 Task: Find connections with filter location Castelló de la Plana with filter topic #Growthwith filter profile language English with filter current company Cipla with filter school SRM University, AP  with filter industry Wellness and Fitness Services with filter service category Visual Design with filter keywords title Musician
Action: Mouse moved to (693, 88)
Screenshot: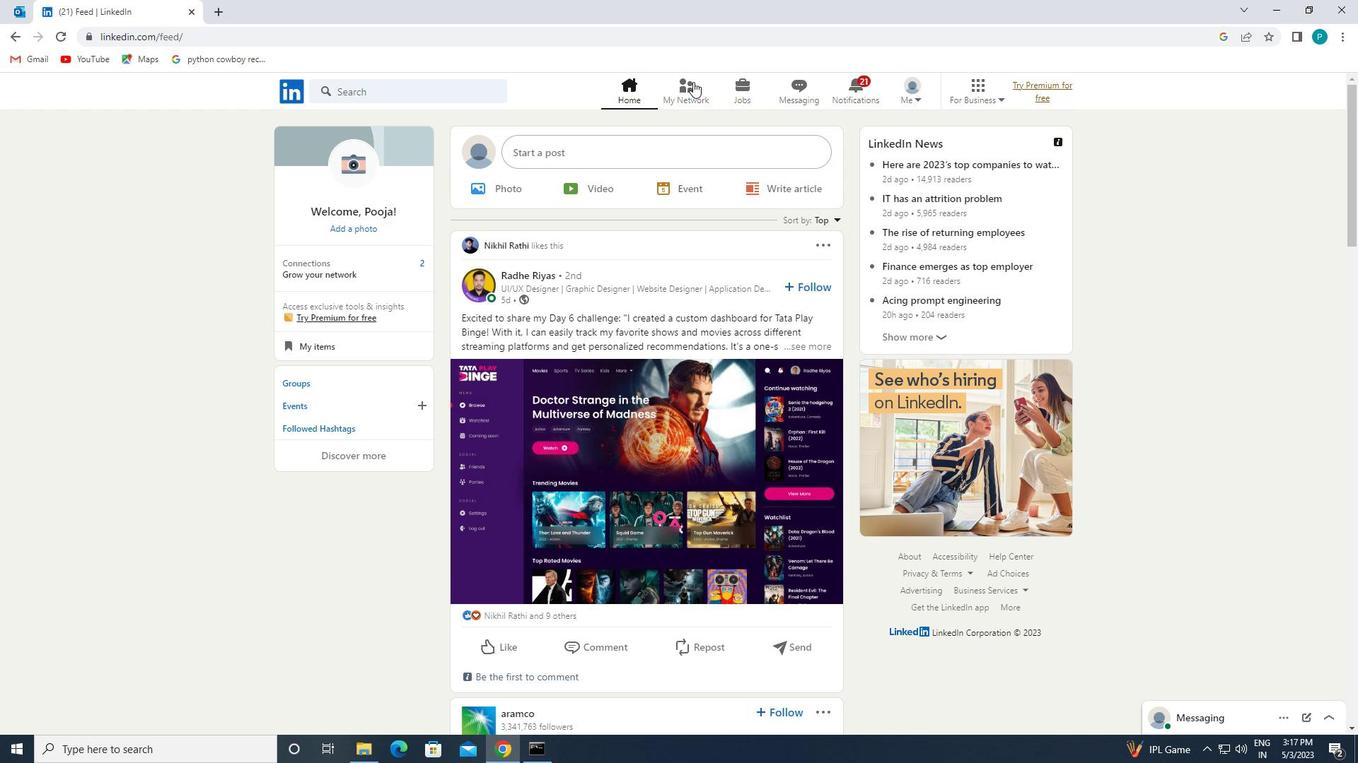 
Action: Mouse pressed left at (693, 88)
Screenshot: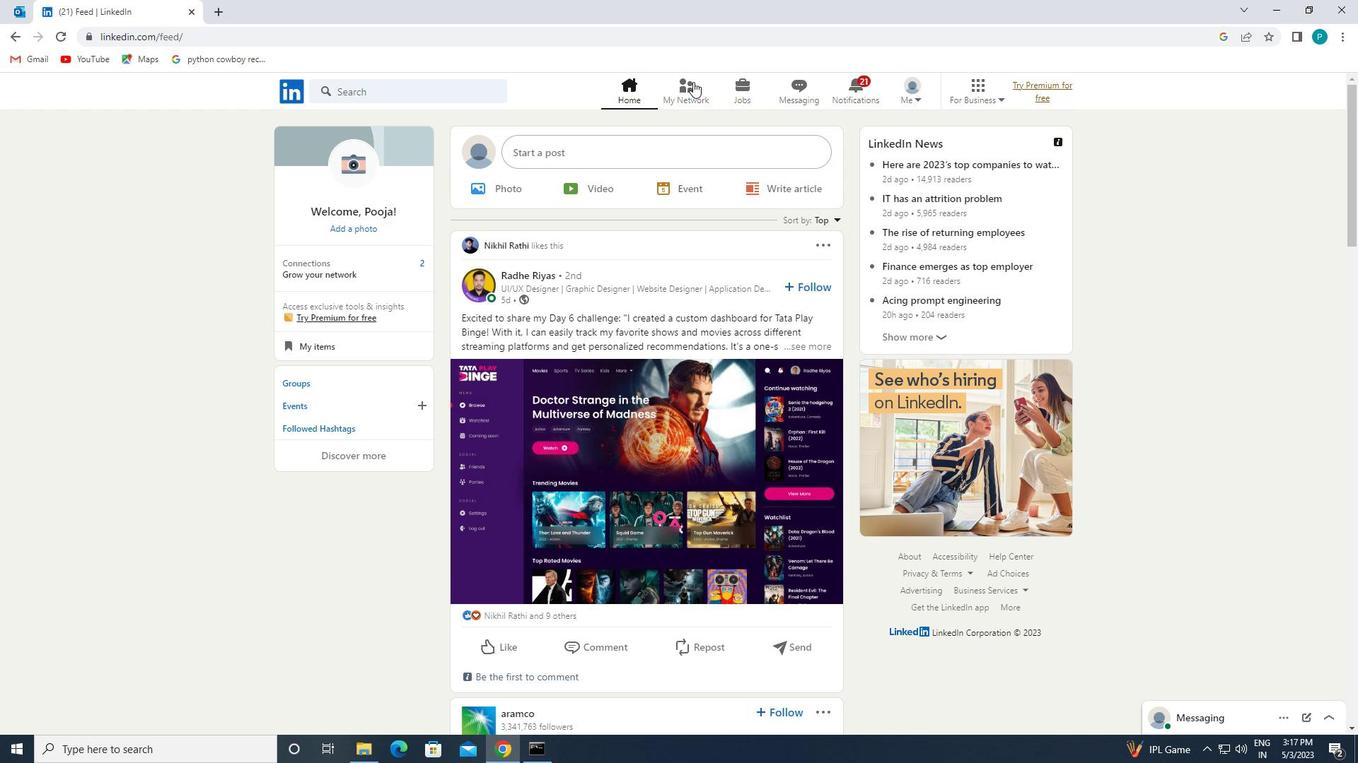 
Action: Mouse moved to (681, 91)
Screenshot: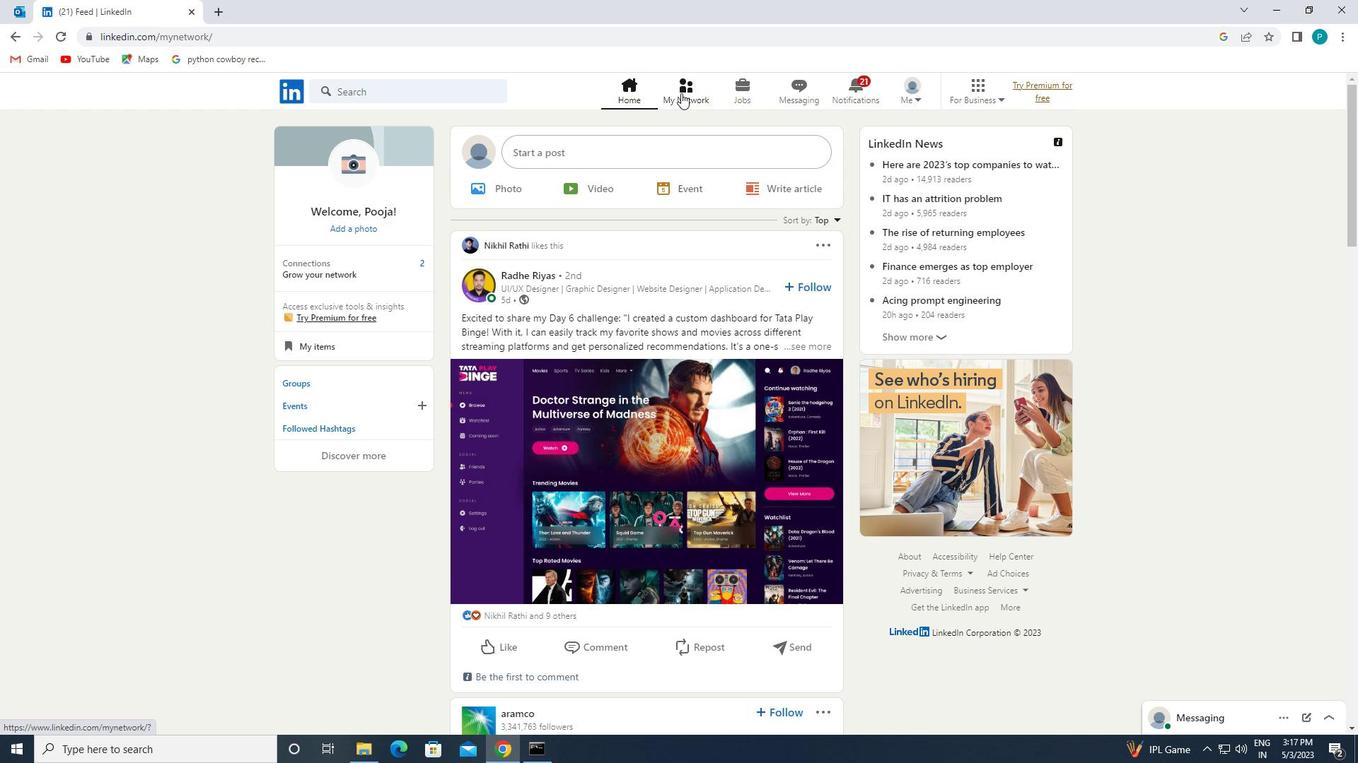 
Action: Mouse pressed left at (681, 91)
Screenshot: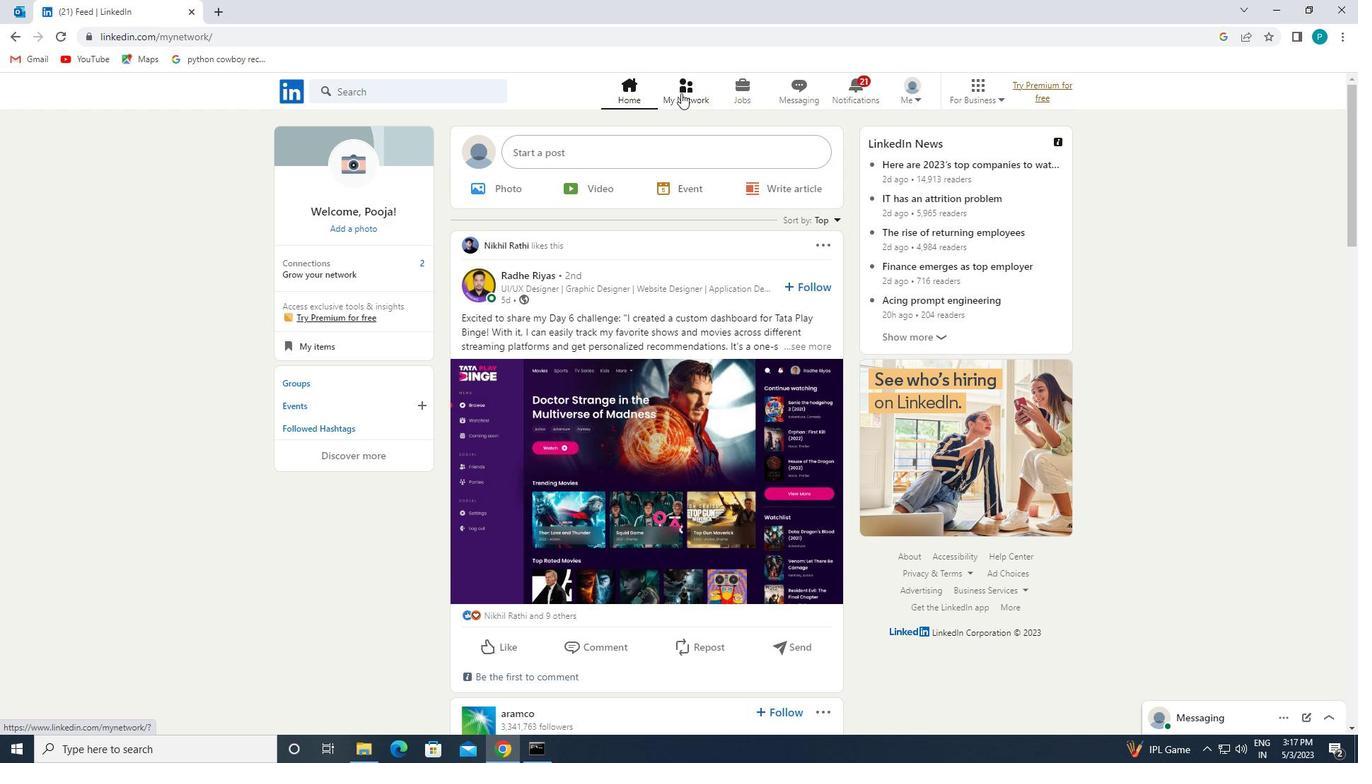 
Action: Mouse moved to (443, 164)
Screenshot: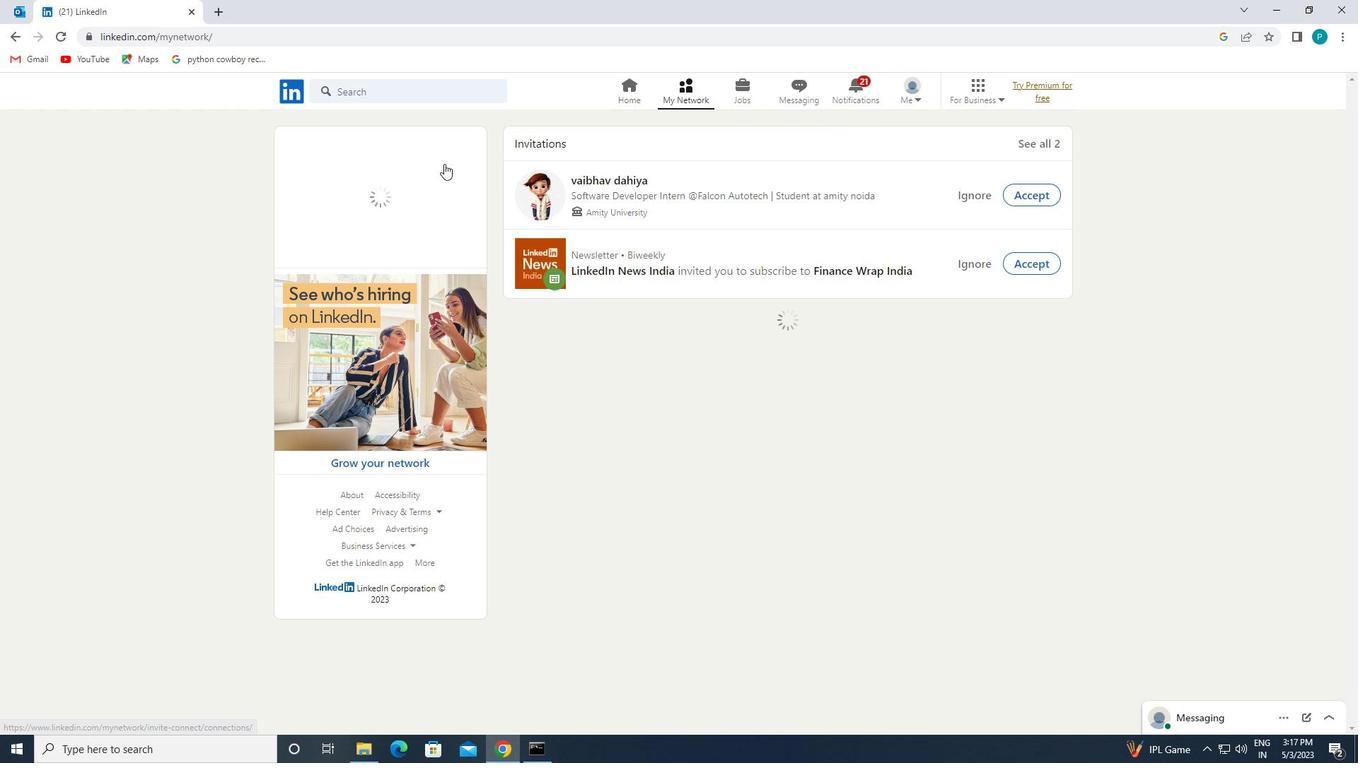 
Action: Mouse pressed left at (443, 164)
Screenshot: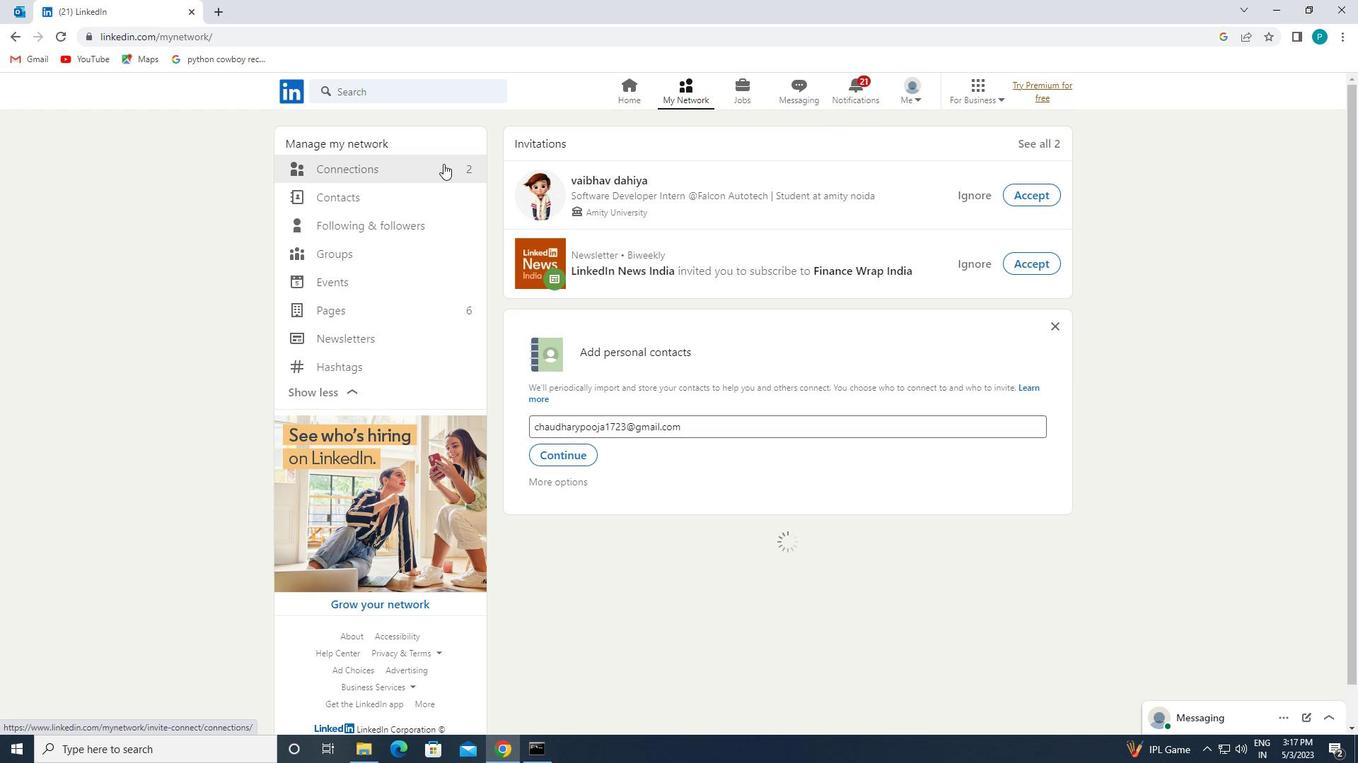 
Action: Mouse moved to (451, 164)
Screenshot: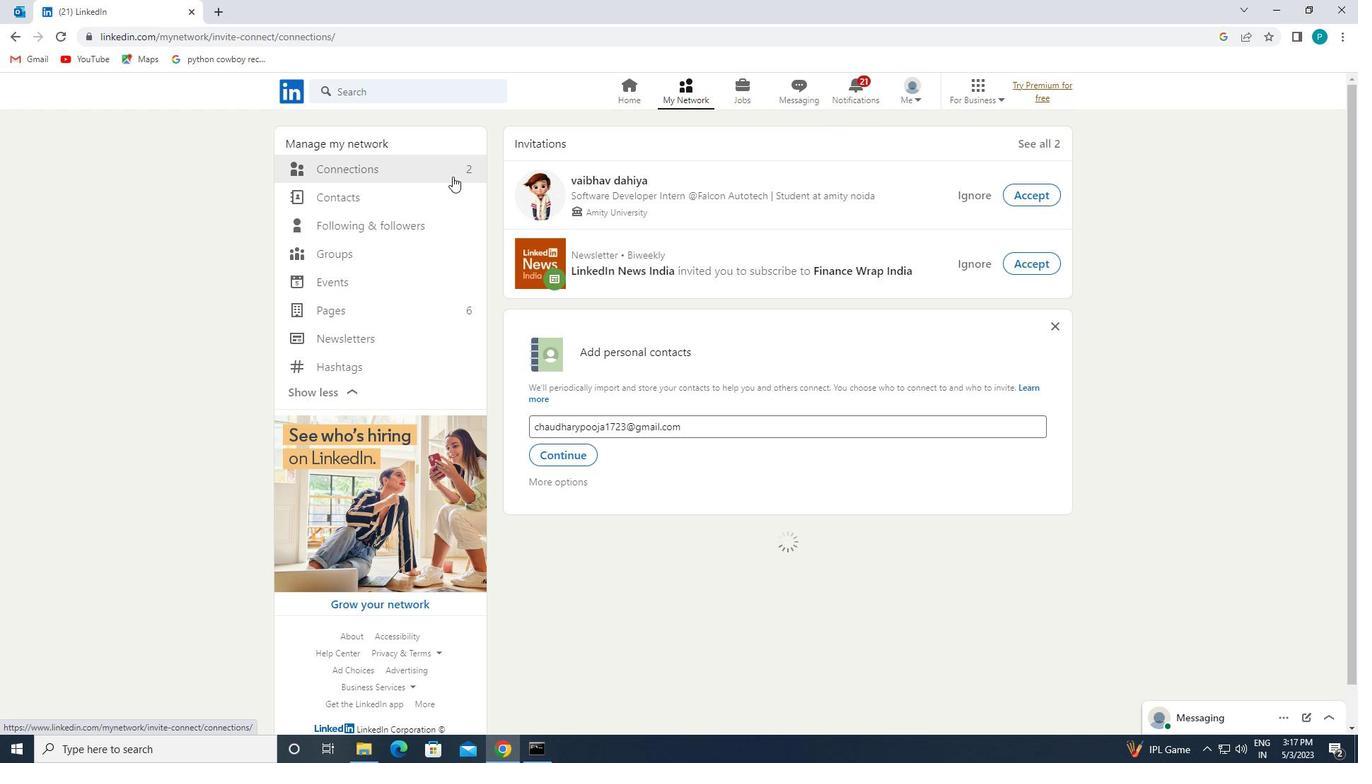 
Action: Mouse pressed left at (451, 164)
Screenshot: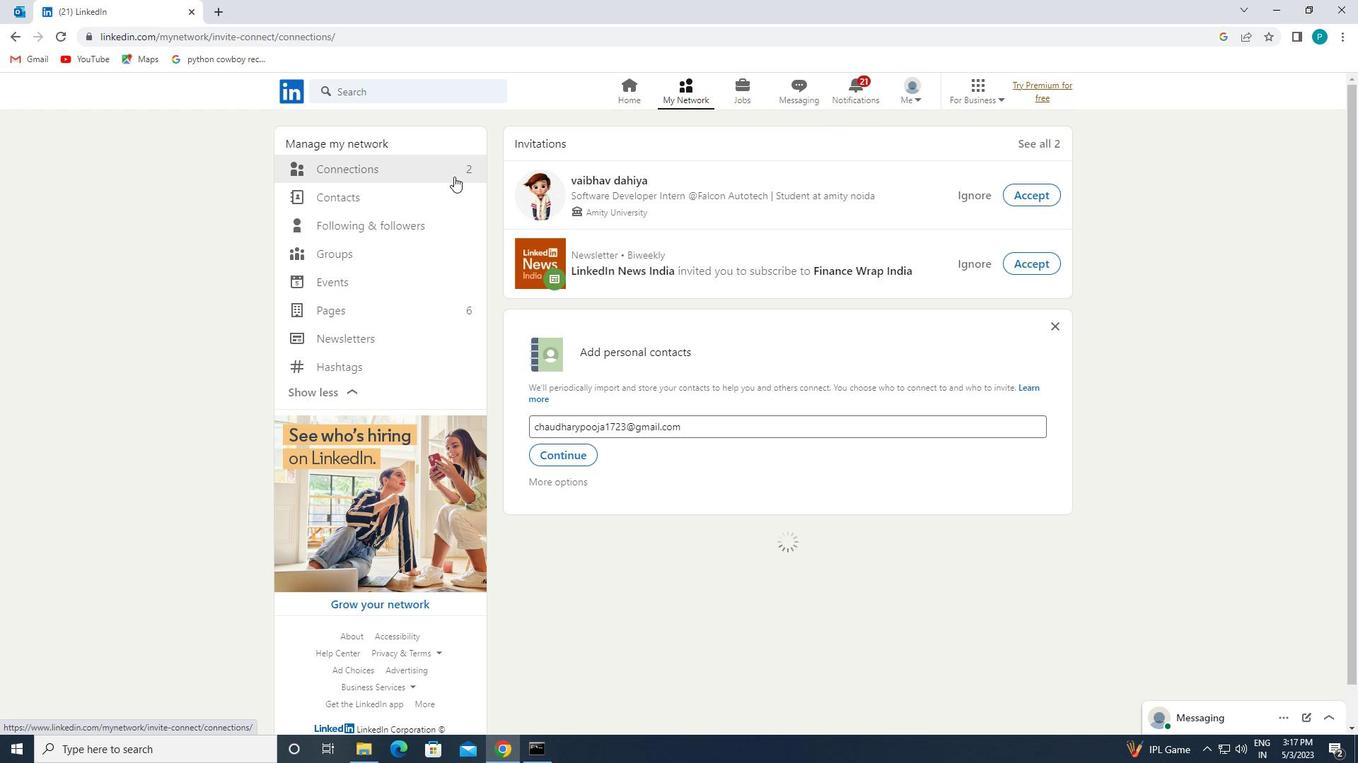 
Action: Mouse moved to (759, 173)
Screenshot: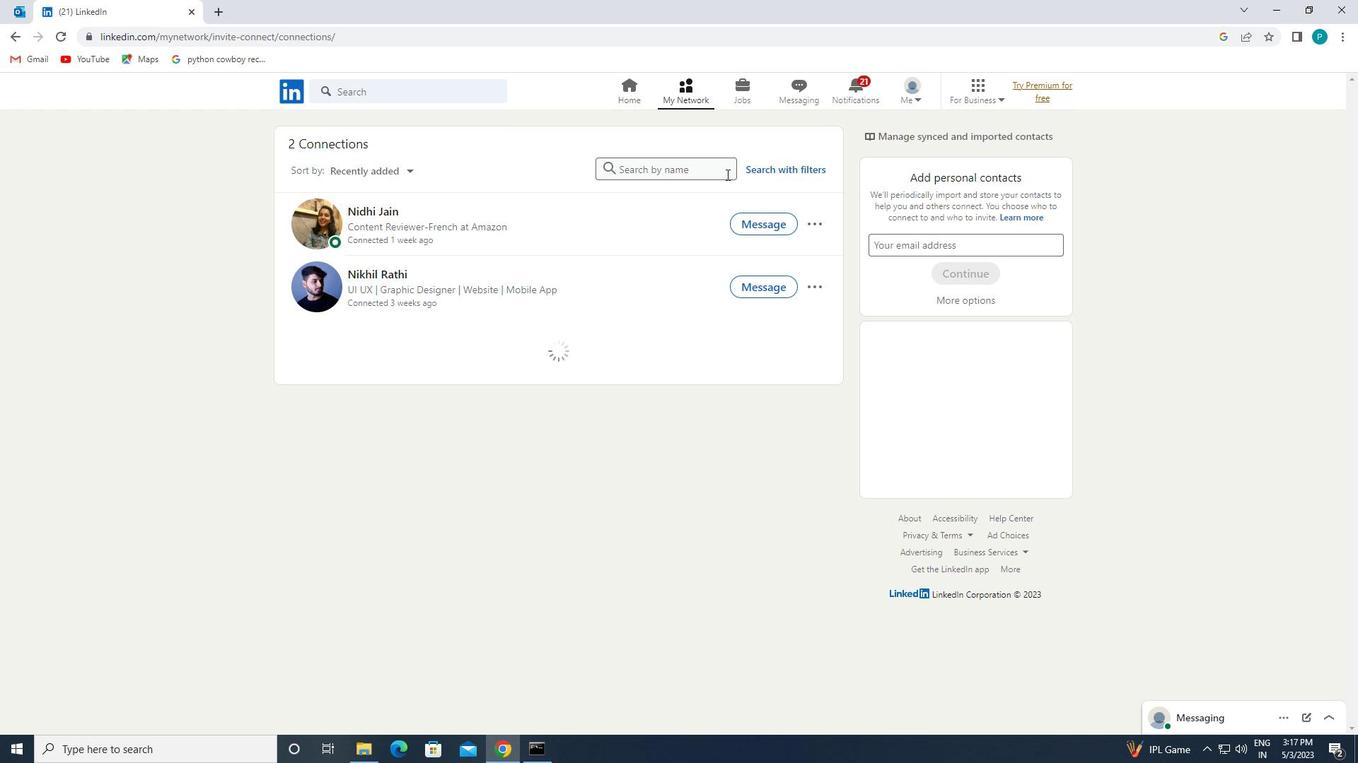 
Action: Mouse pressed left at (759, 173)
Screenshot: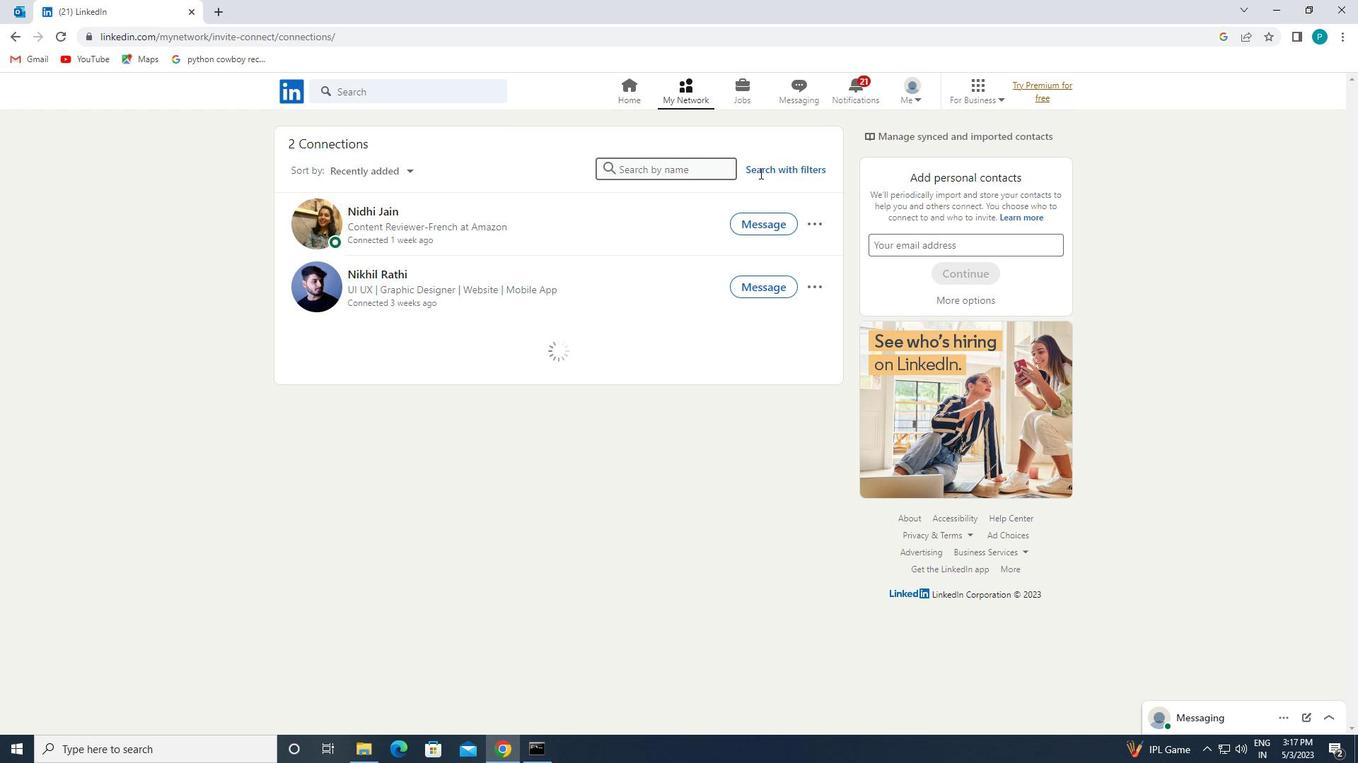 
Action: Mouse moved to (757, 167)
Screenshot: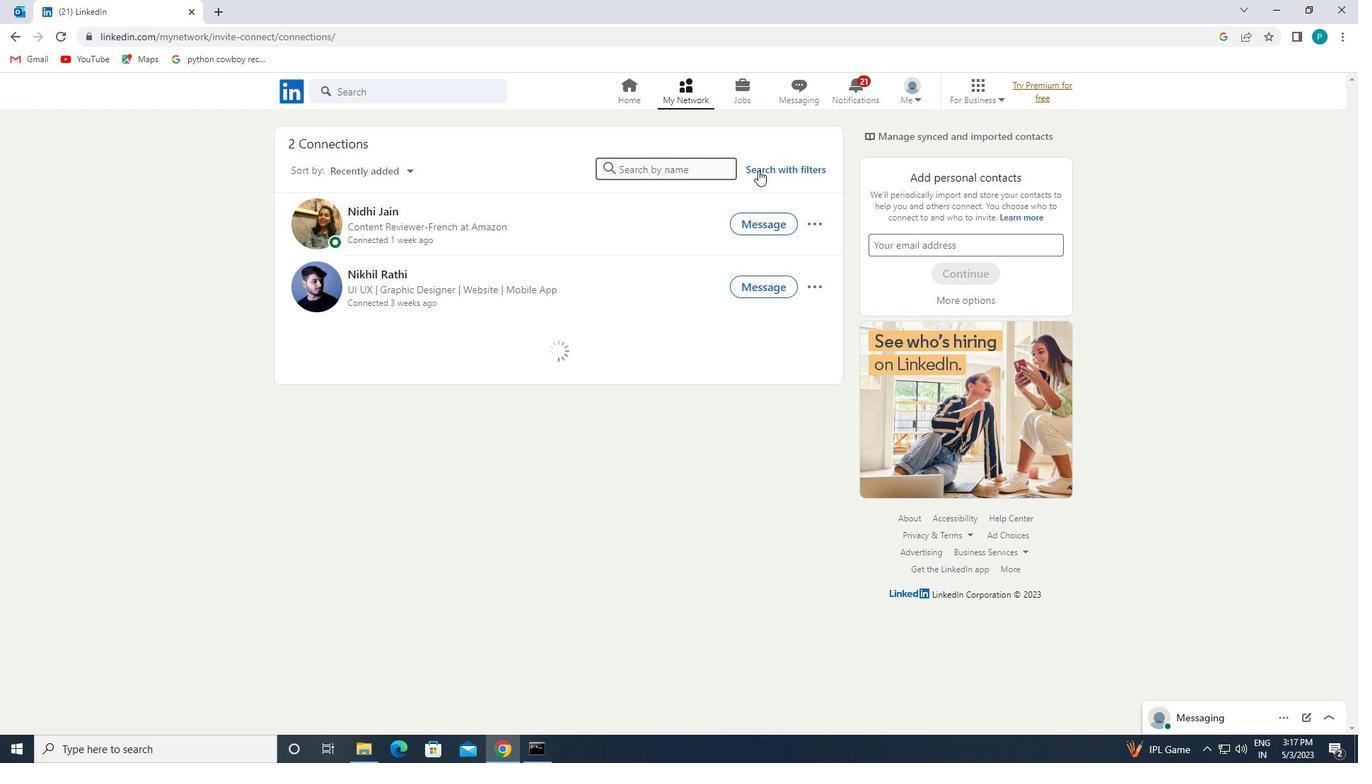 
Action: Mouse pressed left at (757, 167)
Screenshot: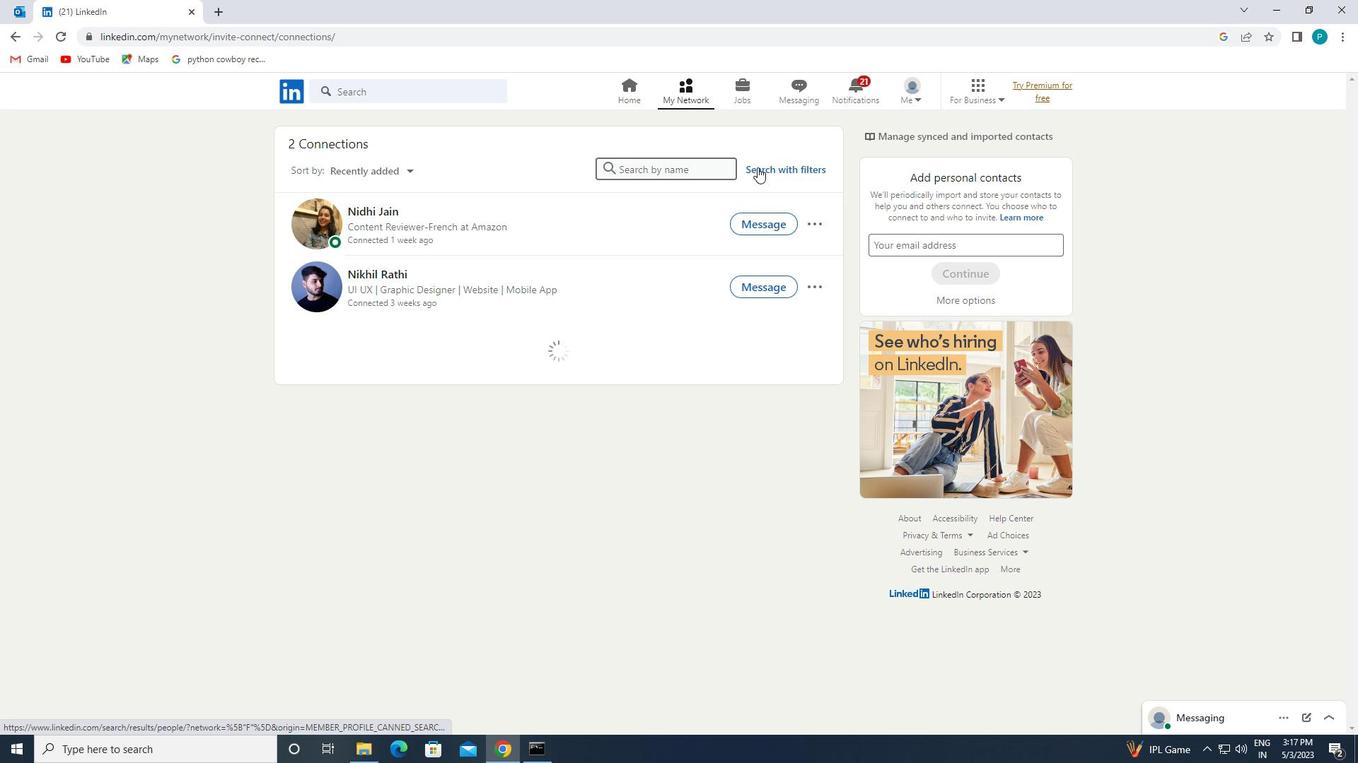 
Action: Mouse pressed left at (757, 167)
Screenshot: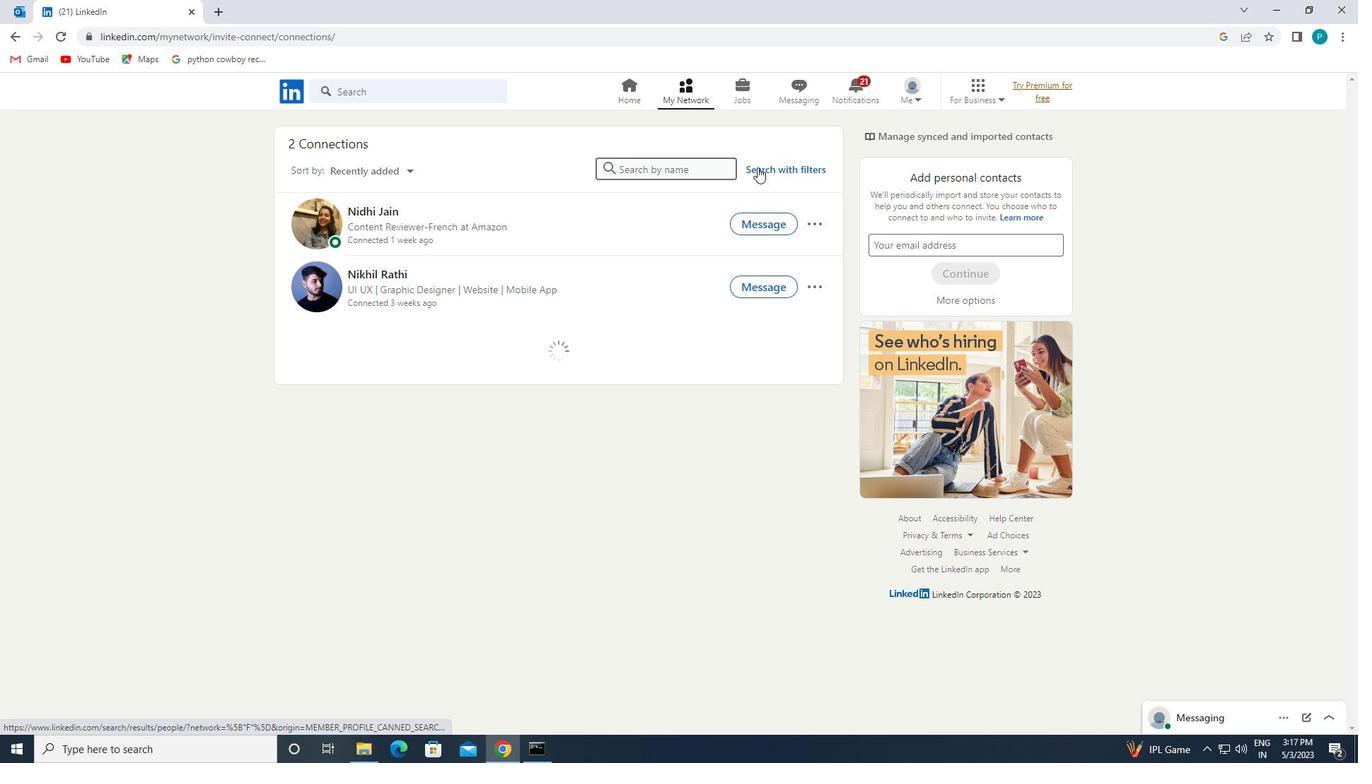 
Action: Mouse moved to (754, 165)
Screenshot: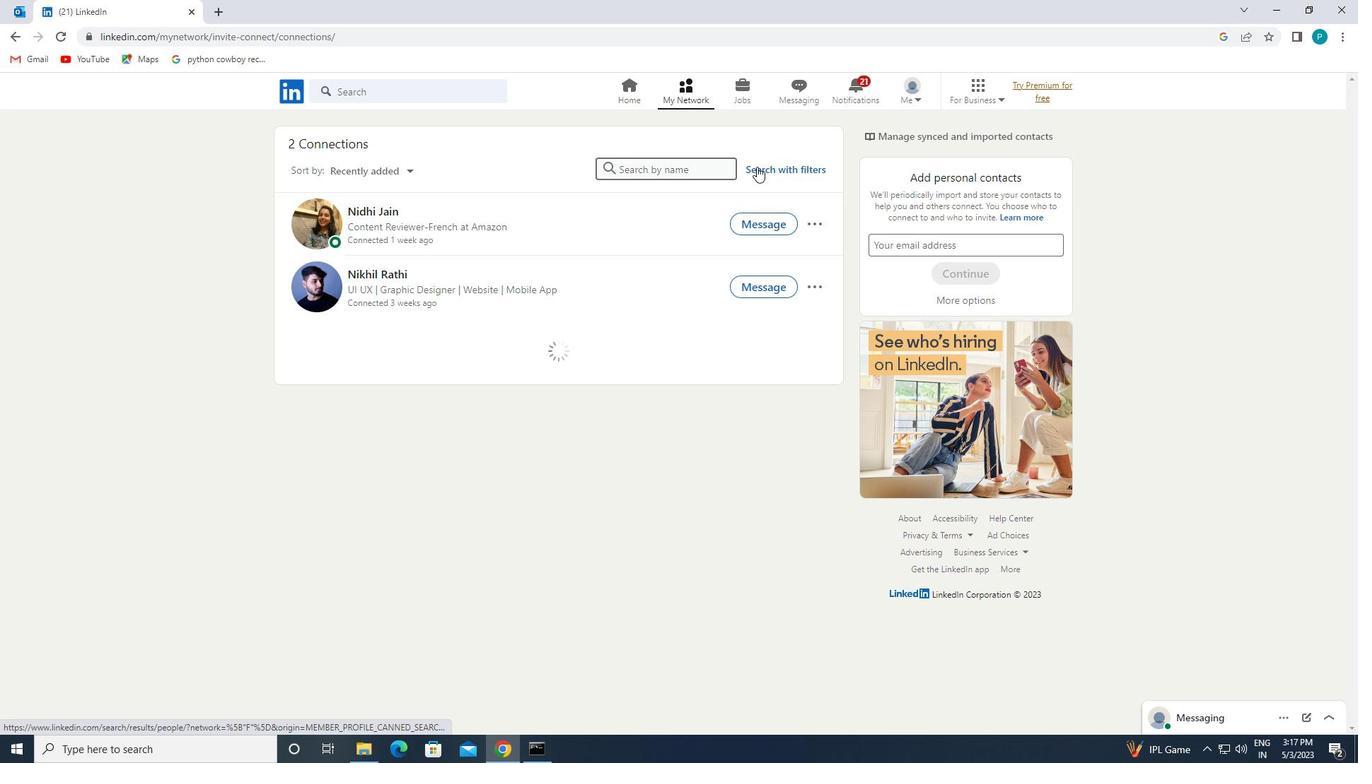 
Action: Mouse pressed left at (754, 165)
Screenshot: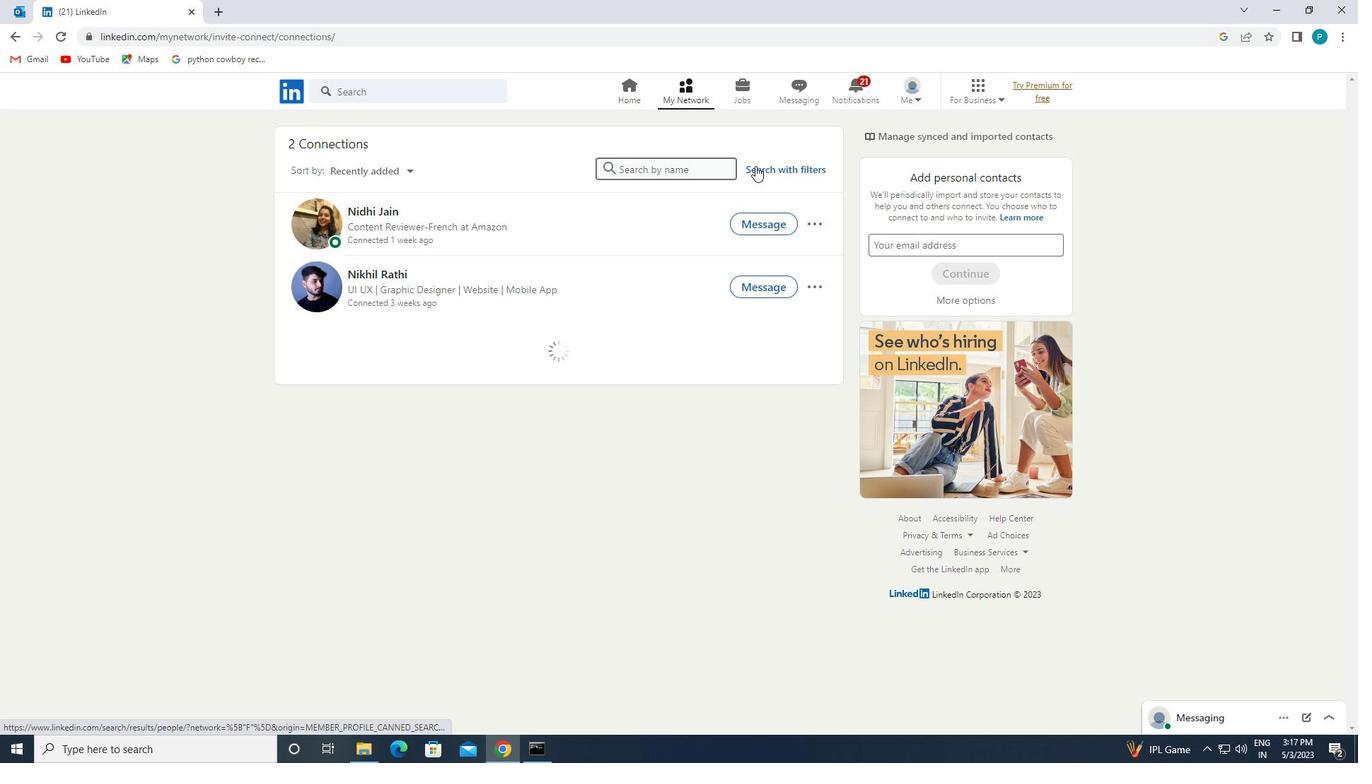 
Action: Mouse moved to (711, 131)
Screenshot: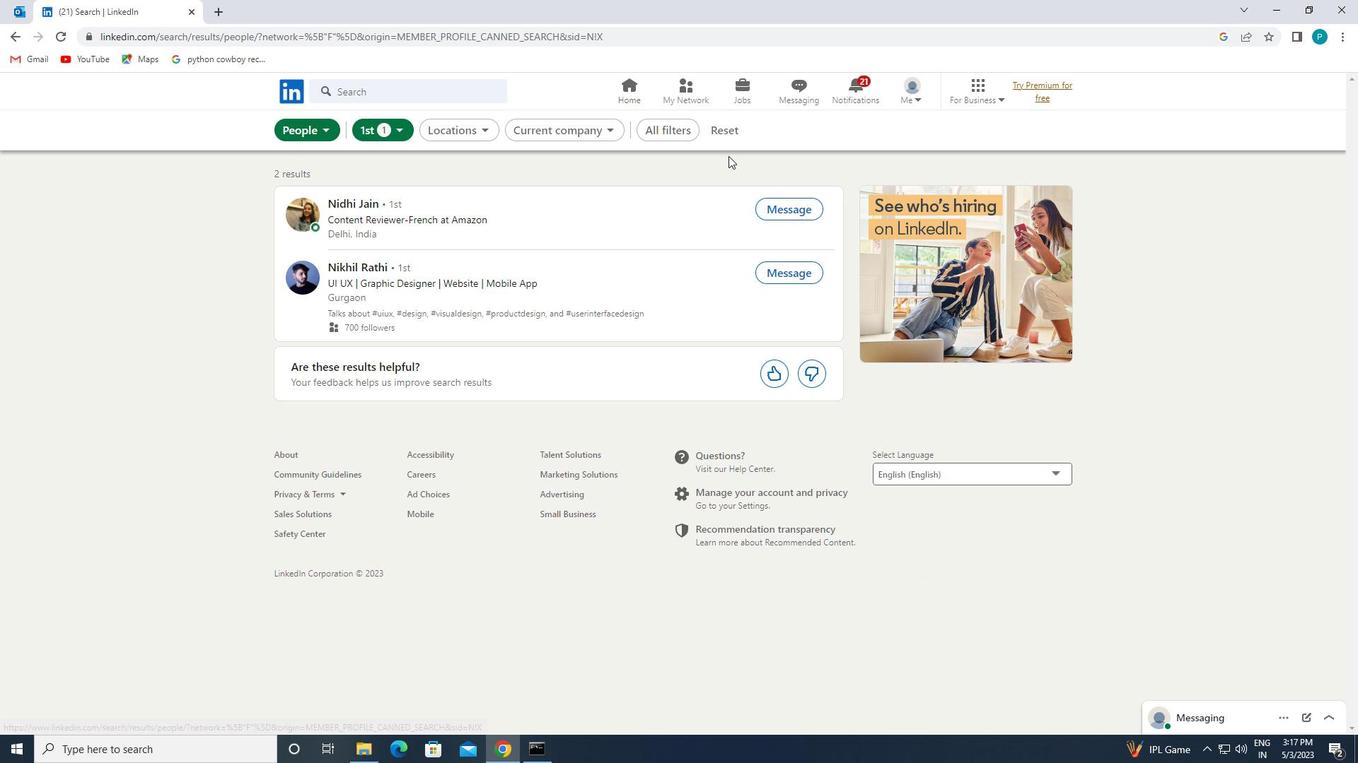 
Action: Mouse pressed left at (711, 131)
Screenshot: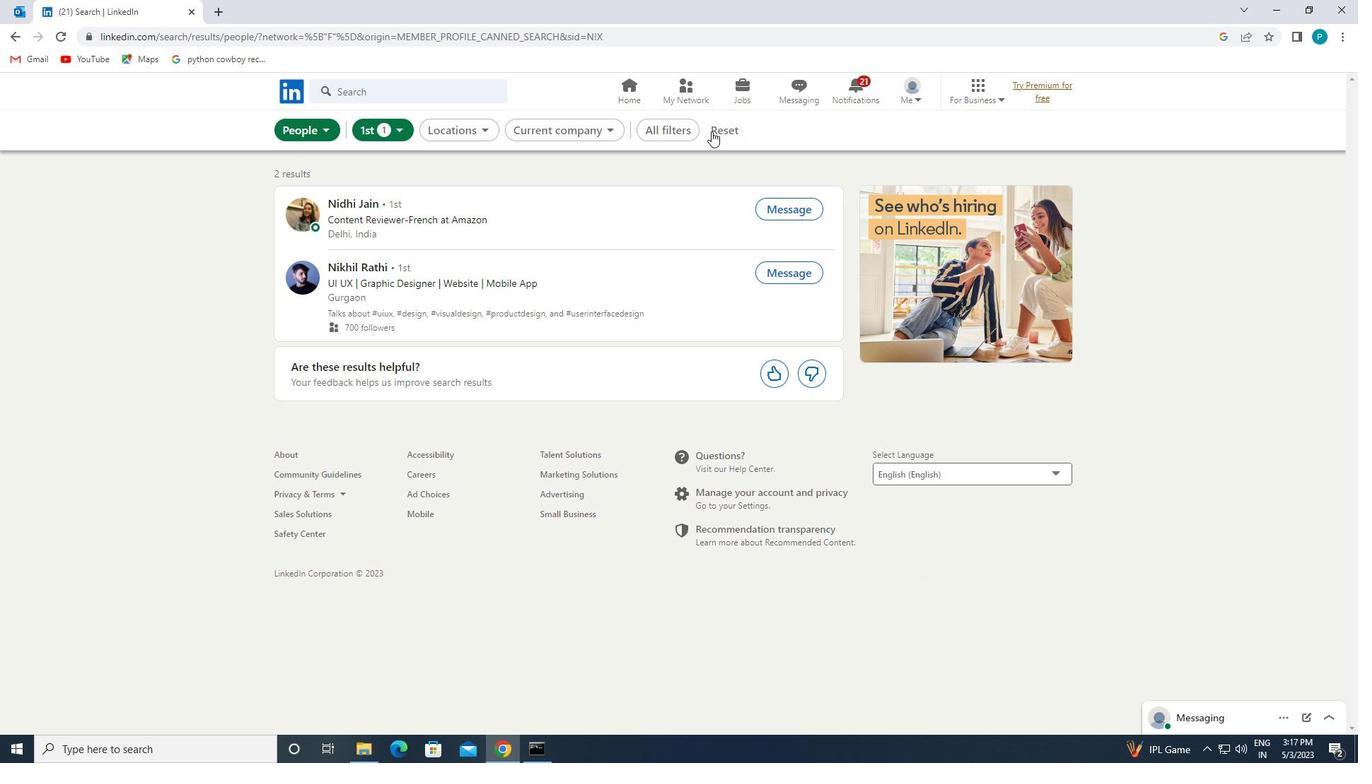 
Action: Mouse moved to (700, 136)
Screenshot: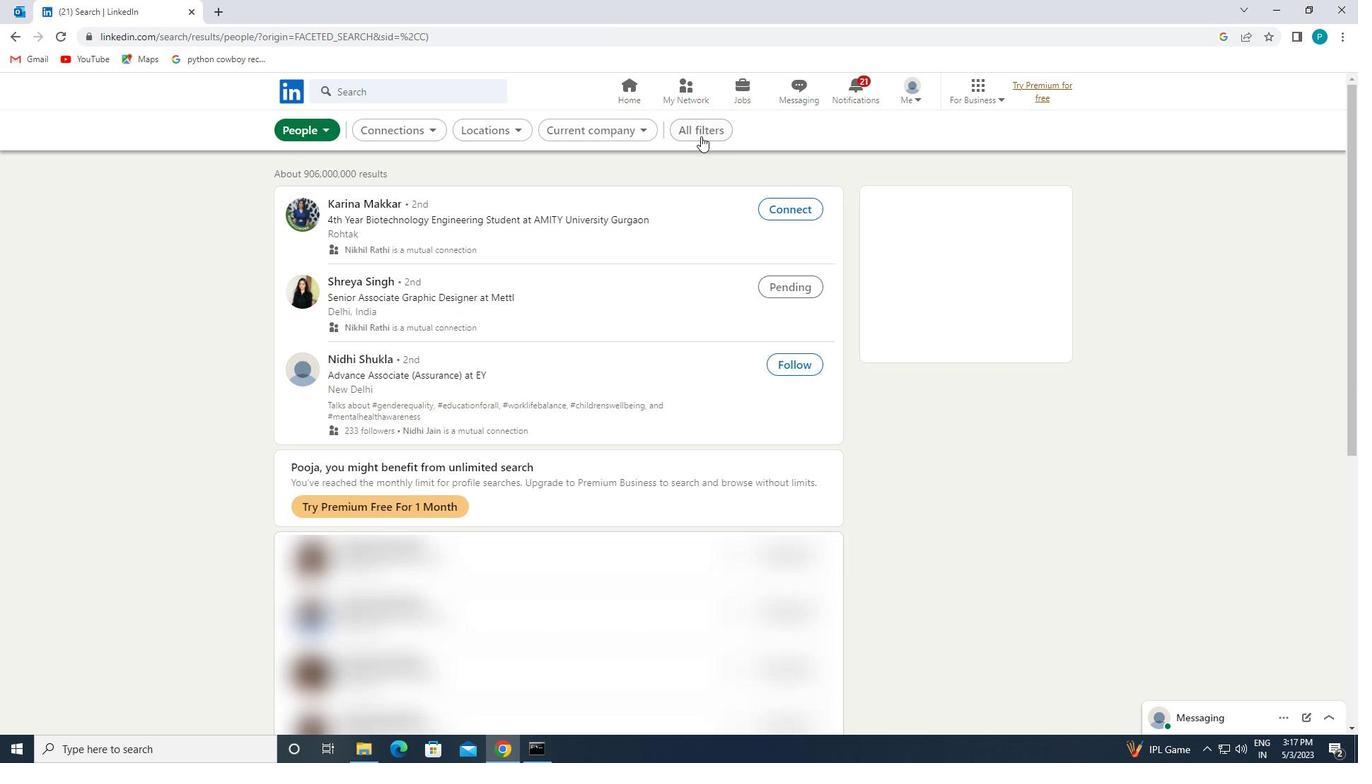 
Action: Mouse pressed left at (700, 136)
Screenshot: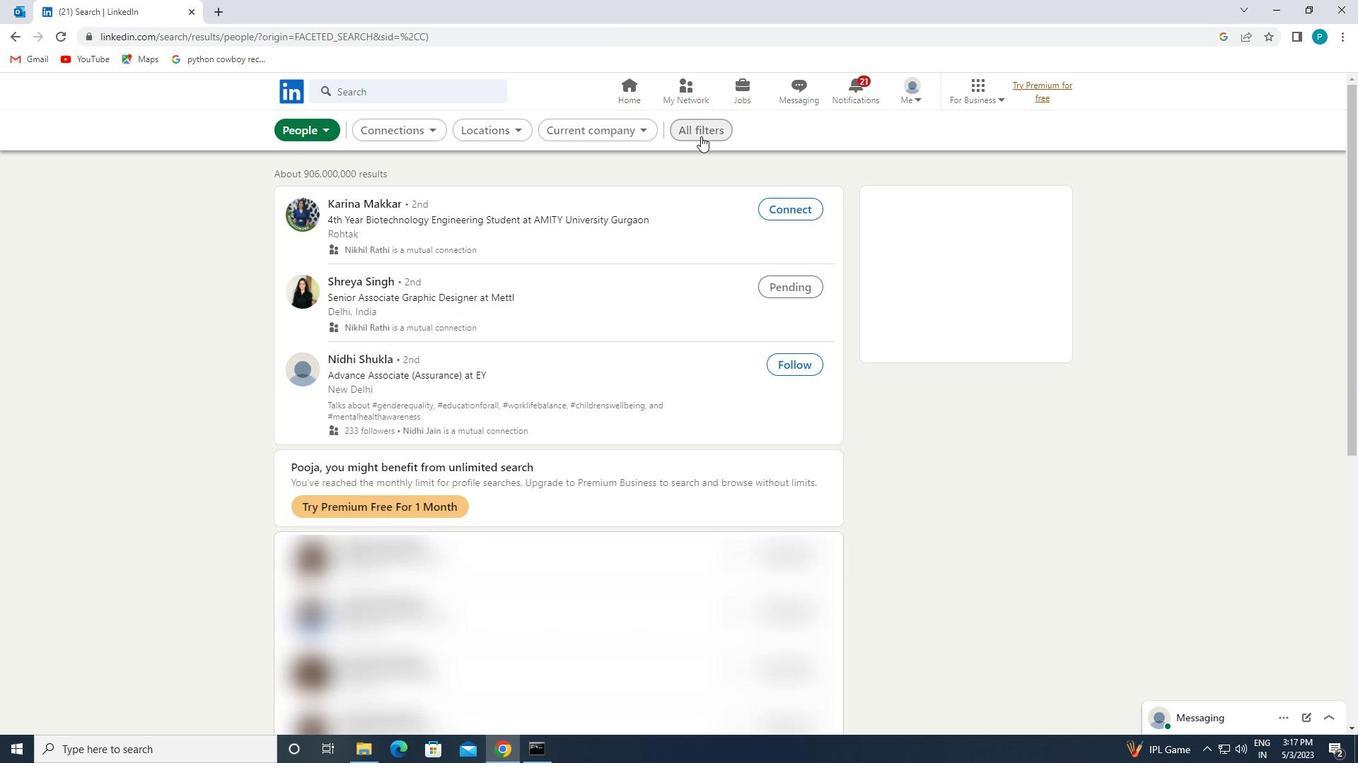 
Action: Mouse moved to (1243, 408)
Screenshot: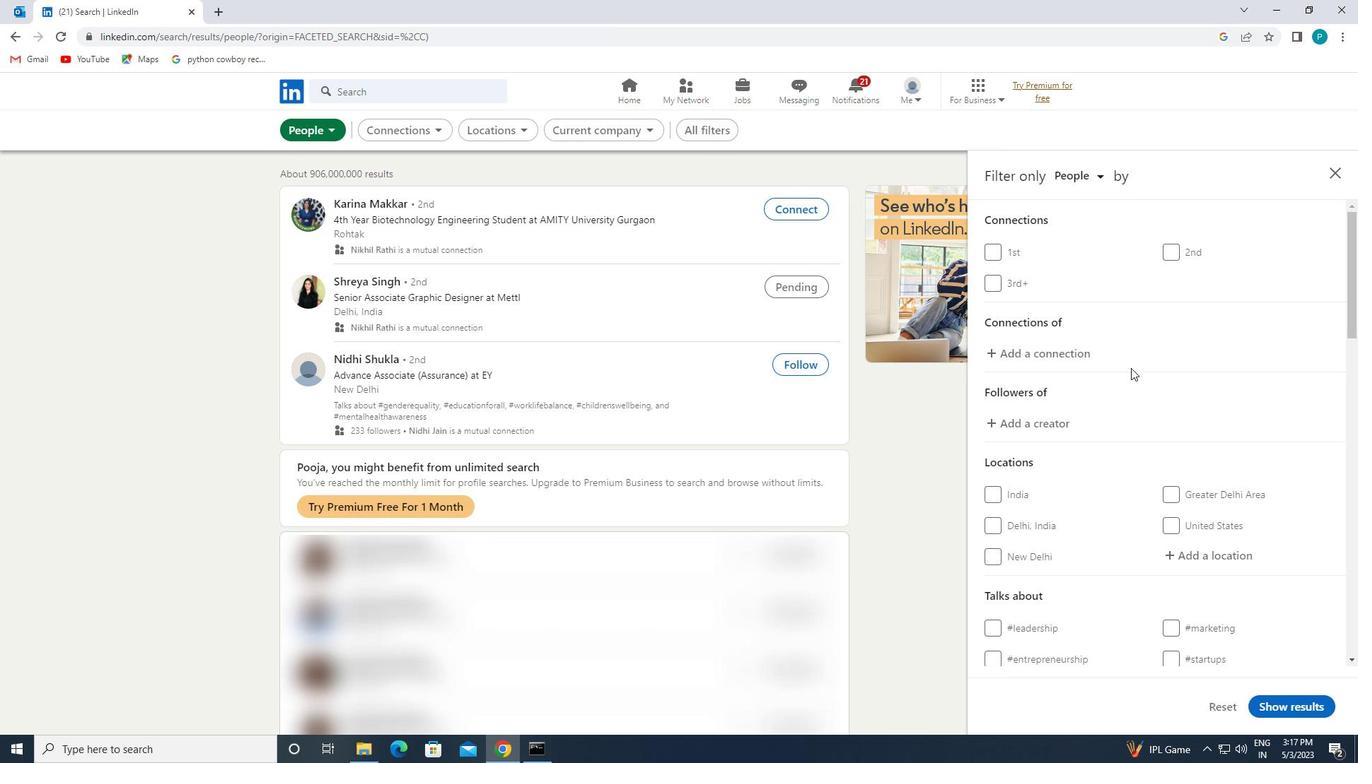 
Action: Mouse scrolled (1243, 408) with delta (0, 0)
Screenshot: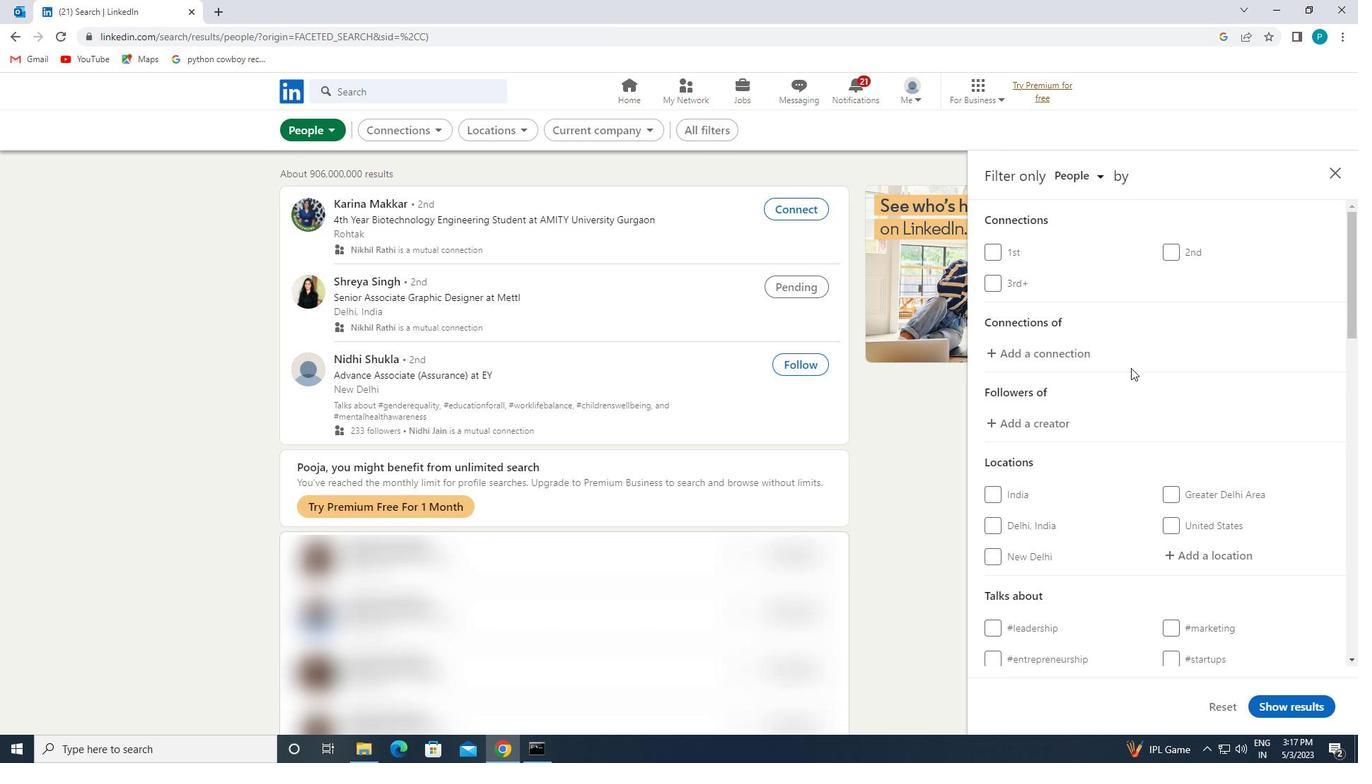 
Action: Mouse scrolled (1243, 408) with delta (0, 0)
Screenshot: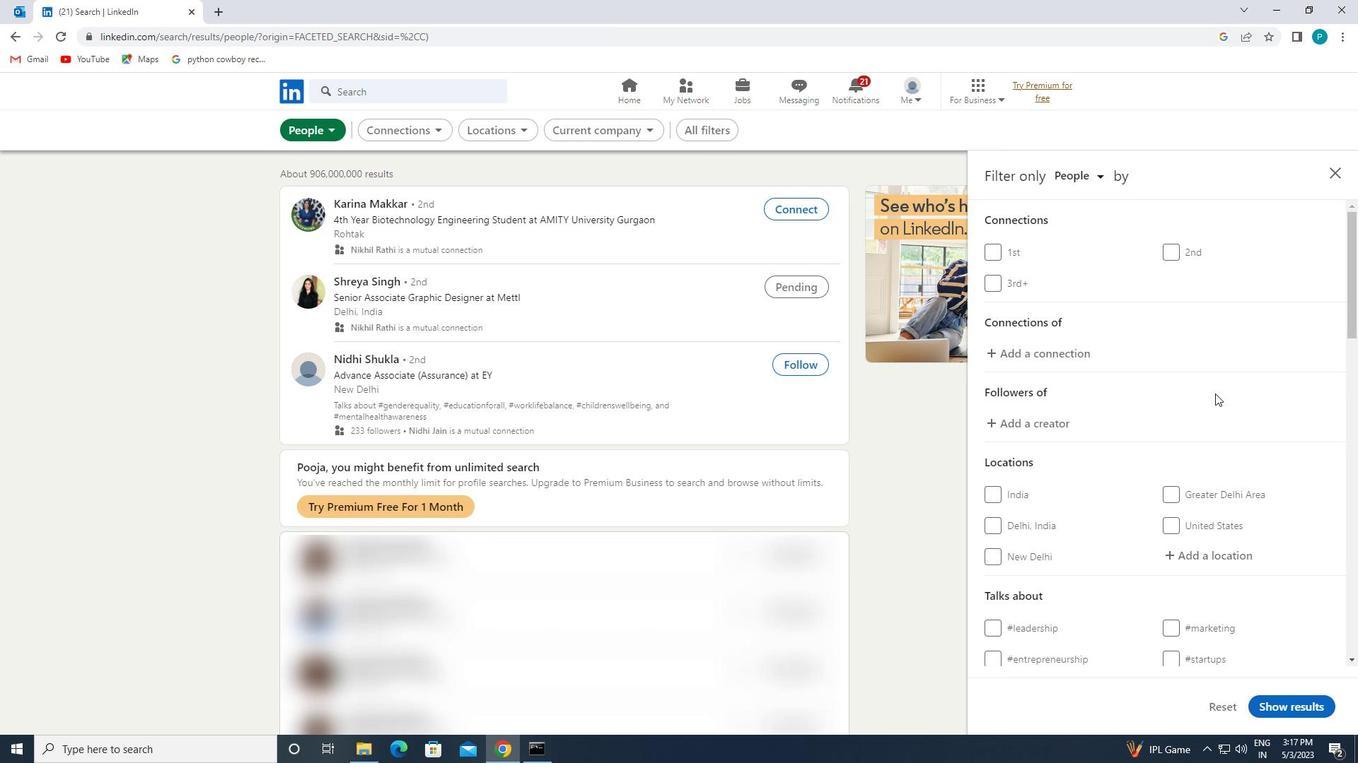 
Action: Mouse moved to (1234, 410)
Screenshot: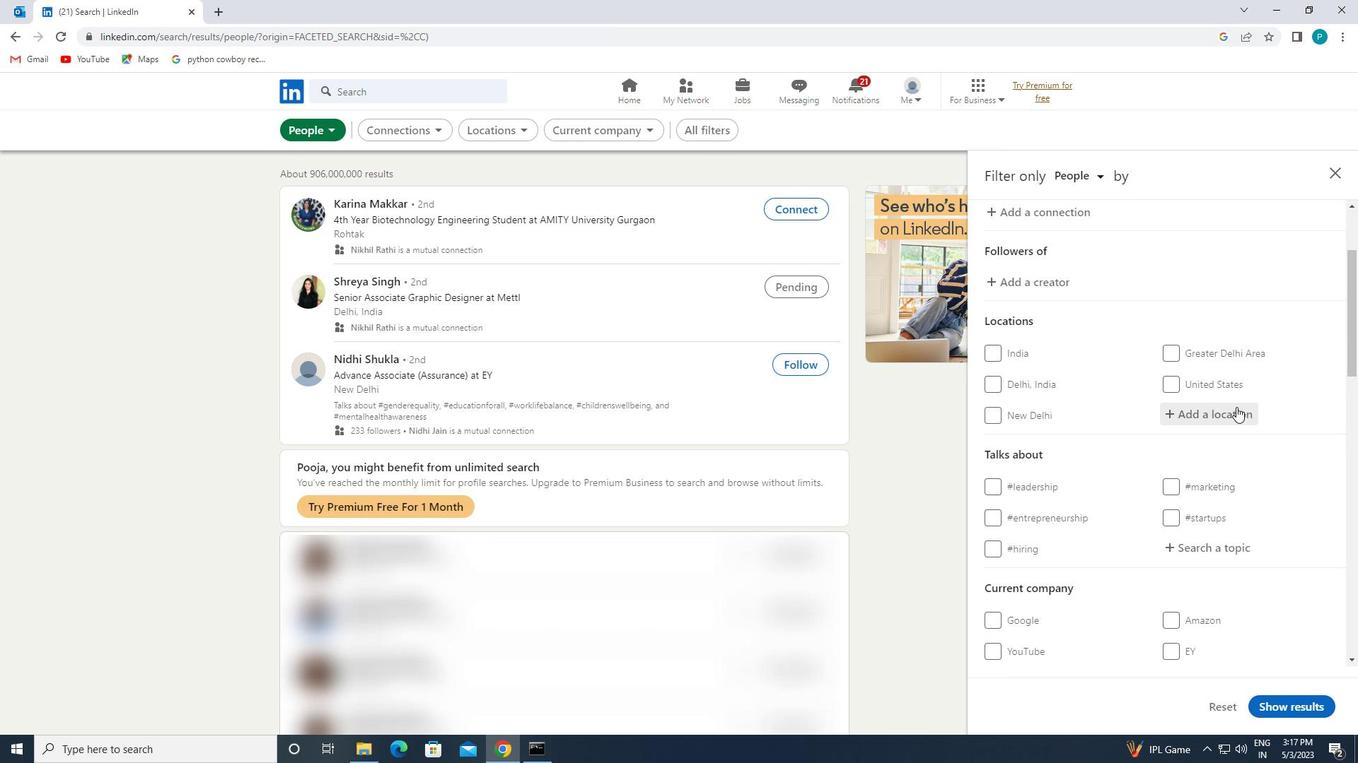 
Action: Mouse pressed left at (1234, 410)
Screenshot: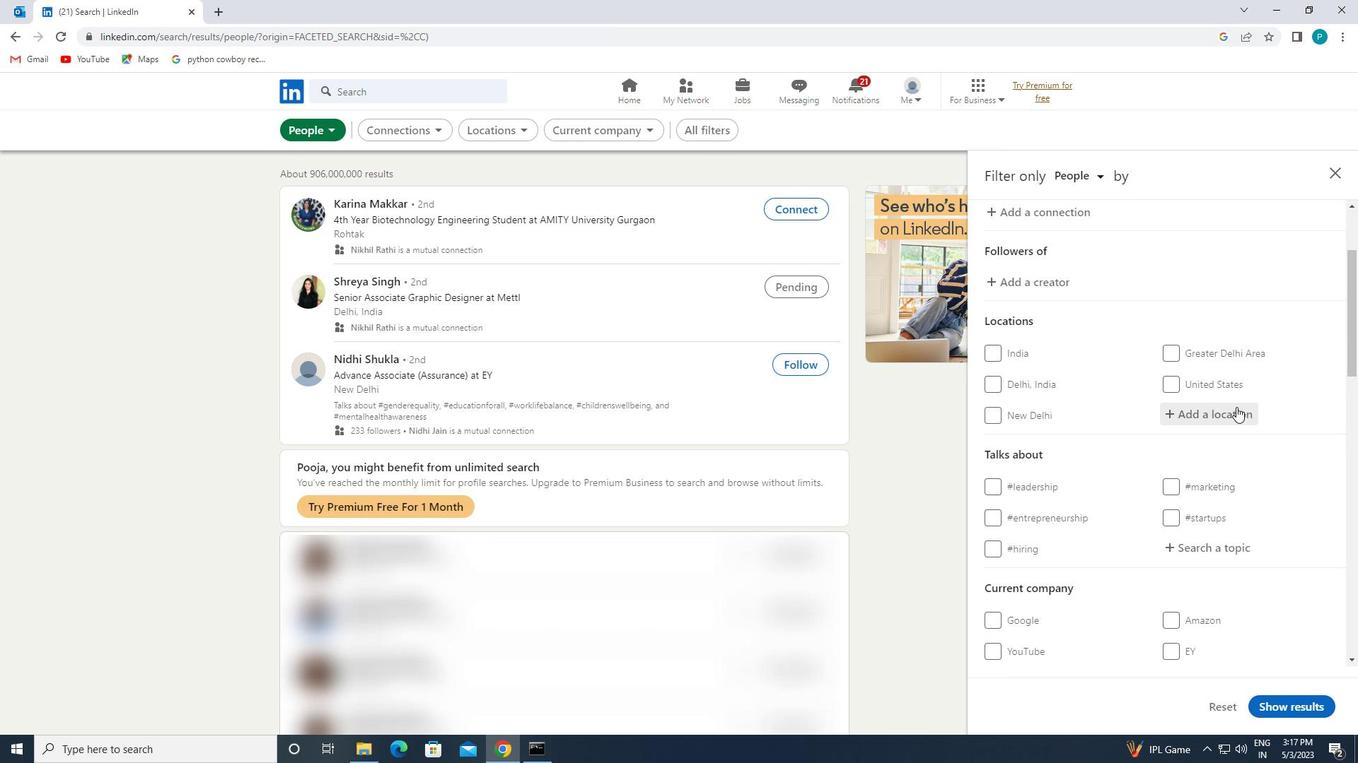 
Action: Mouse moved to (1238, 414)
Screenshot: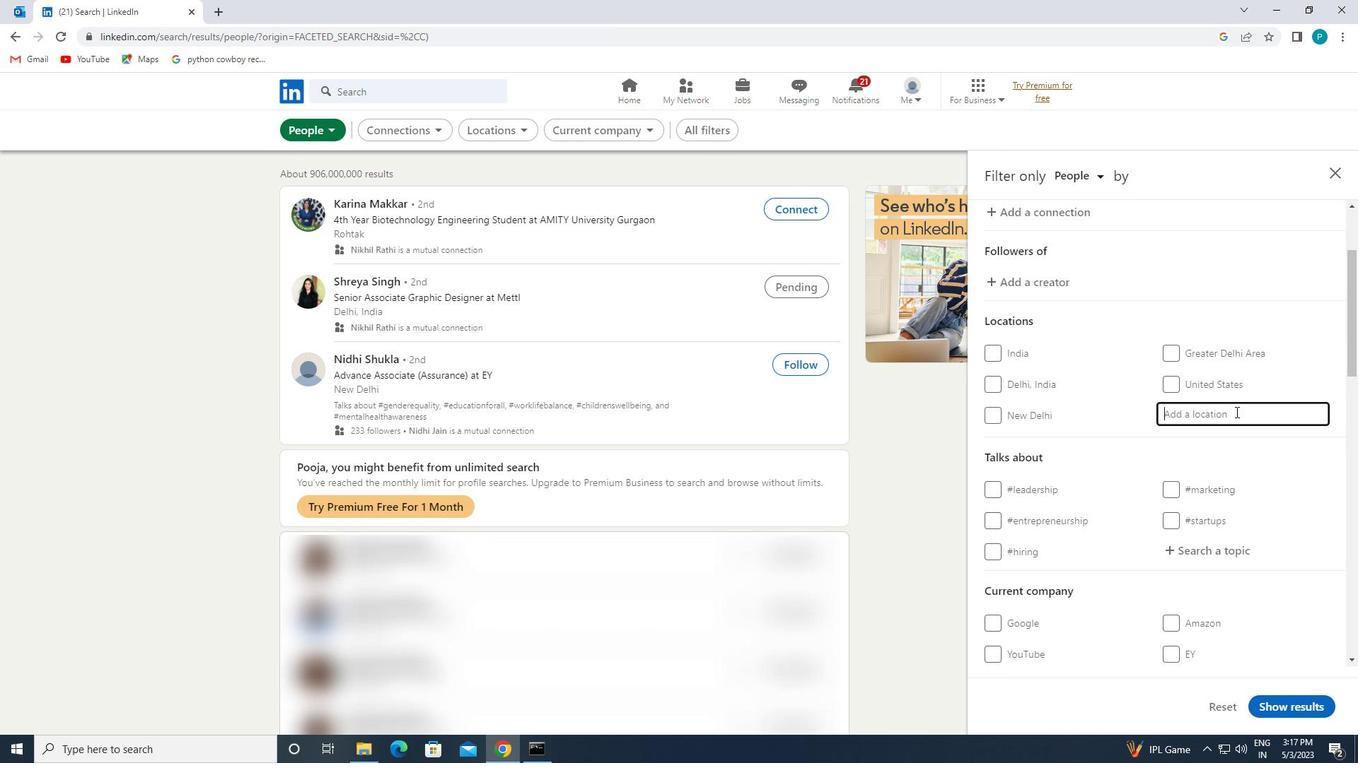 
Action: Key pressed <Key.caps_lock>c<Key.caps_lock>astello
Screenshot: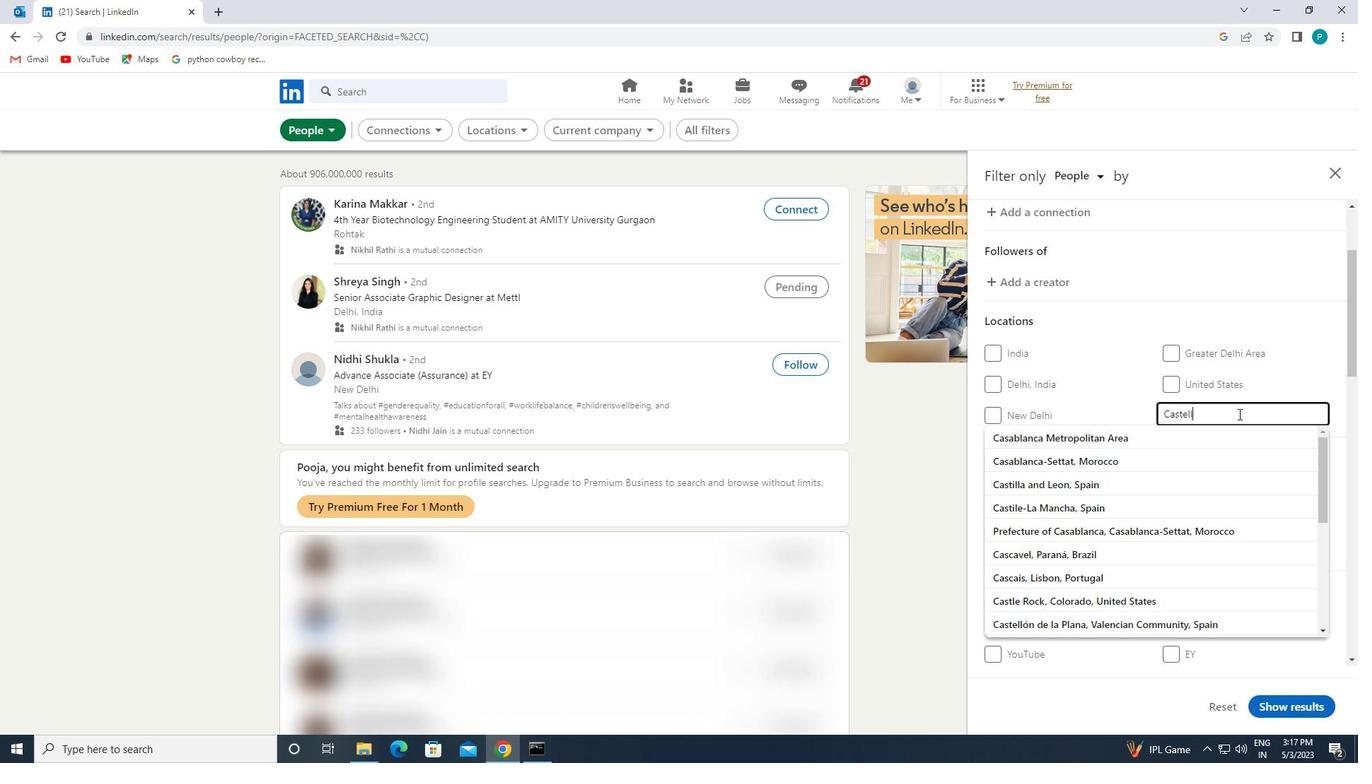 
Action: Mouse moved to (1186, 443)
Screenshot: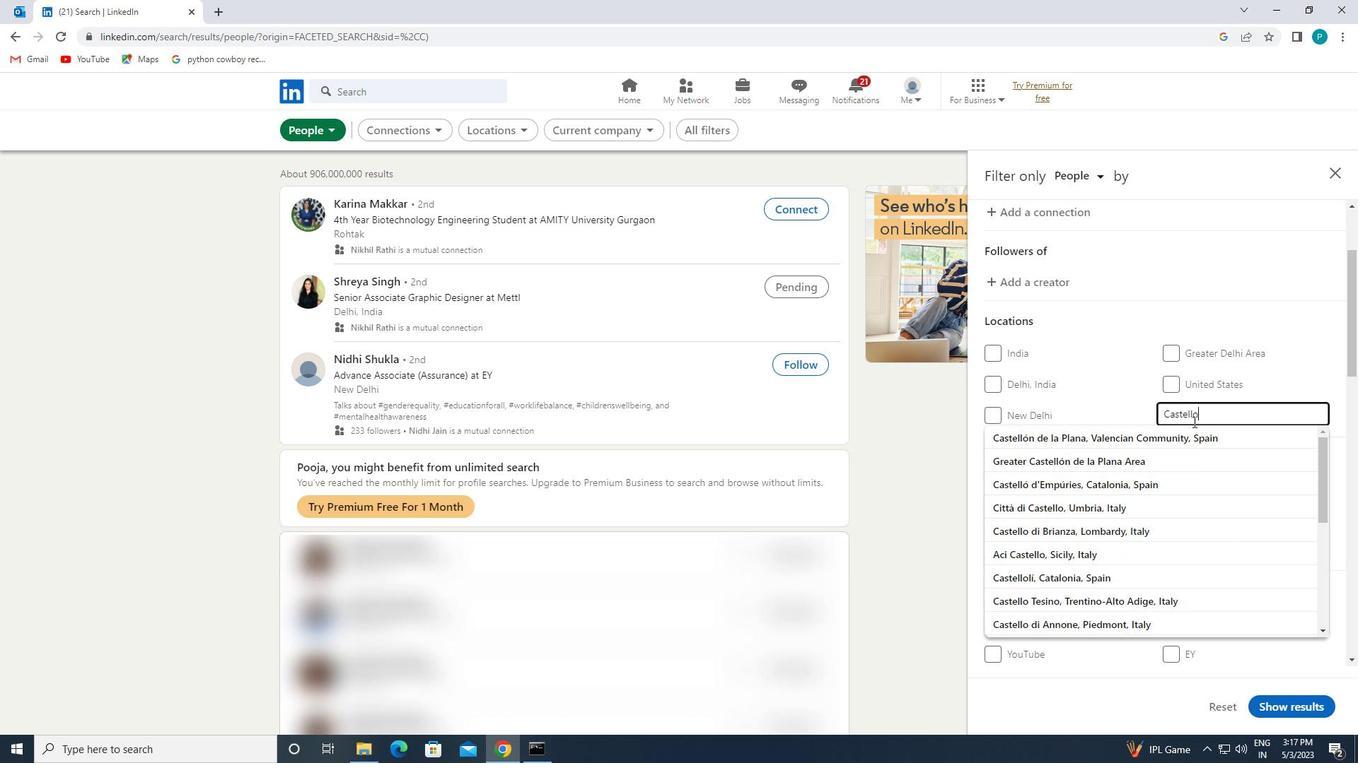 
Action: Mouse pressed left at (1186, 443)
Screenshot: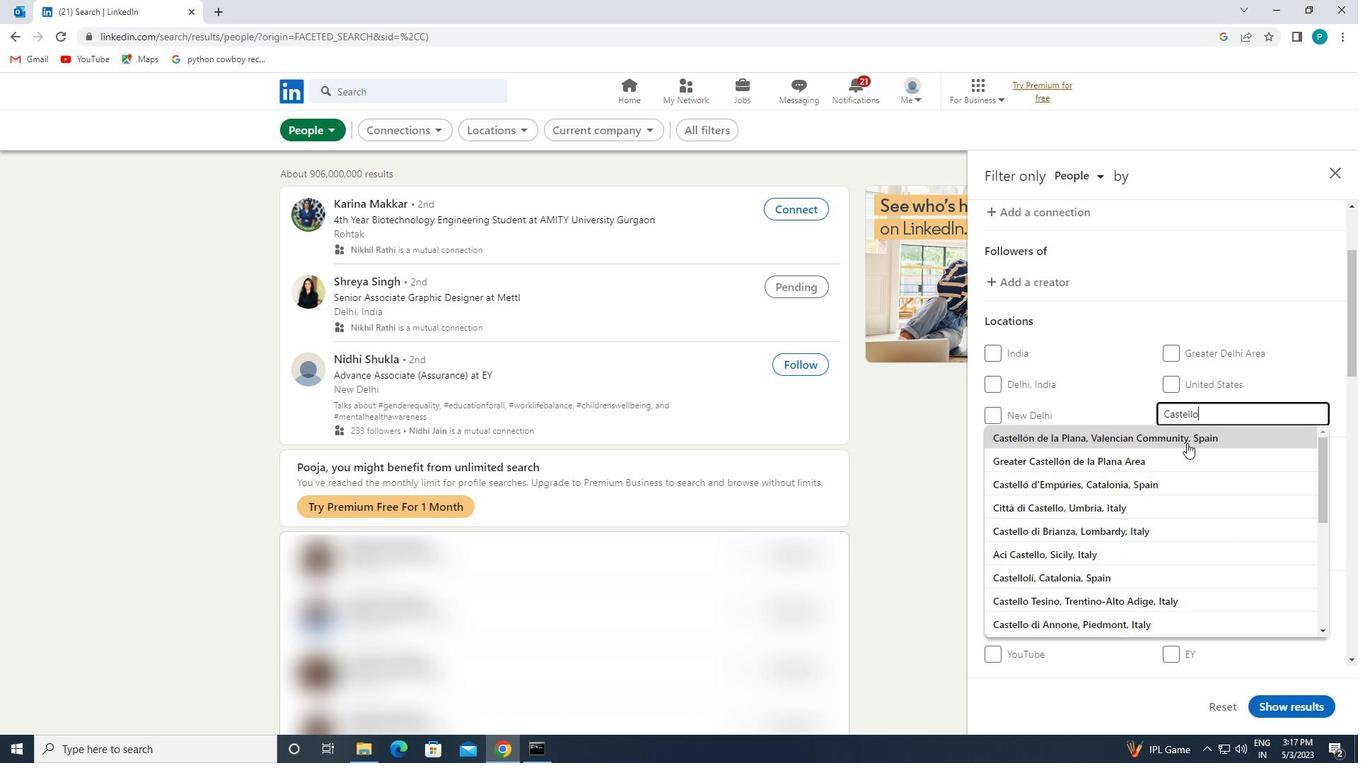 
Action: Mouse moved to (1208, 491)
Screenshot: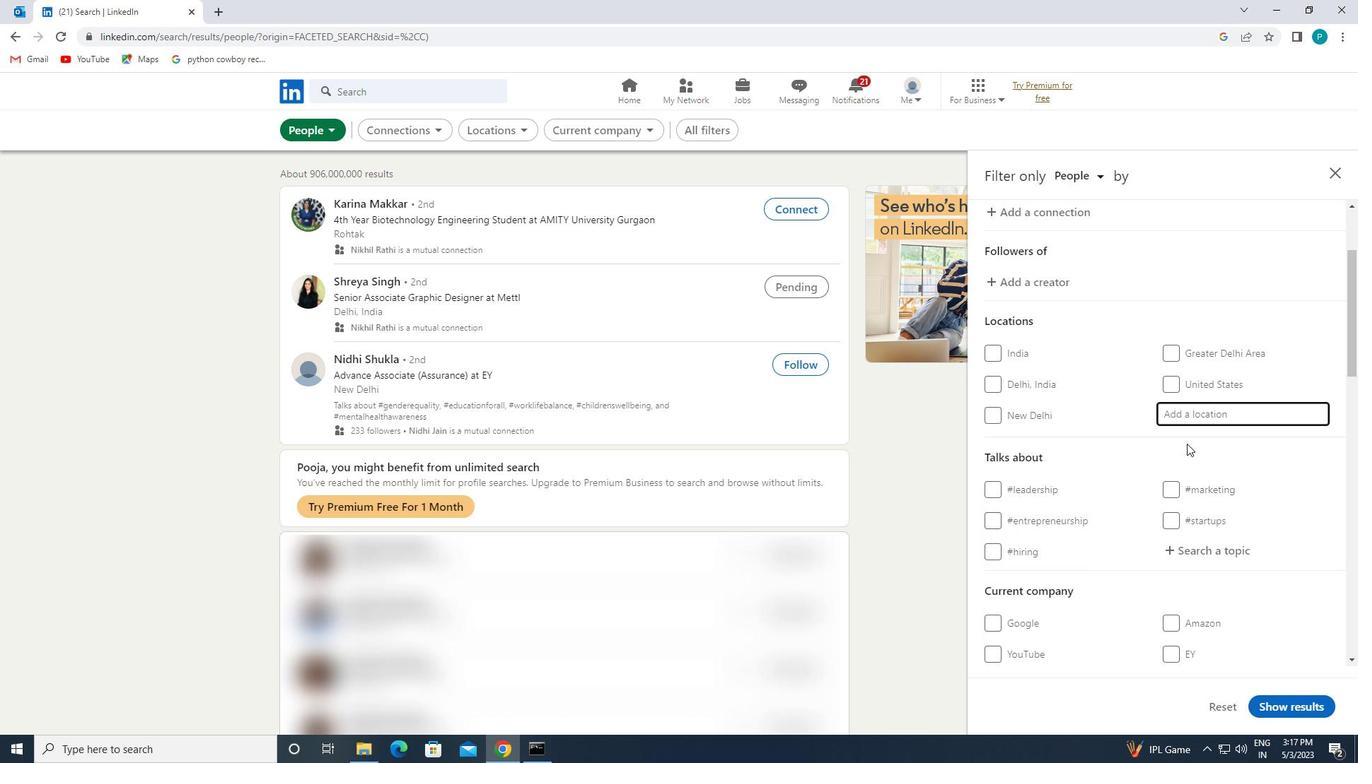 
Action: Mouse scrolled (1208, 490) with delta (0, 0)
Screenshot: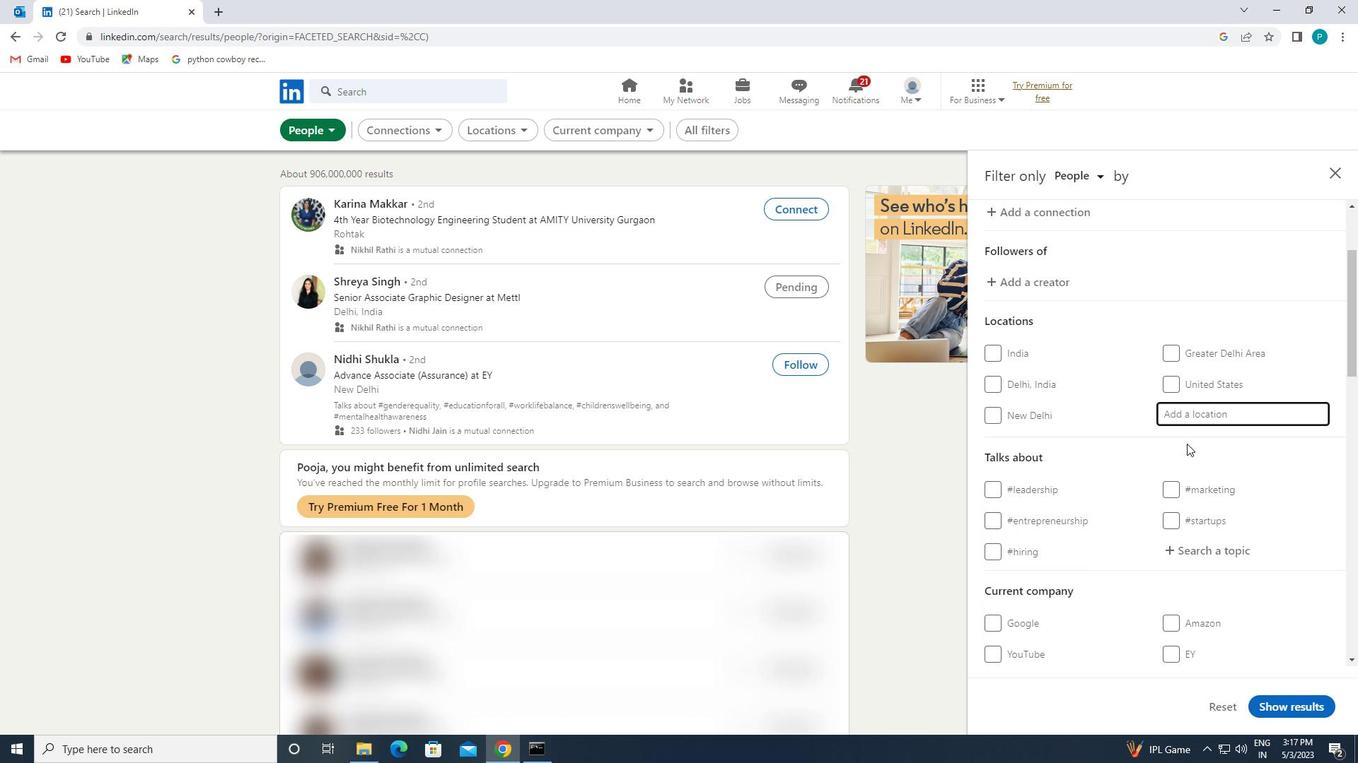 
Action: Mouse scrolled (1208, 490) with delta (0, 0)
Screenshot: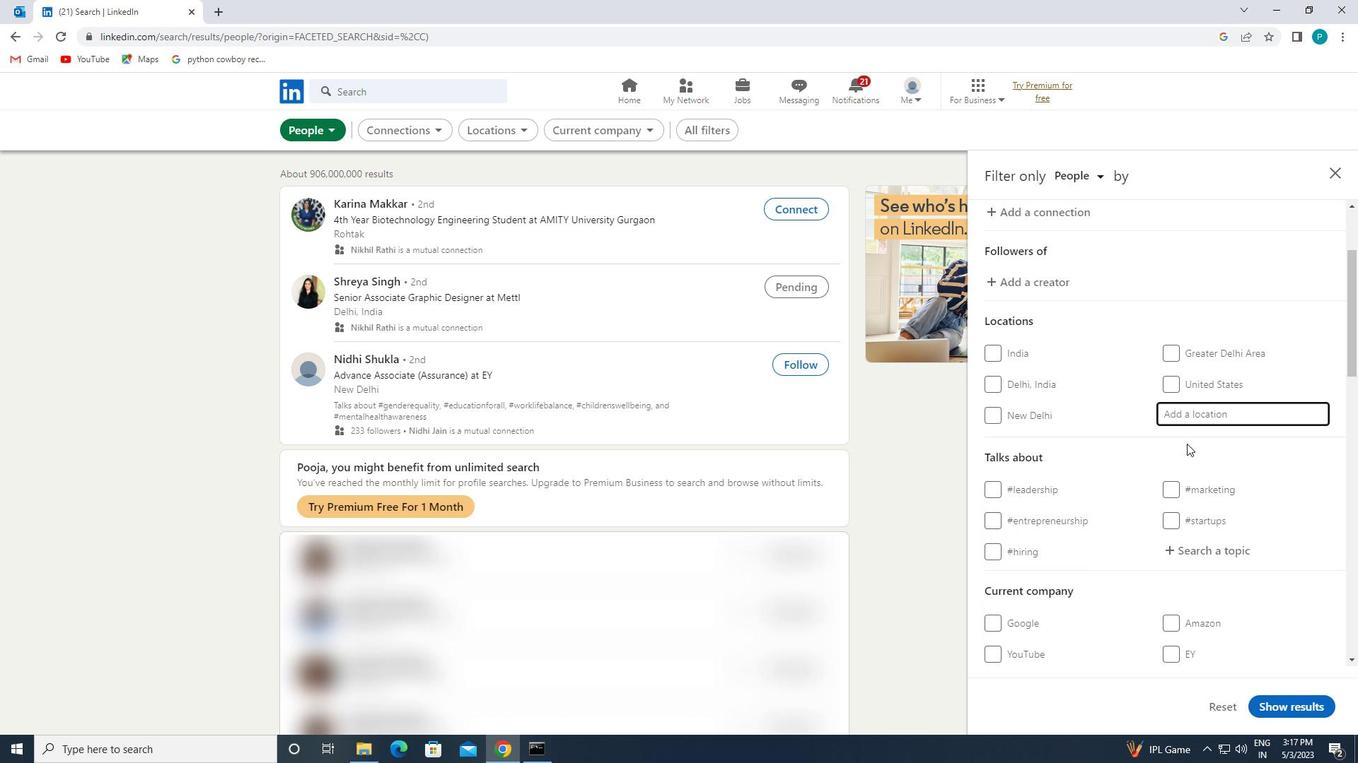 
Action: Mouse scrolled (1208, 490) with delta (0, 0)
Screenshot: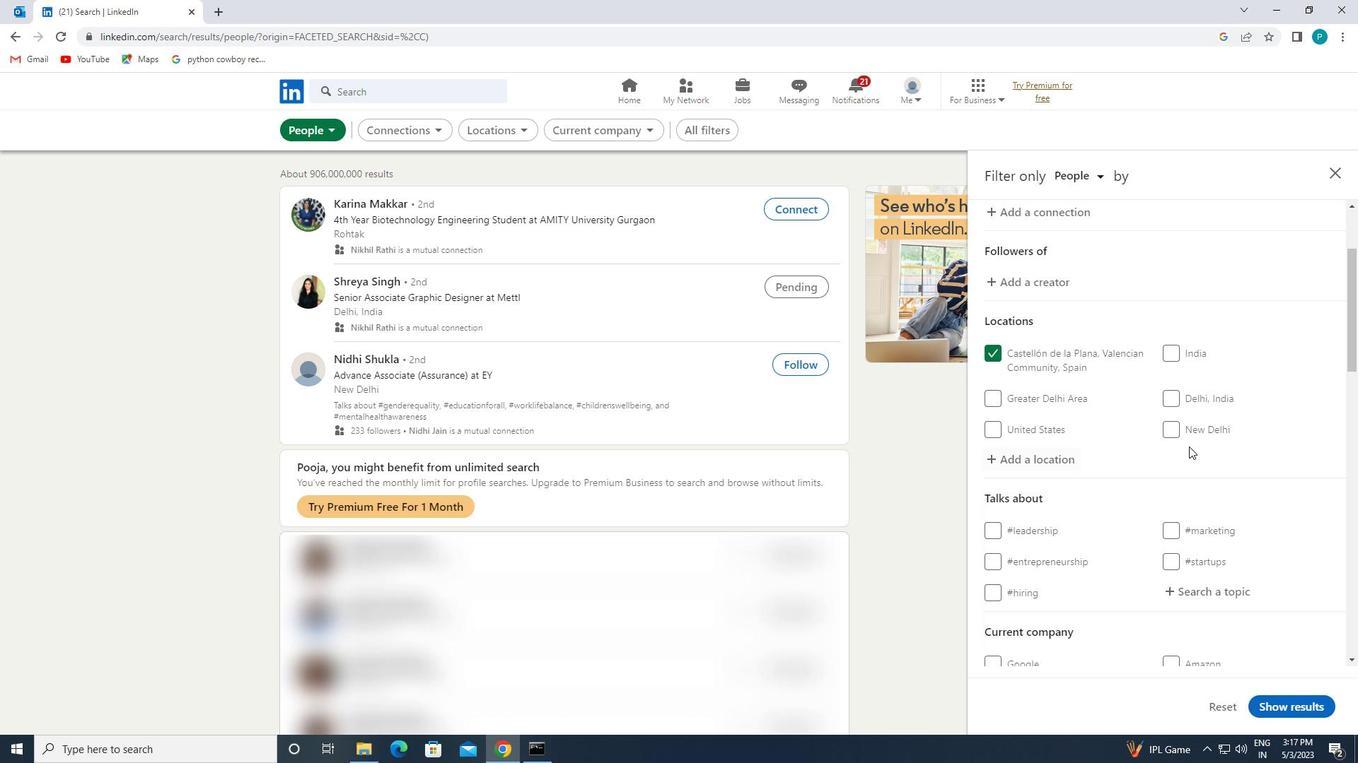 
Action: Mouse moved to (1188, 385)
Screenshot: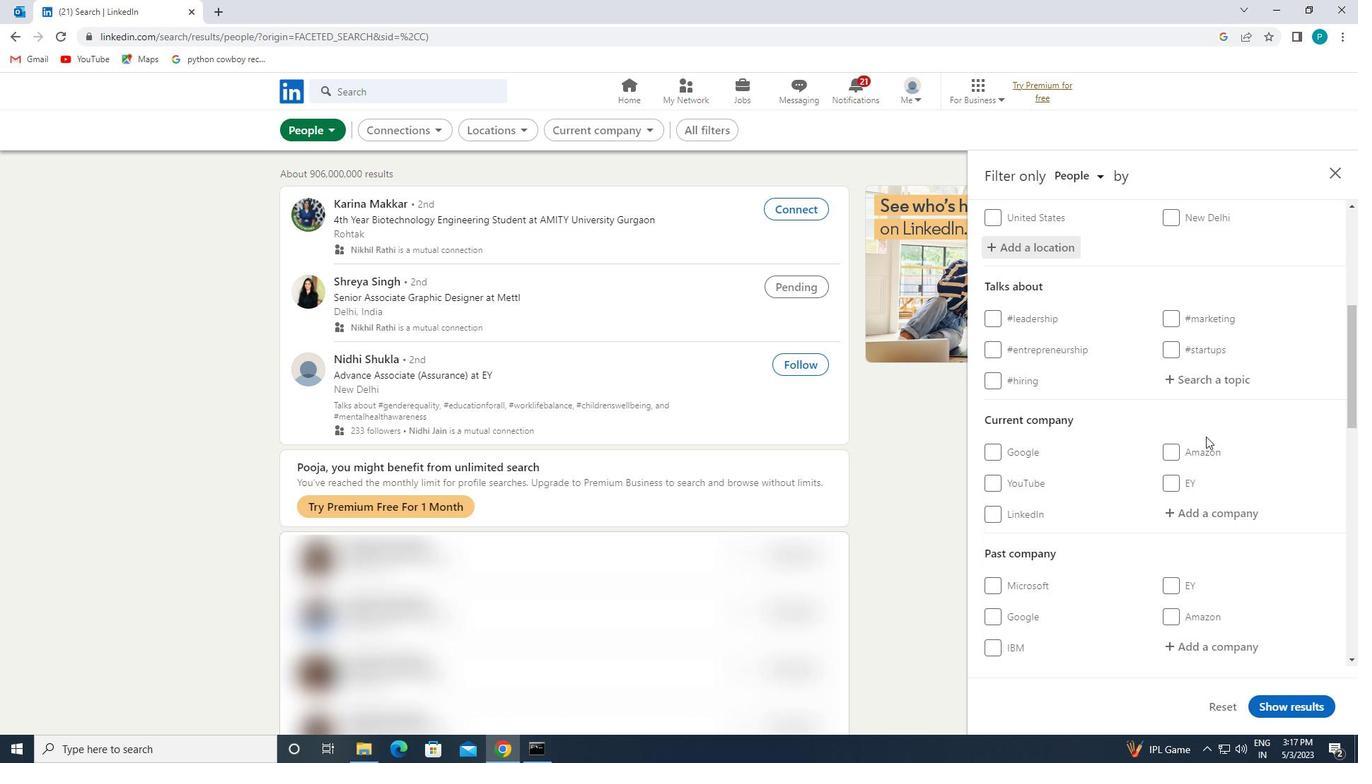 
Action: Mouse pressed left at (1188, 385)
Screenshot: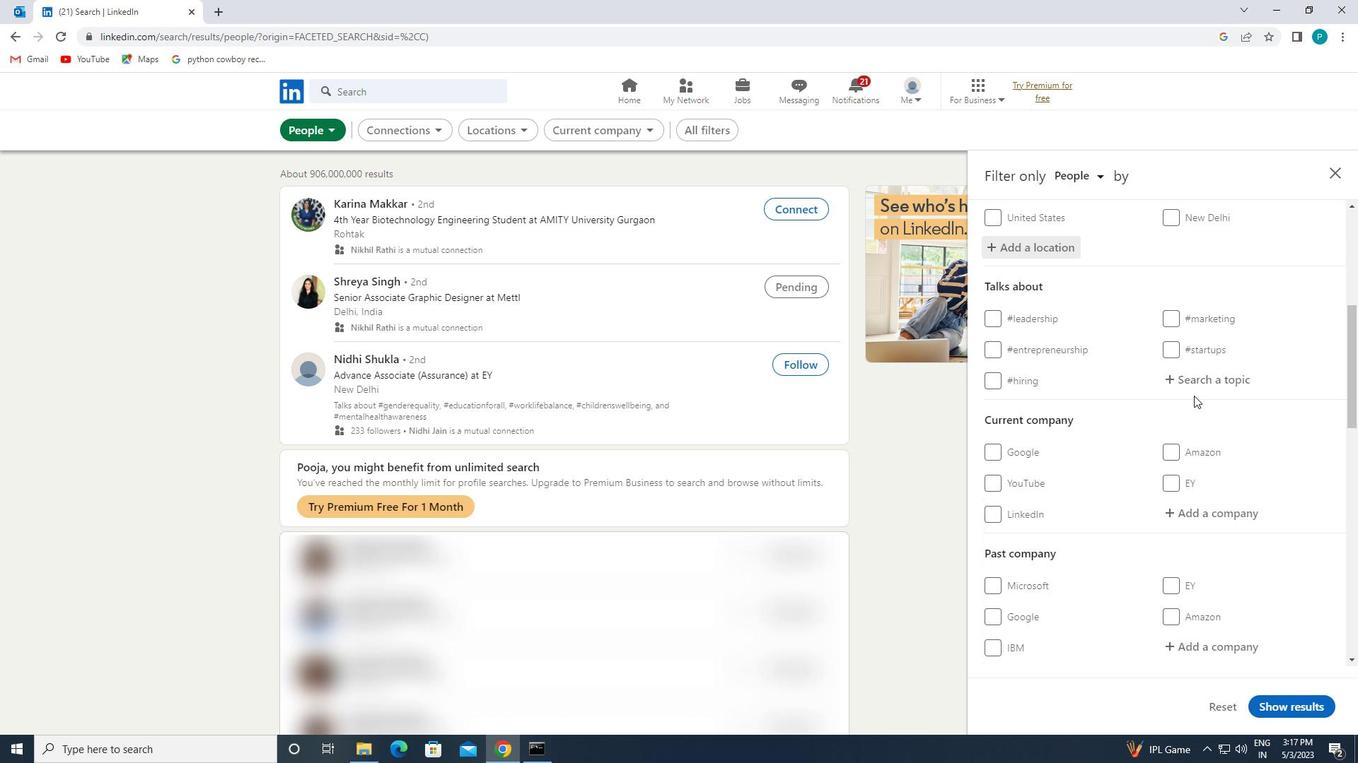 
Action: Key pressed <Key.shift>#<Key.caps_lock>GR<Key.backspace><Key.caps_lock>ROWTH
Screenshot: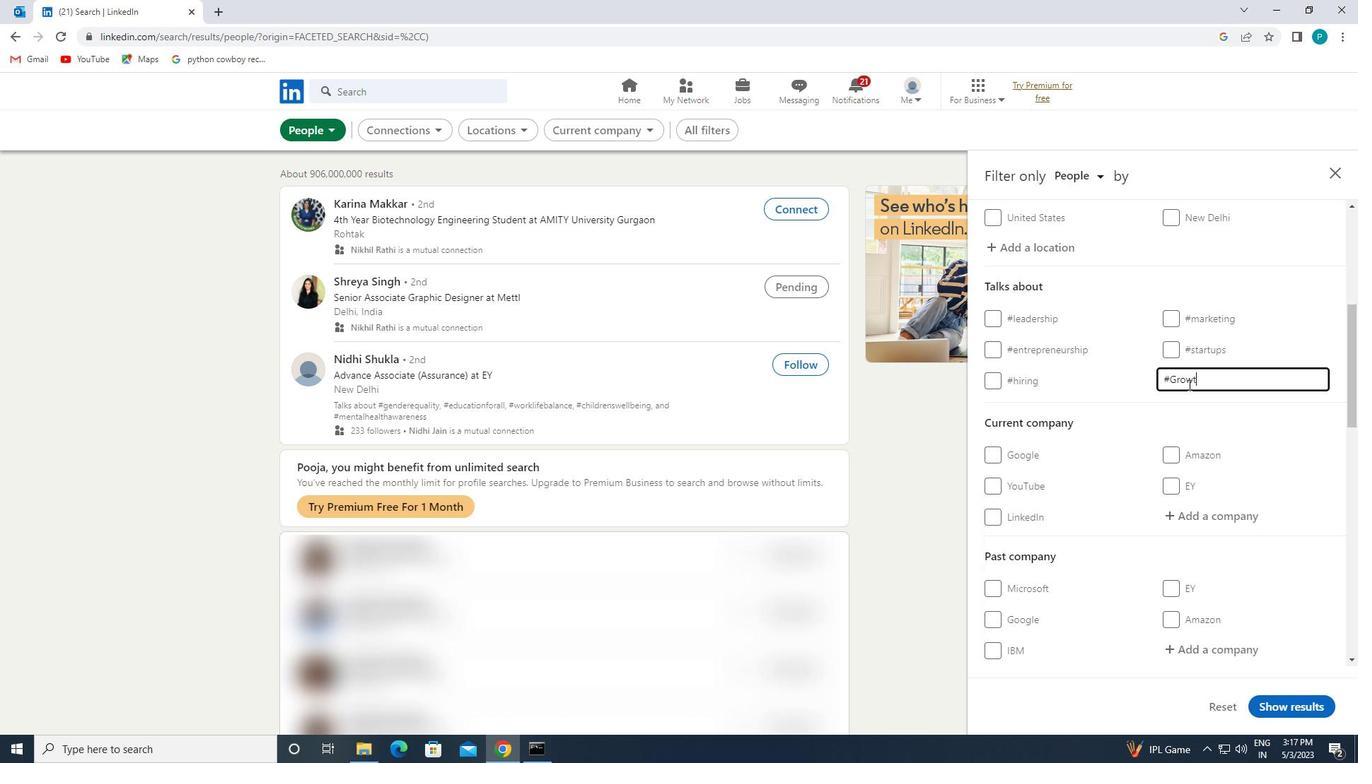 
Action: Mouse moved to (1199, 394)
Screenshot: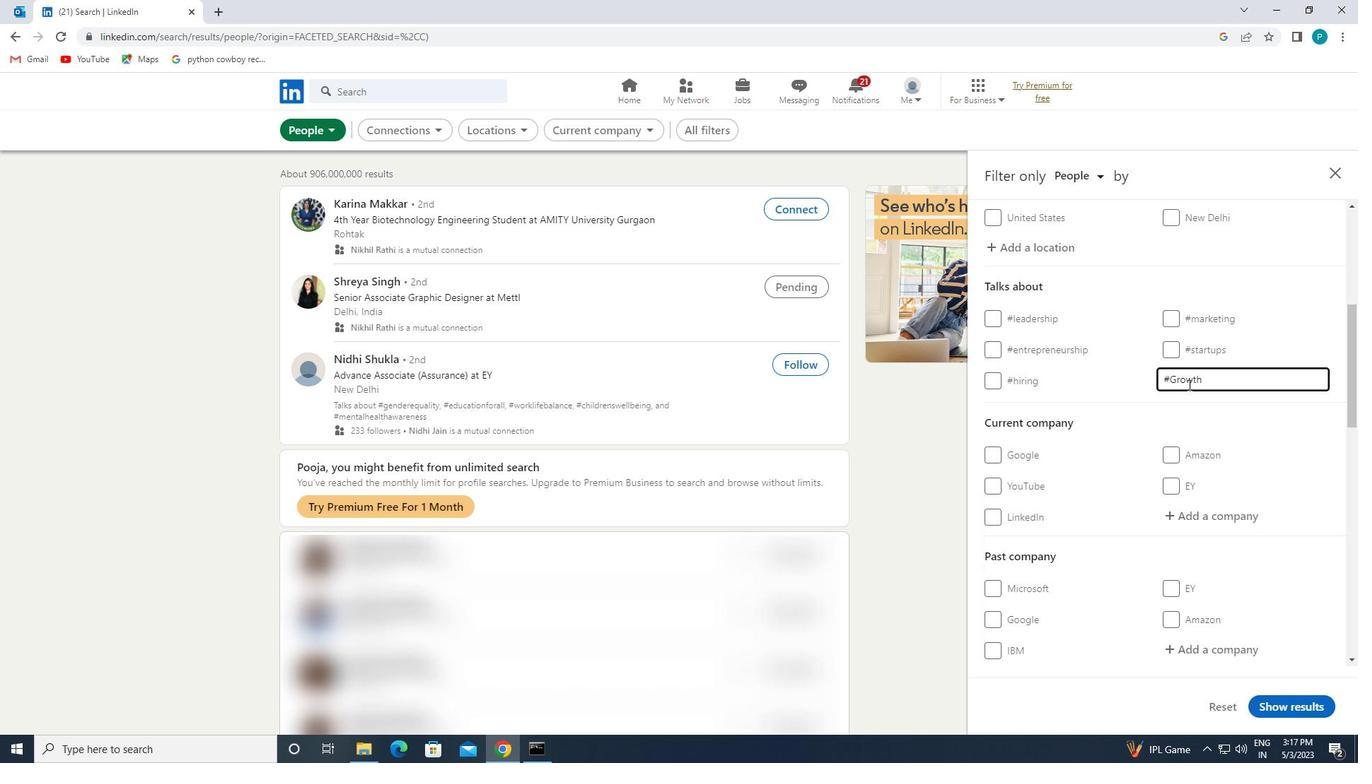 
Action: Mouse scrolled (1199, 393) with delta (0, 0)
Screenshot: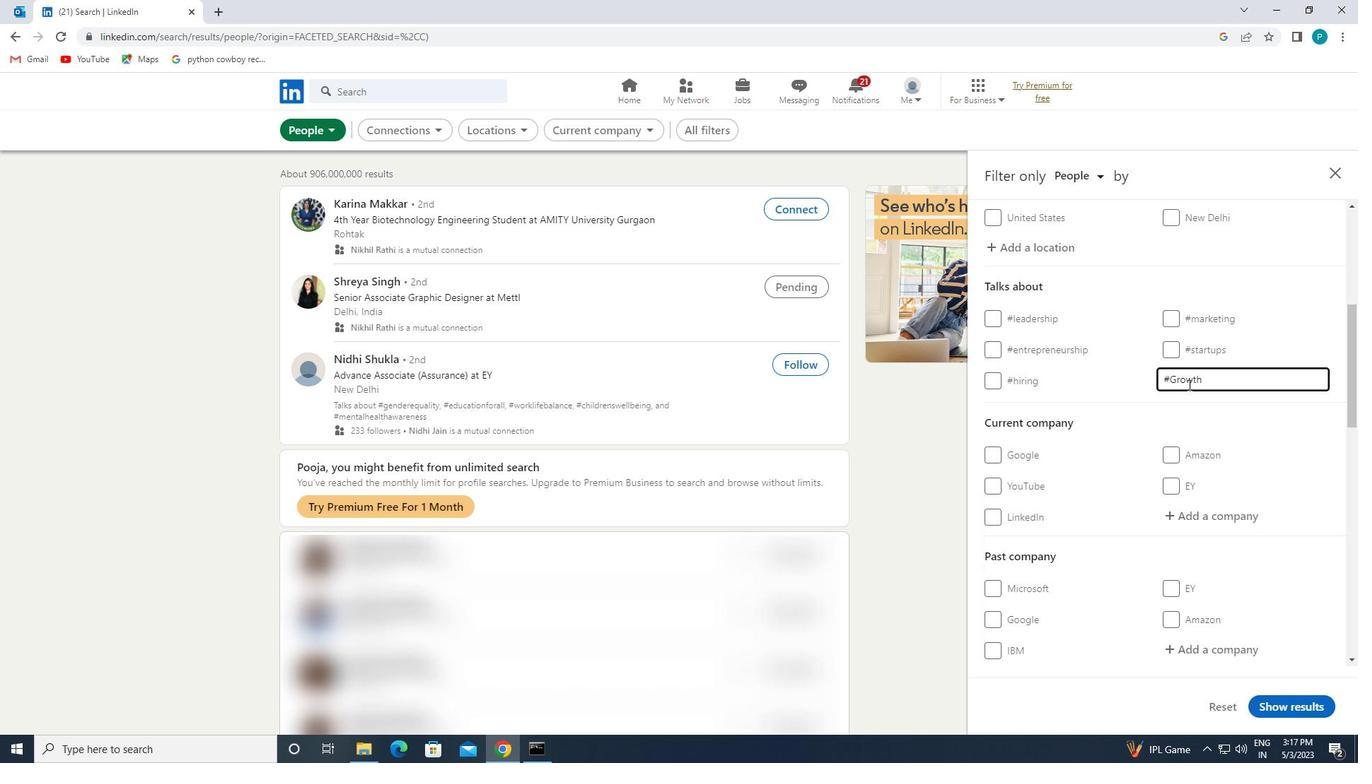 
Action: Mouse scrolled (1199, 393) with delta (0, 0)
Screenshot: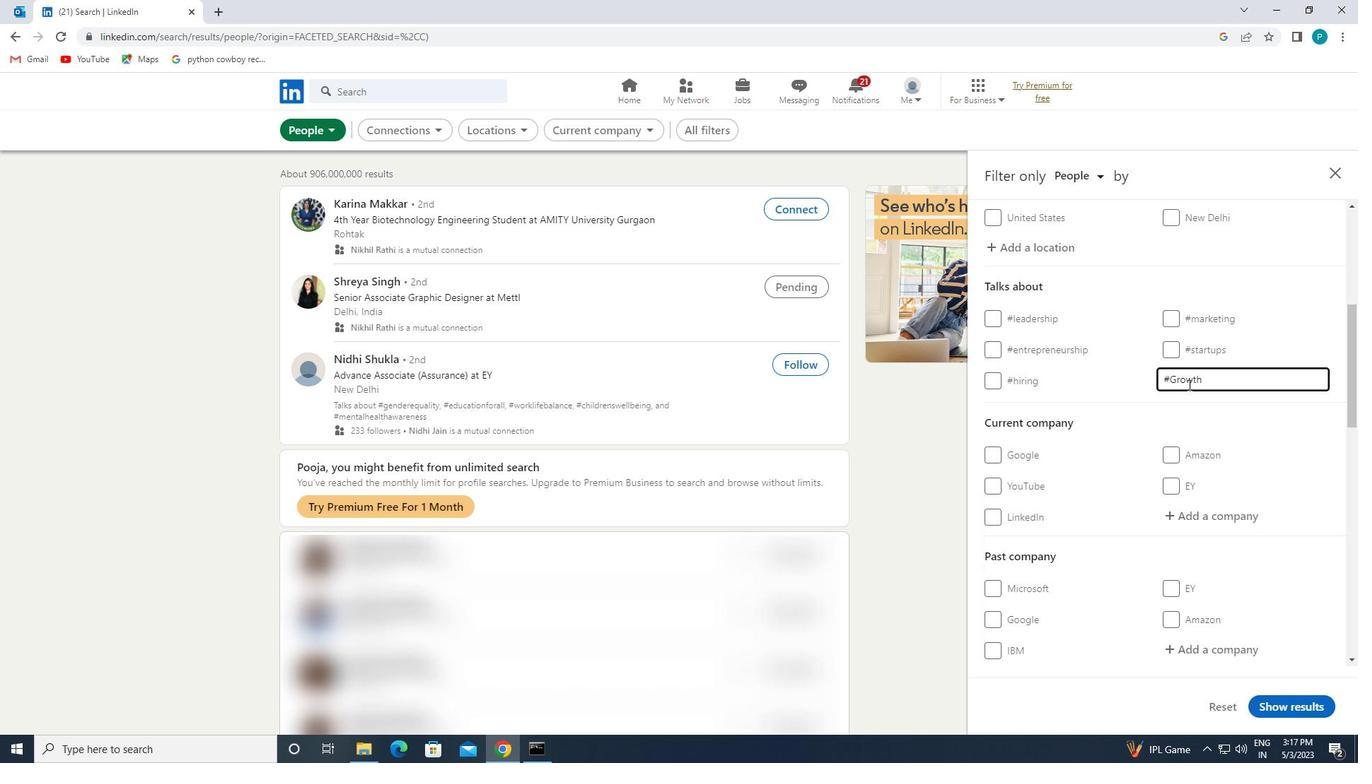 
Action: Mouse scrolled (1199, 393) with delta (0, 0)
Screenshot: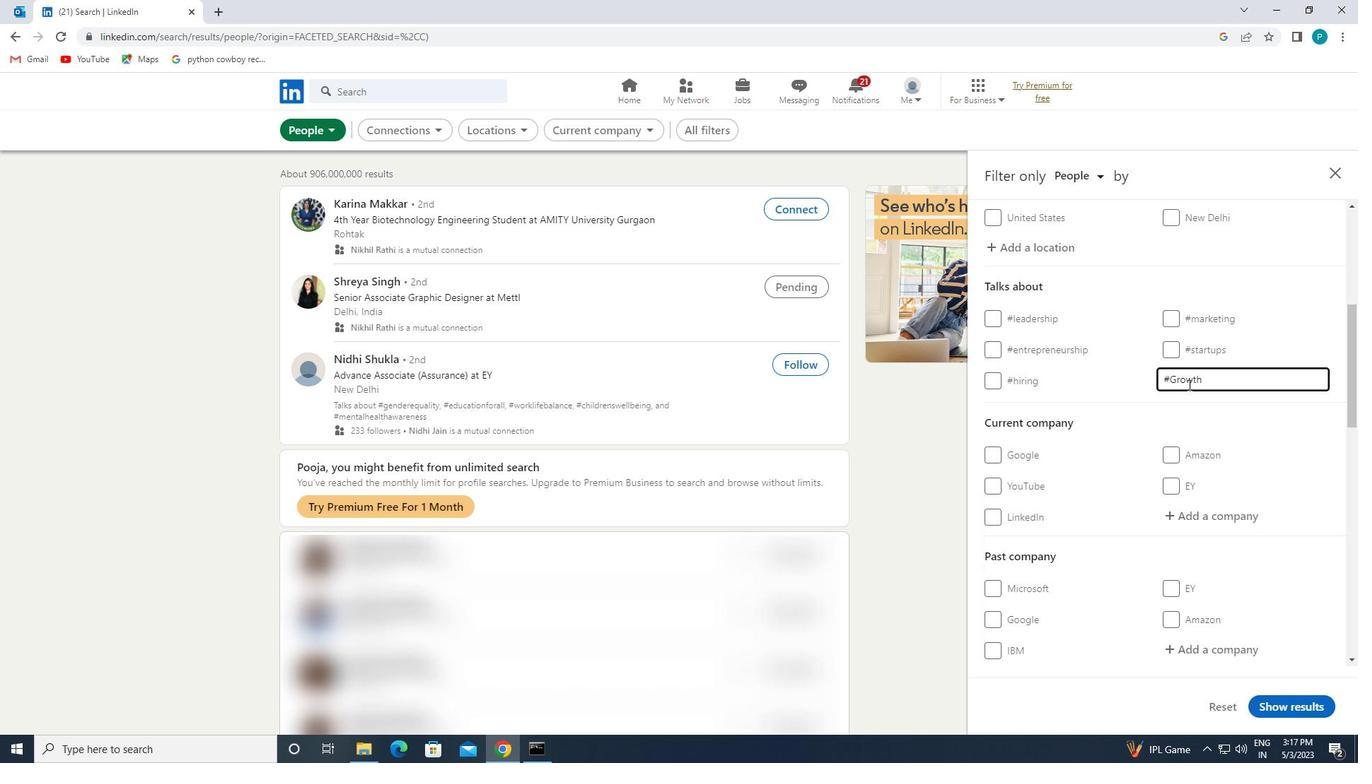 
Action: Mouse moved to (1189, 405)
Screenshot: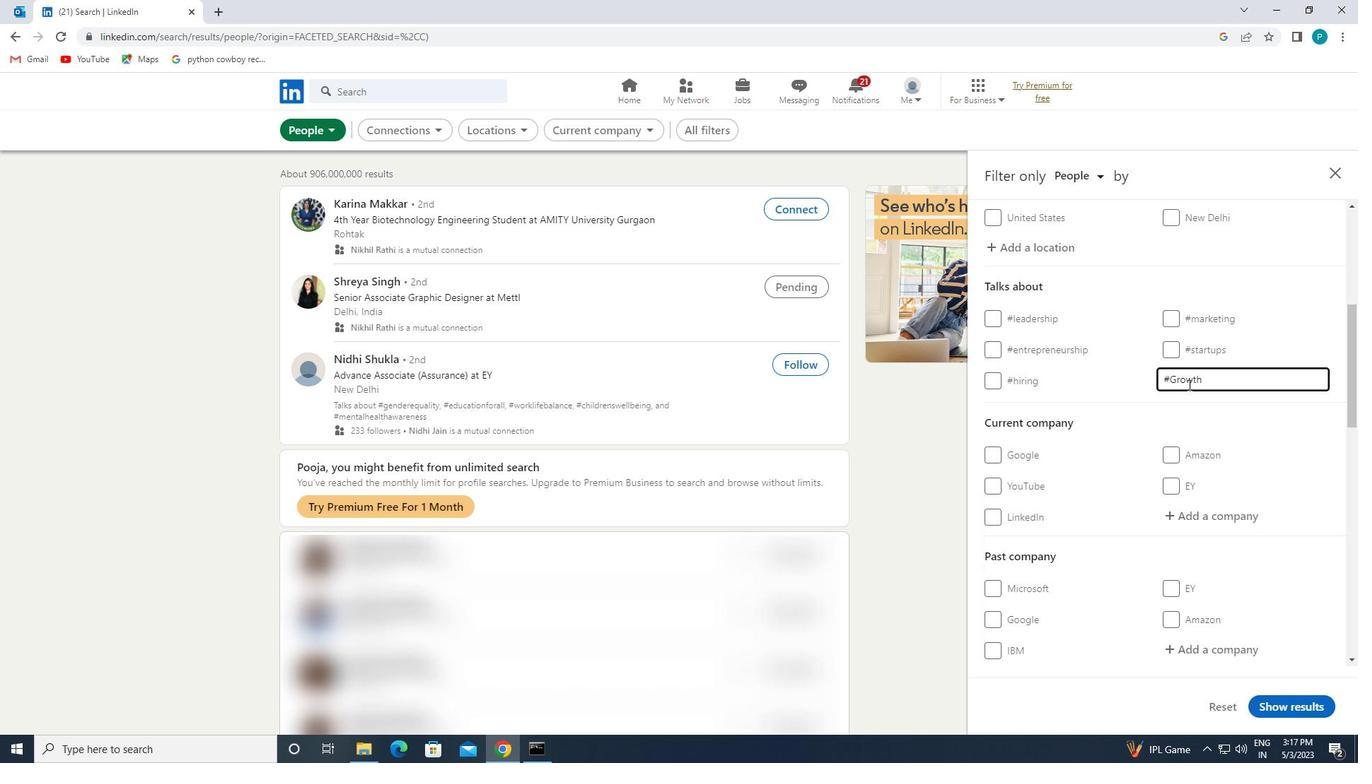 
Action: Mouse scrolled (1189, 404) with delta (0, 0)
Screenshot: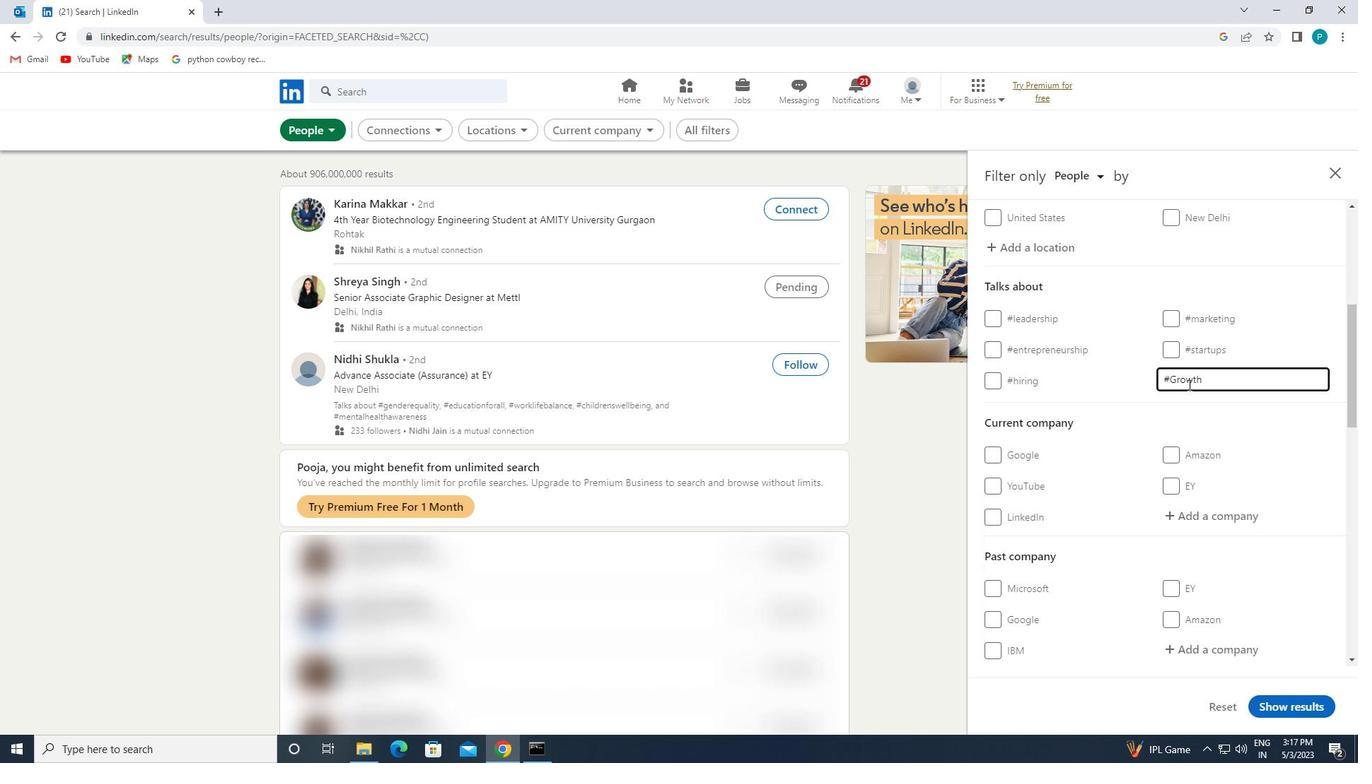 
Action: Mouse moved to (1120, 471)
Screenshot: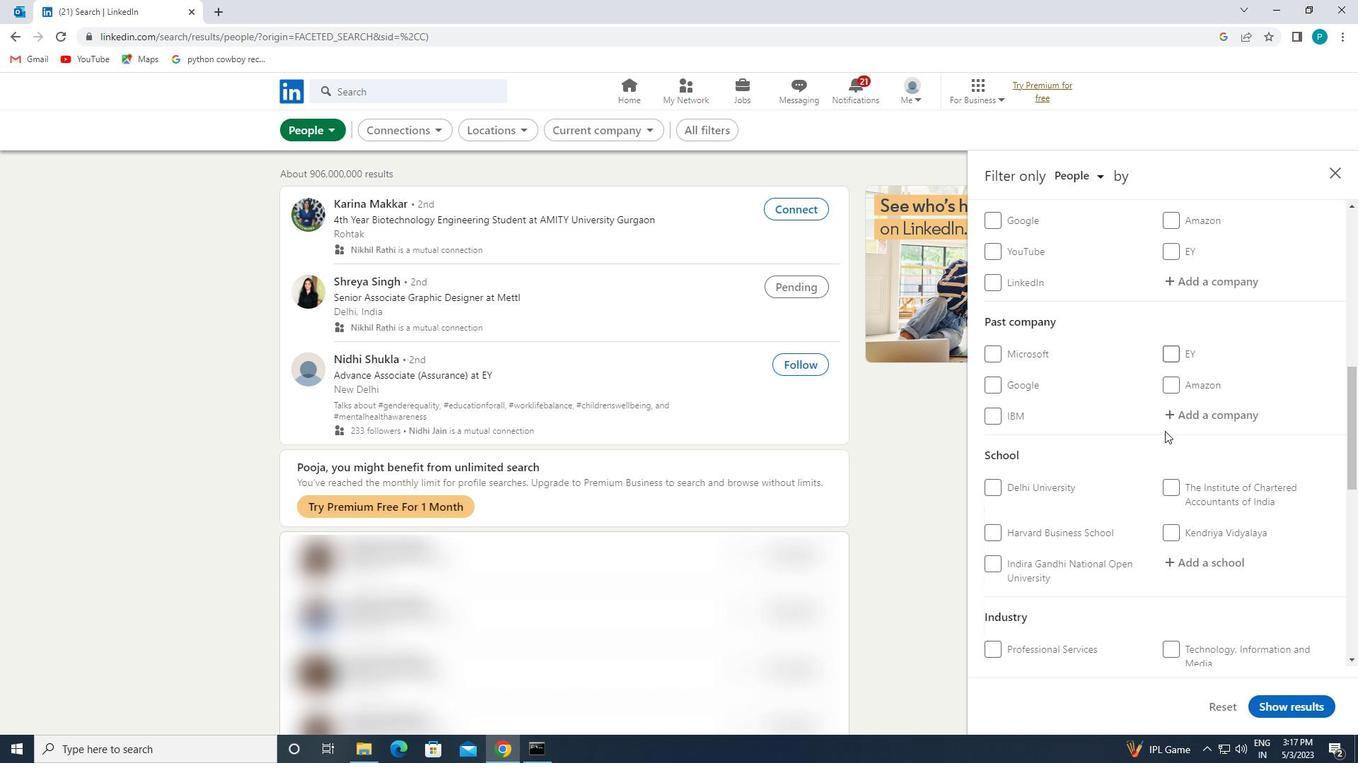 
Action: Mouse scrolled (1120, 471) with delta (0, 0)
Screenshot: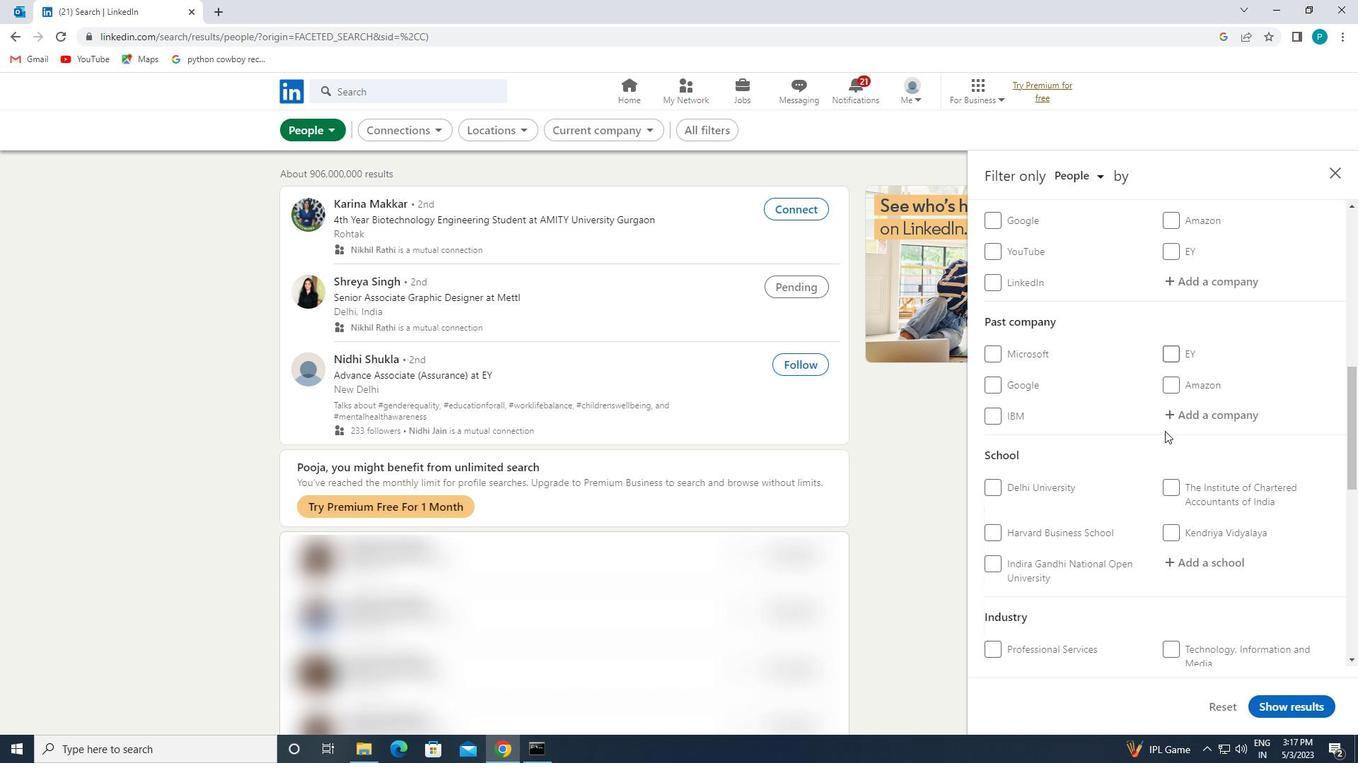 
Action: Mouse moved to (1119, 473)
Screenshot: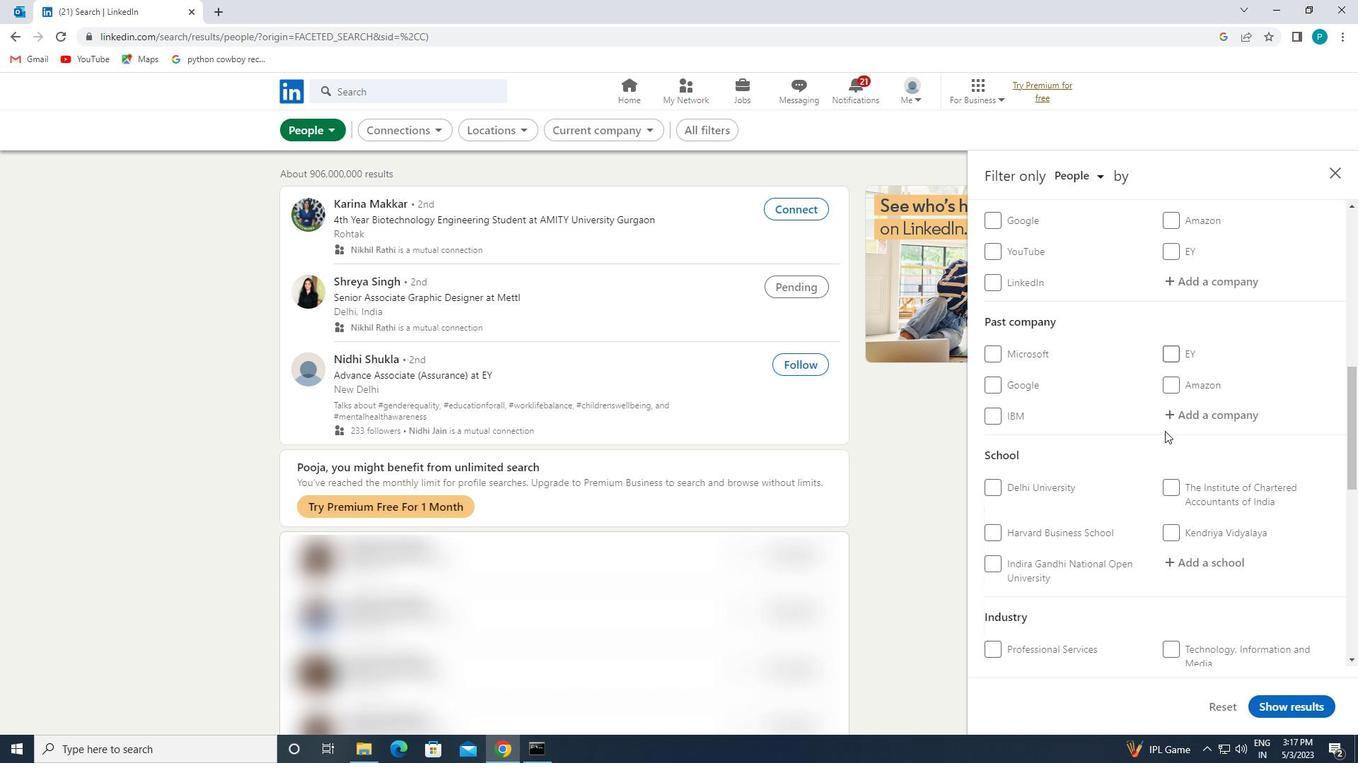
Action: Mouse scrolled (1119, 472) with delta (0, 0)
Screenshot: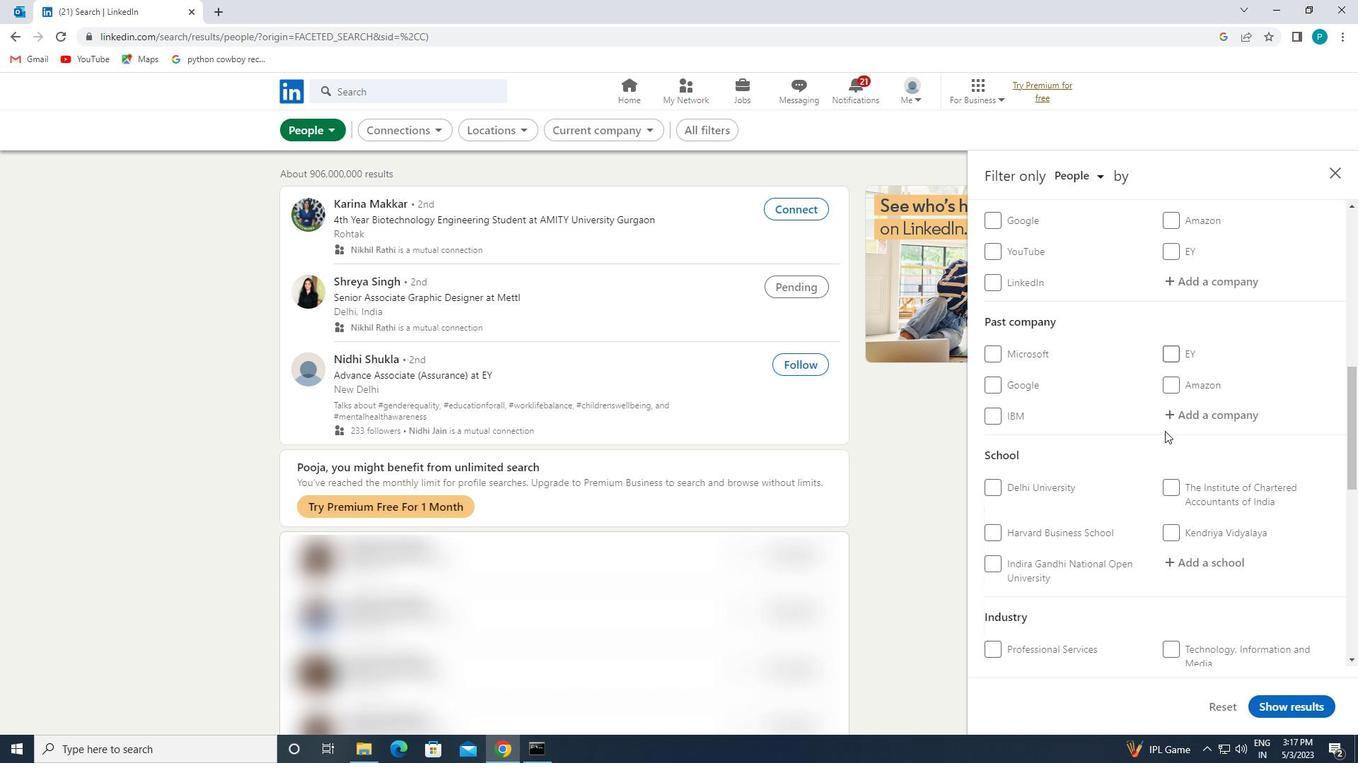 
Action: Mouse scrolled (1119, 472) with delta (0, 0)
Screenshot: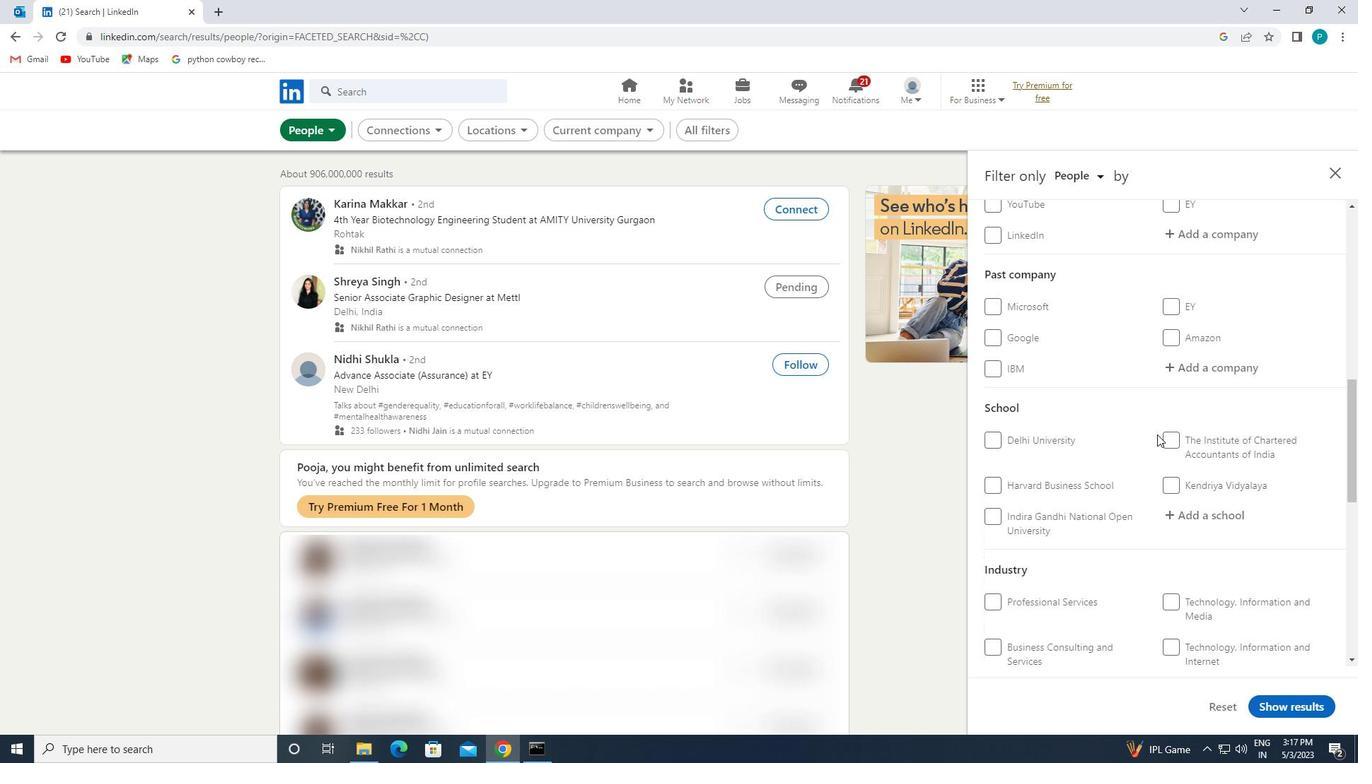 
Action: Mouse moved to (1014, 543)
Screenshot: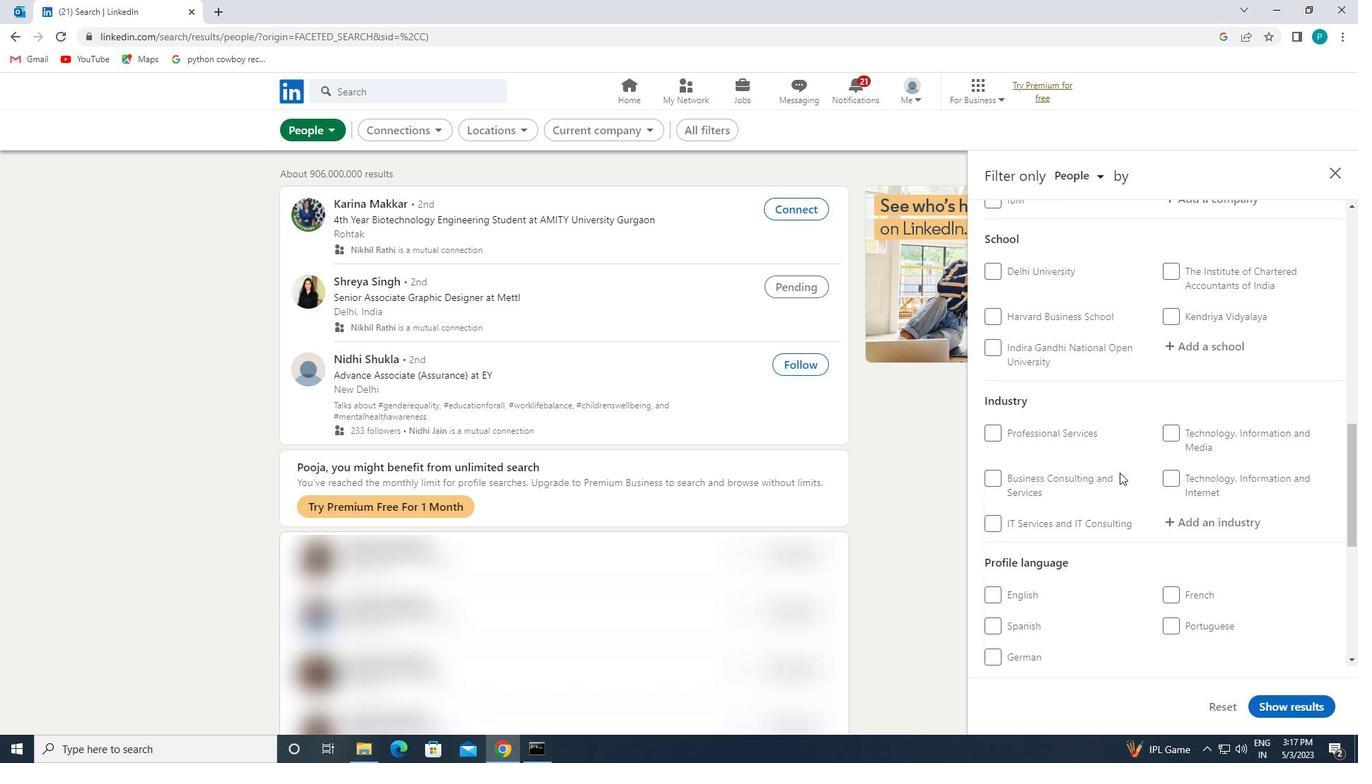 
Action: Mouse scrolled (1014, 543) with delta (0, 0)
Screenshot: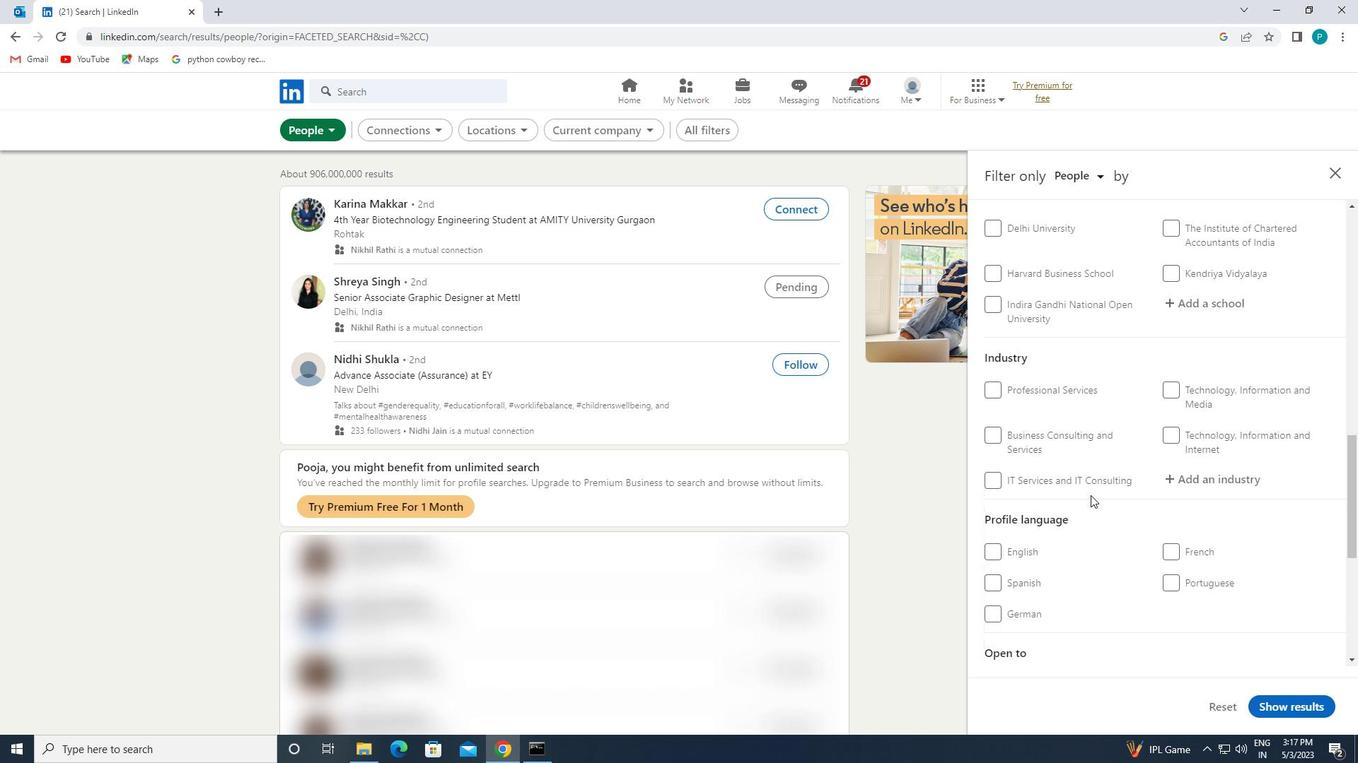 
Action: Mouse scrolled (1014, 543) with delta (0, 0)
Screenshot: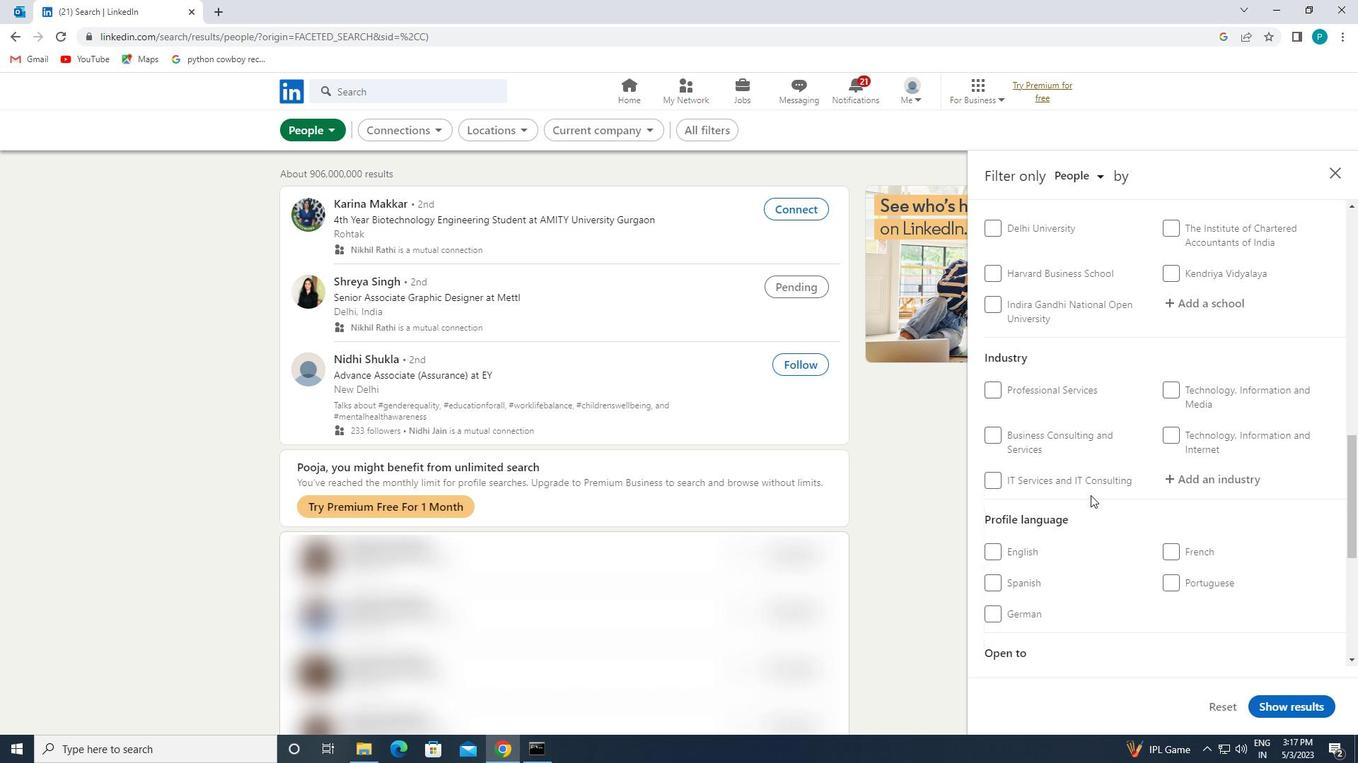 
Action: Mouse moved to (1007, 400)
Screenshot: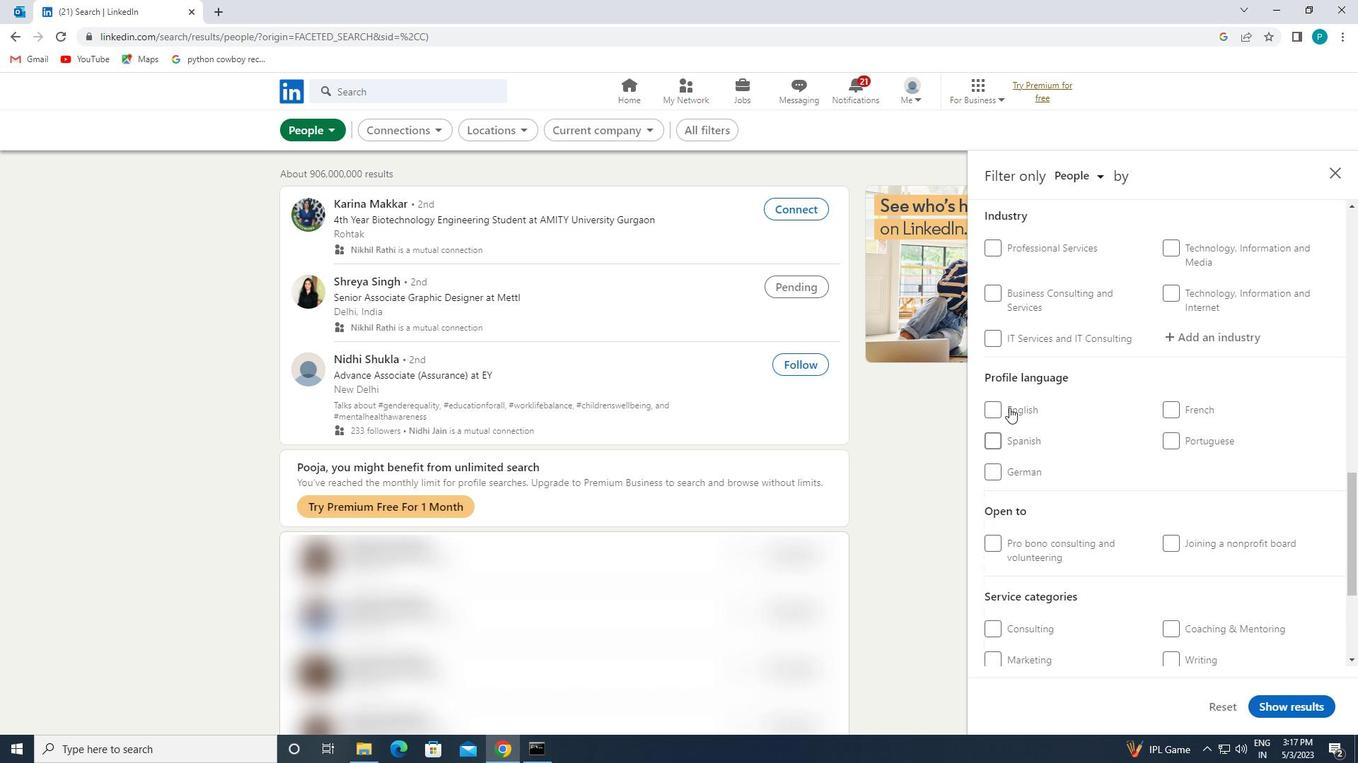 
Action: Mouse pressed left at (1007, 400)
Screenshot: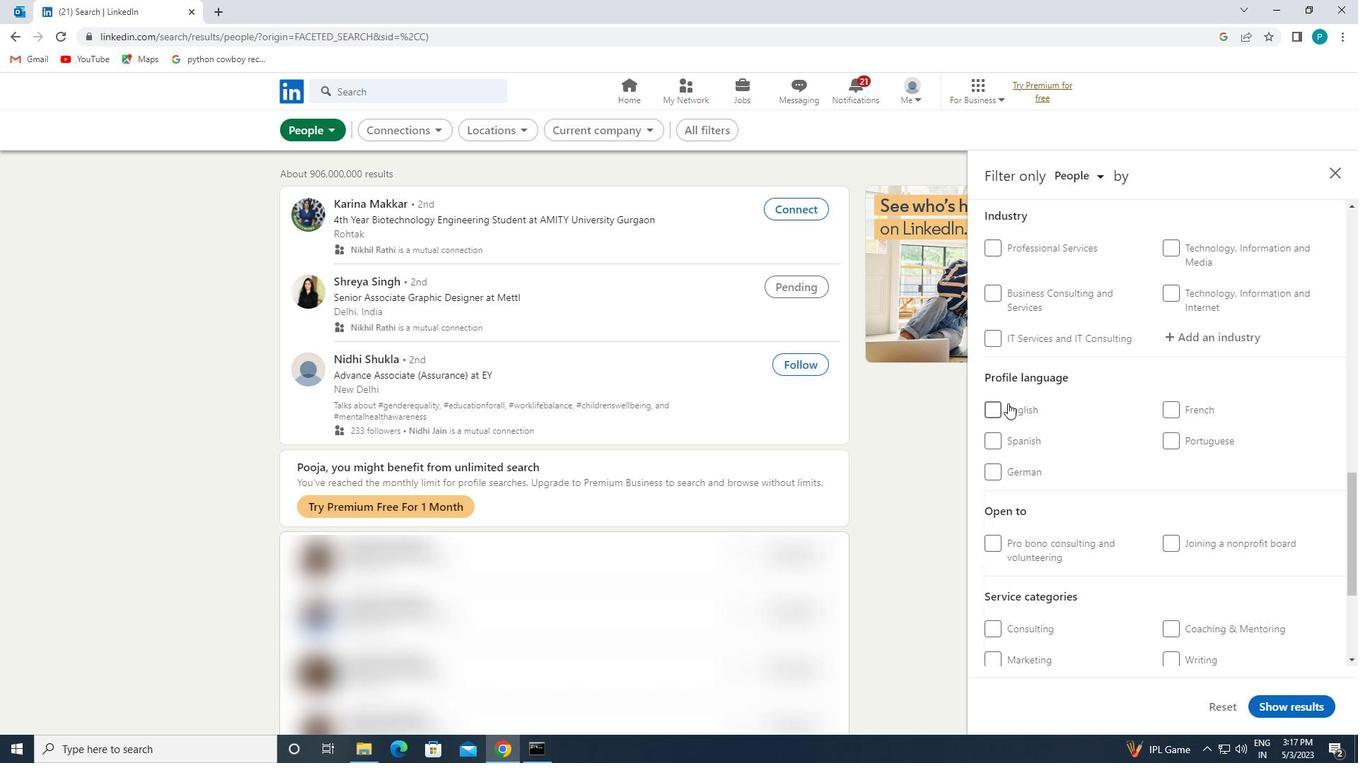 
Action: Mouse moved to (1021, 418)
Screenshot: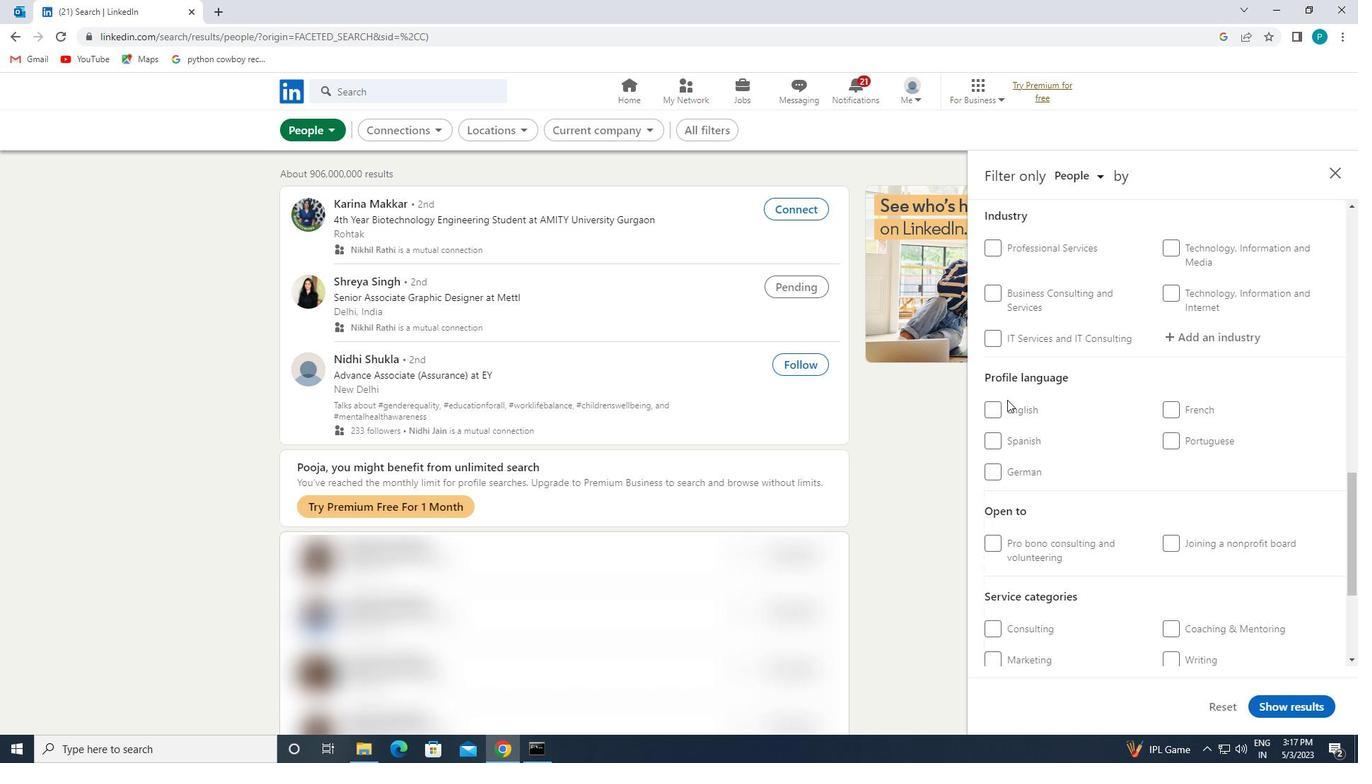 
Action: Mouse pressed left at (1021, 418)
Screenshot: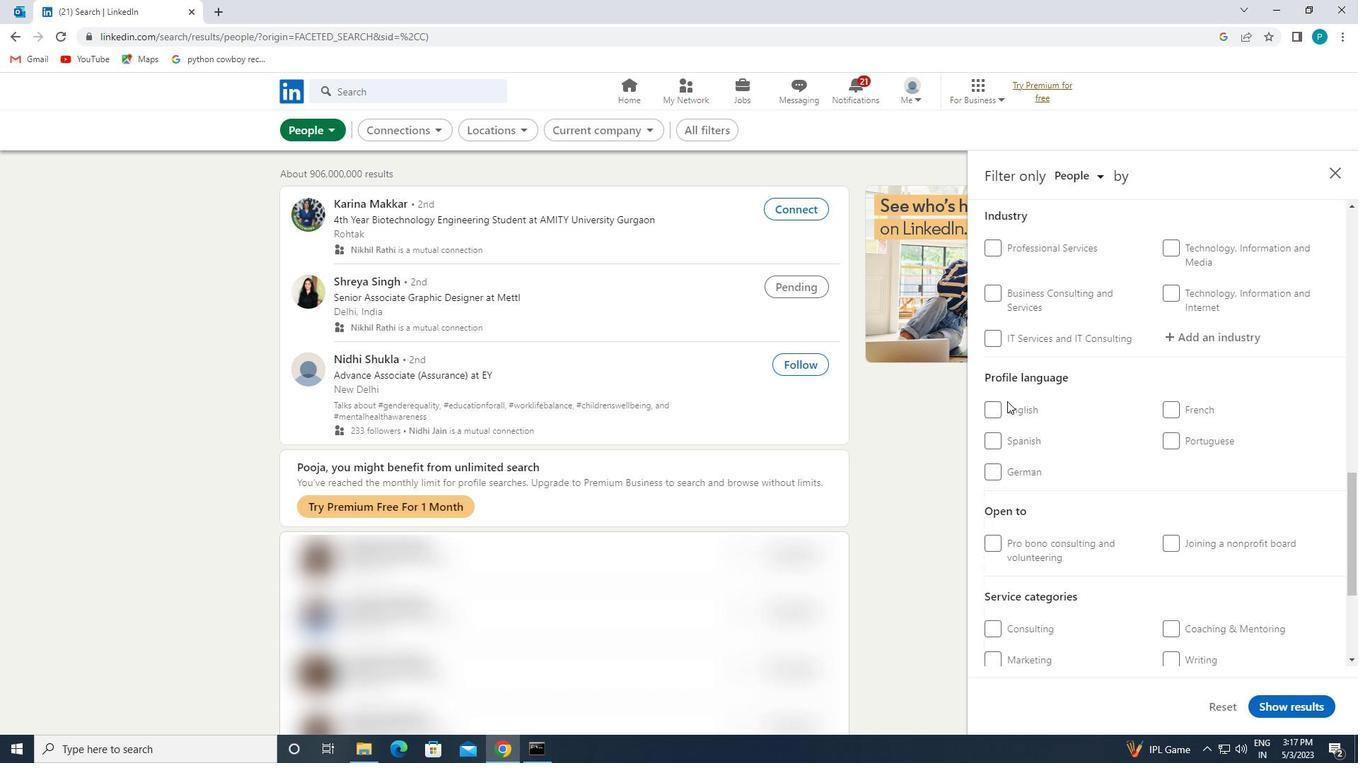 
Action: Mouse moved to (1021, 411)
Screenshot: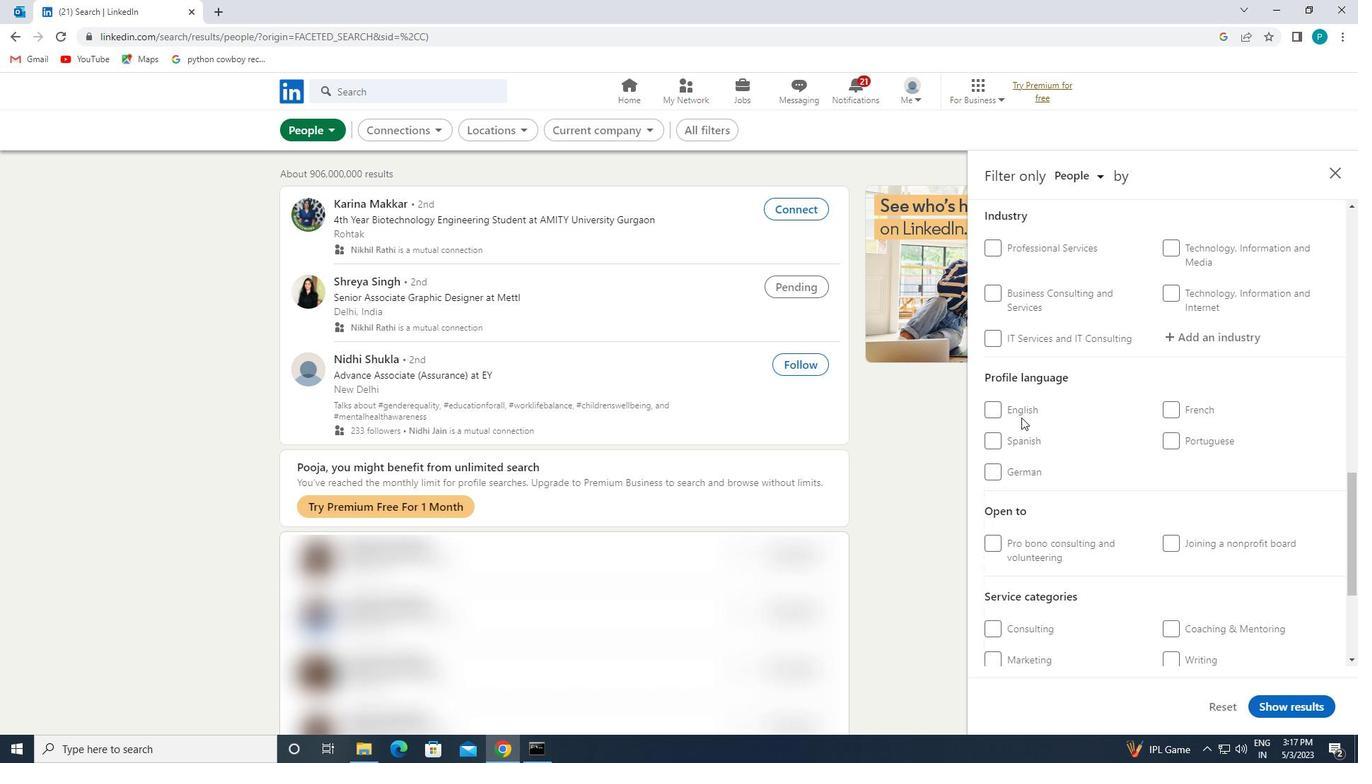 
Action: Mouse pressed left at (1021, 411)
Screenshot: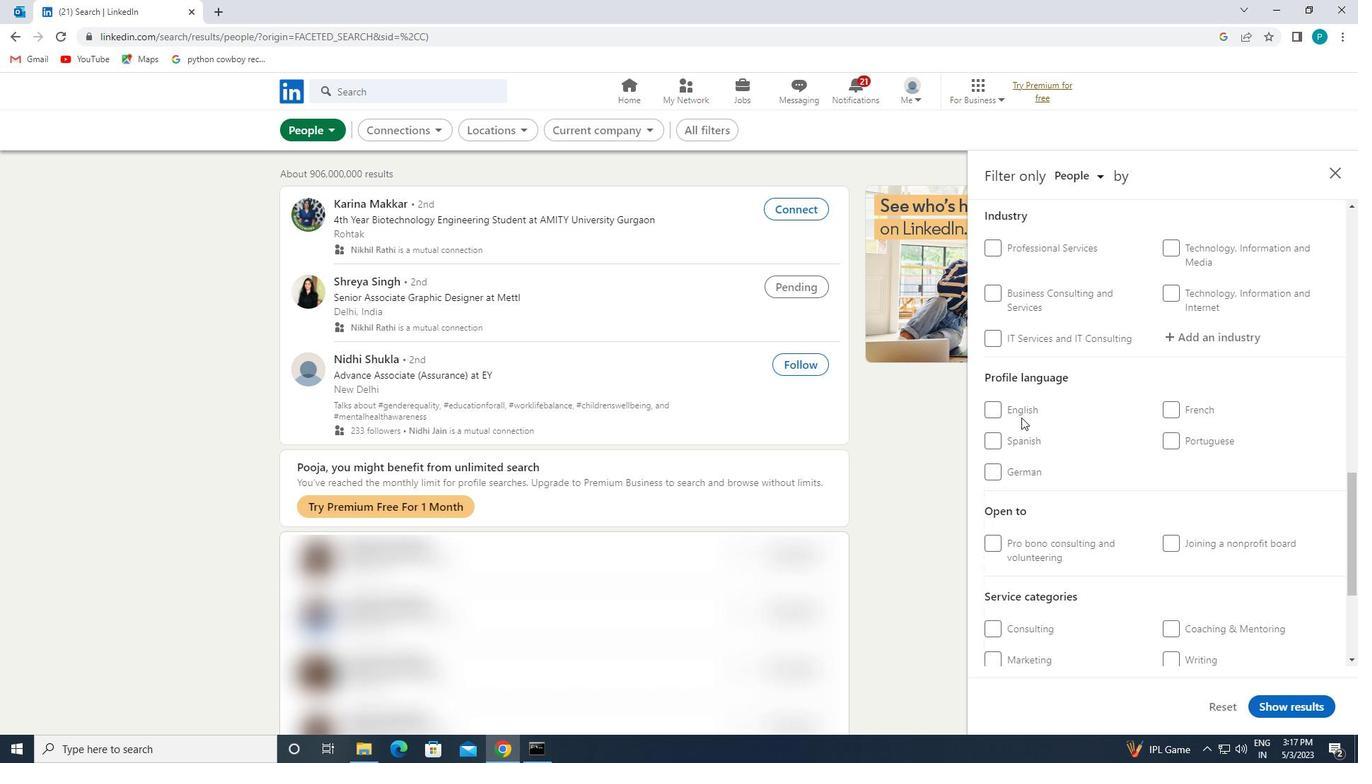 
Action: Mouse moved to (1109, 423)
Screenshot: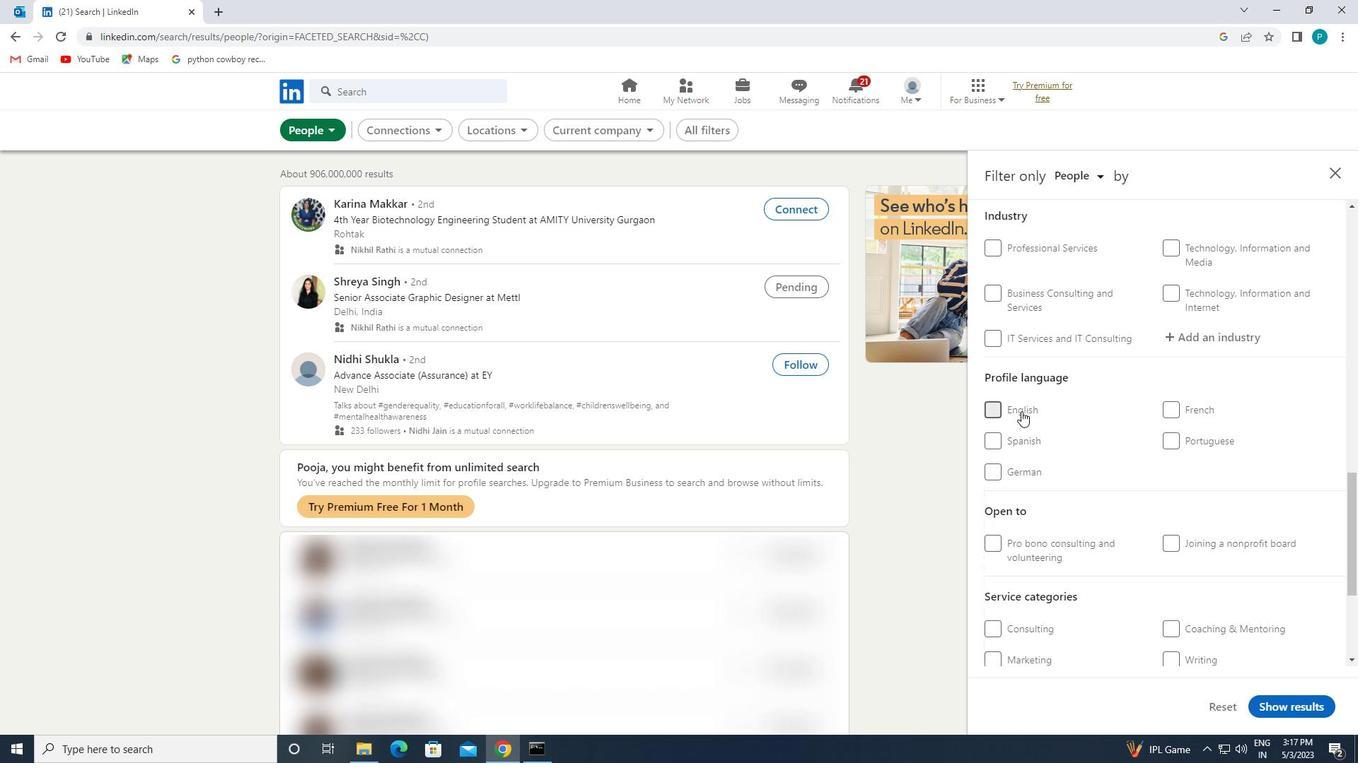 
Action: Mouse scrolled (1109, 424) with delta (0, 0)
Screenshot: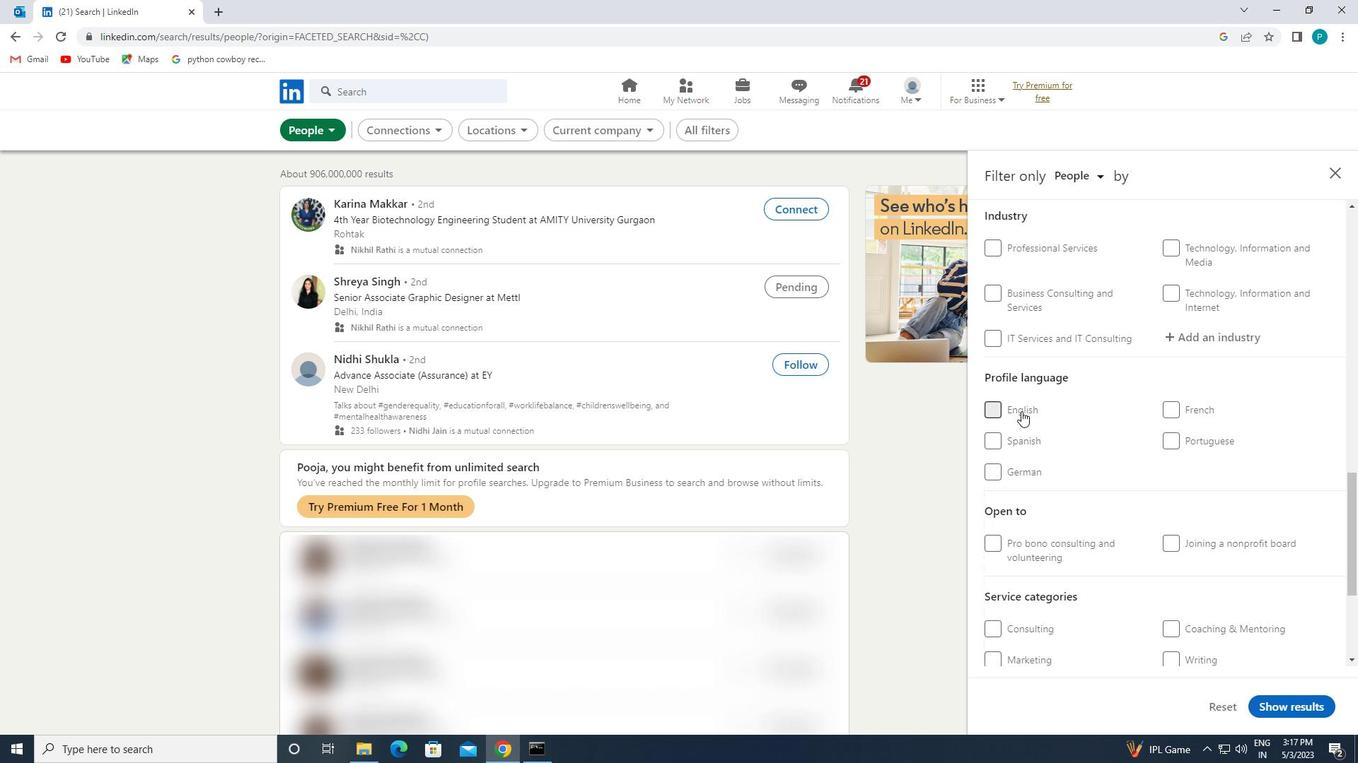 
Action: Mouse scrolled (1109, 424) with delta (0, 0)
Screenshot: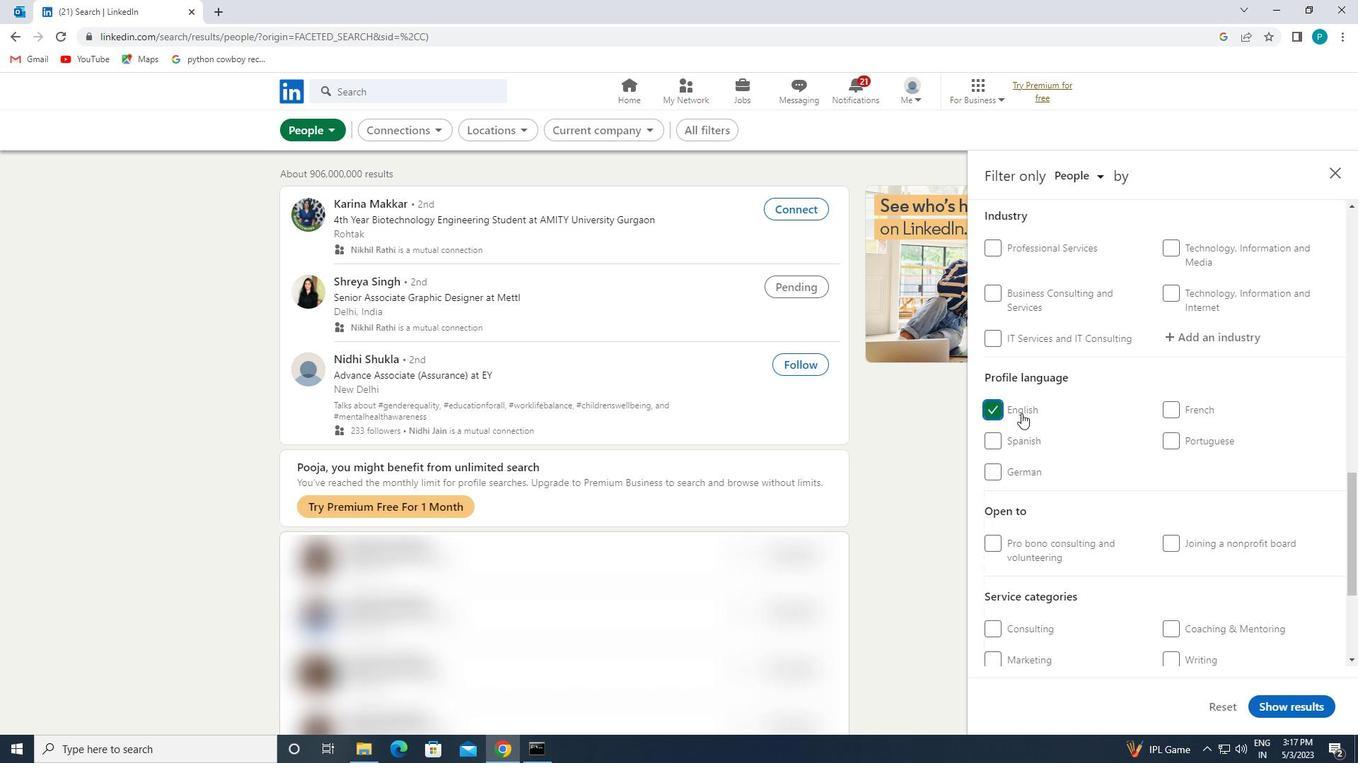 
Action: Mouse scrolled (1109, 424) with delta (0, 0)
Screenshot: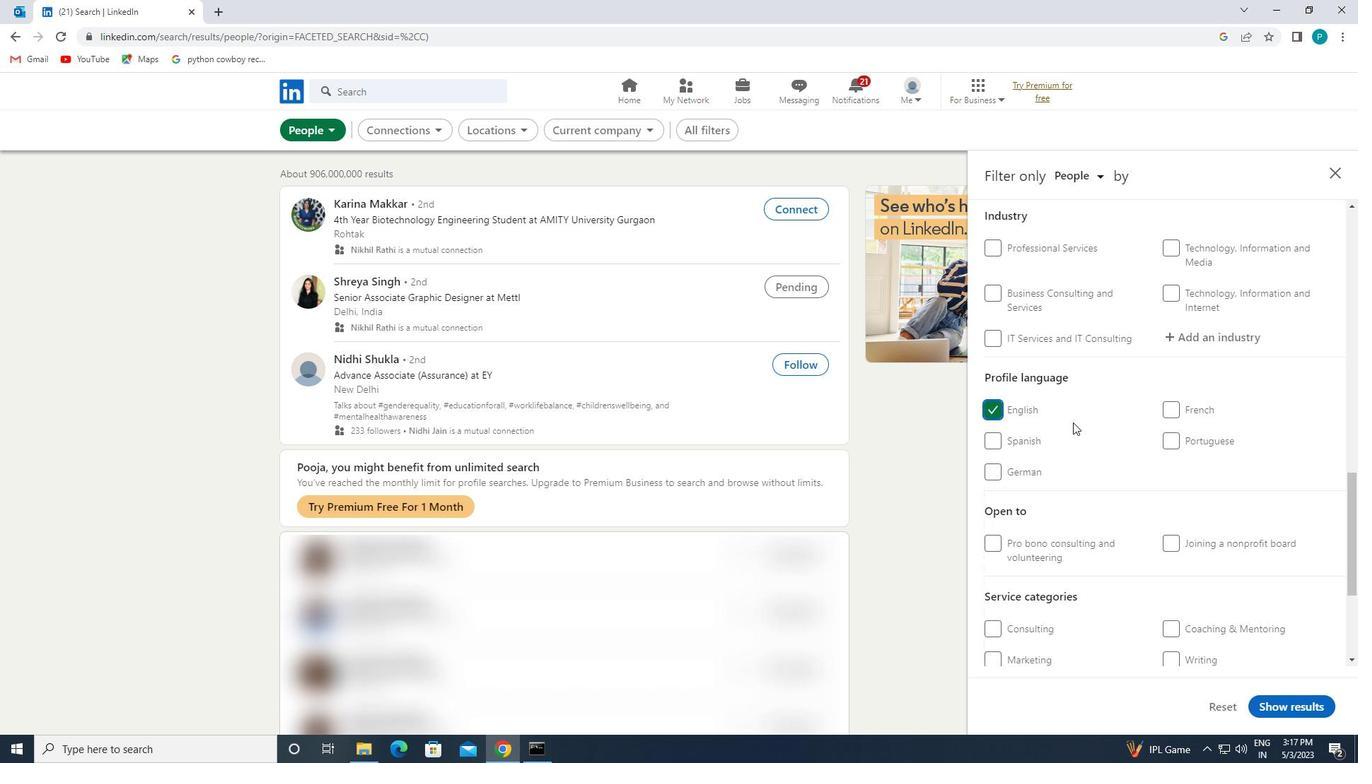 
Action: Mouse moved to (1112, 423)
Screenshot: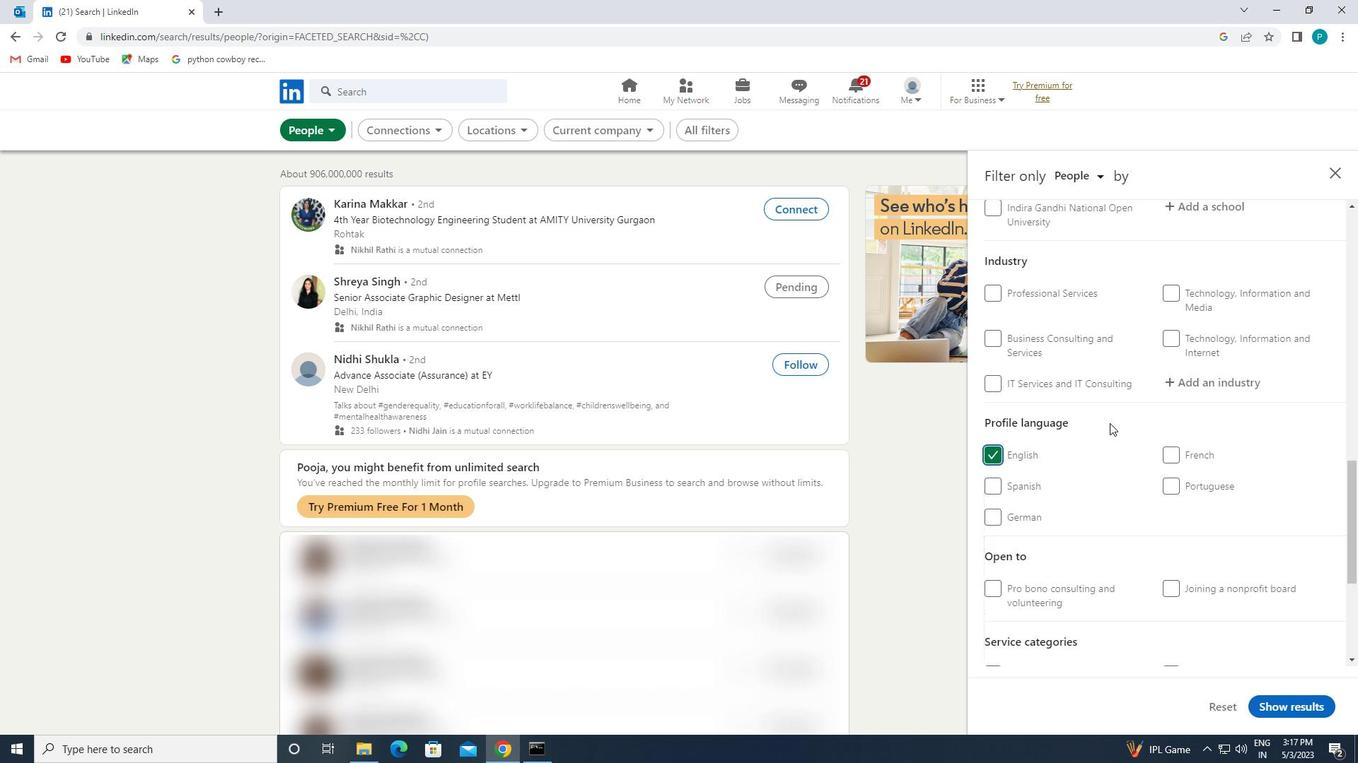 
Action: Mouse scrolled (1112, 424) with delta (0, 0)
Screenshot: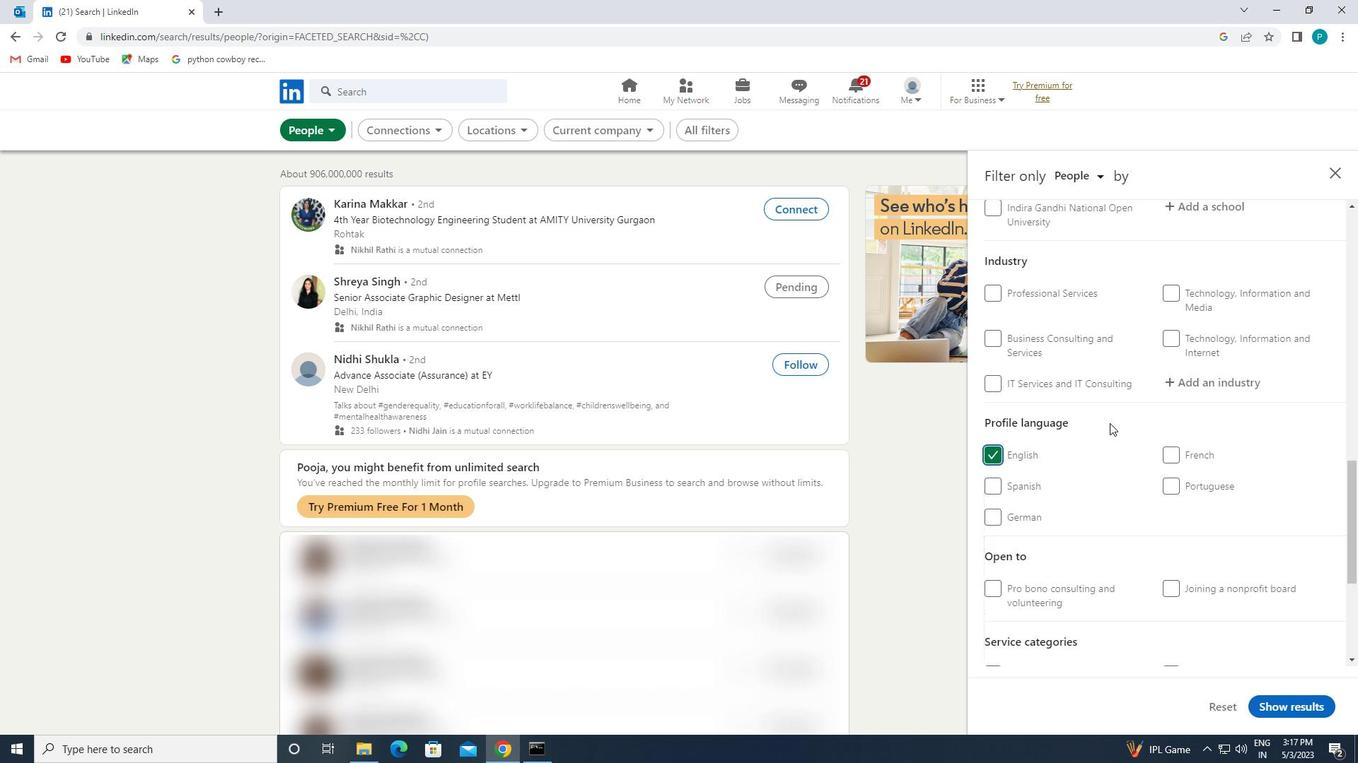 
Action: Mouse moved to (1114, 423)
Screenshot: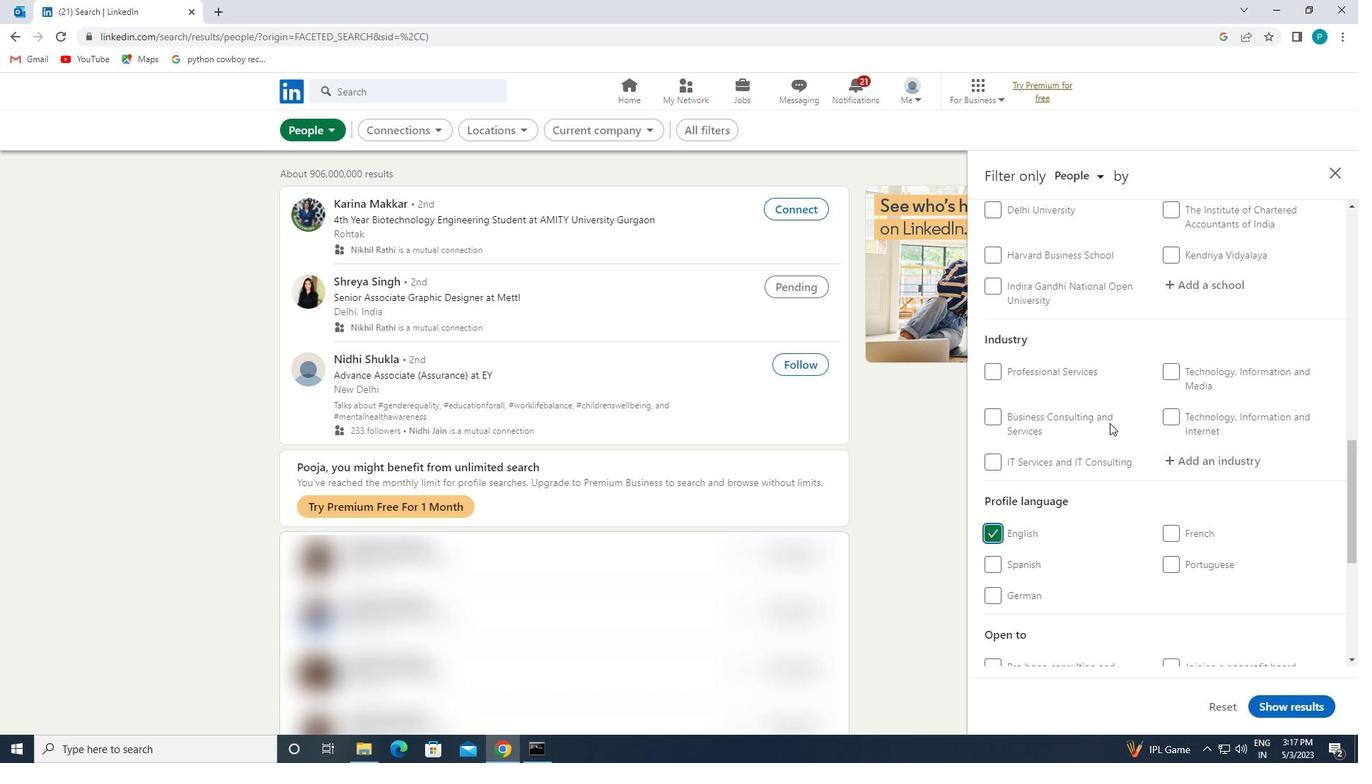 
Action: Mouse scrolled (1114, 424) with delta (0, 0)
Screenshot: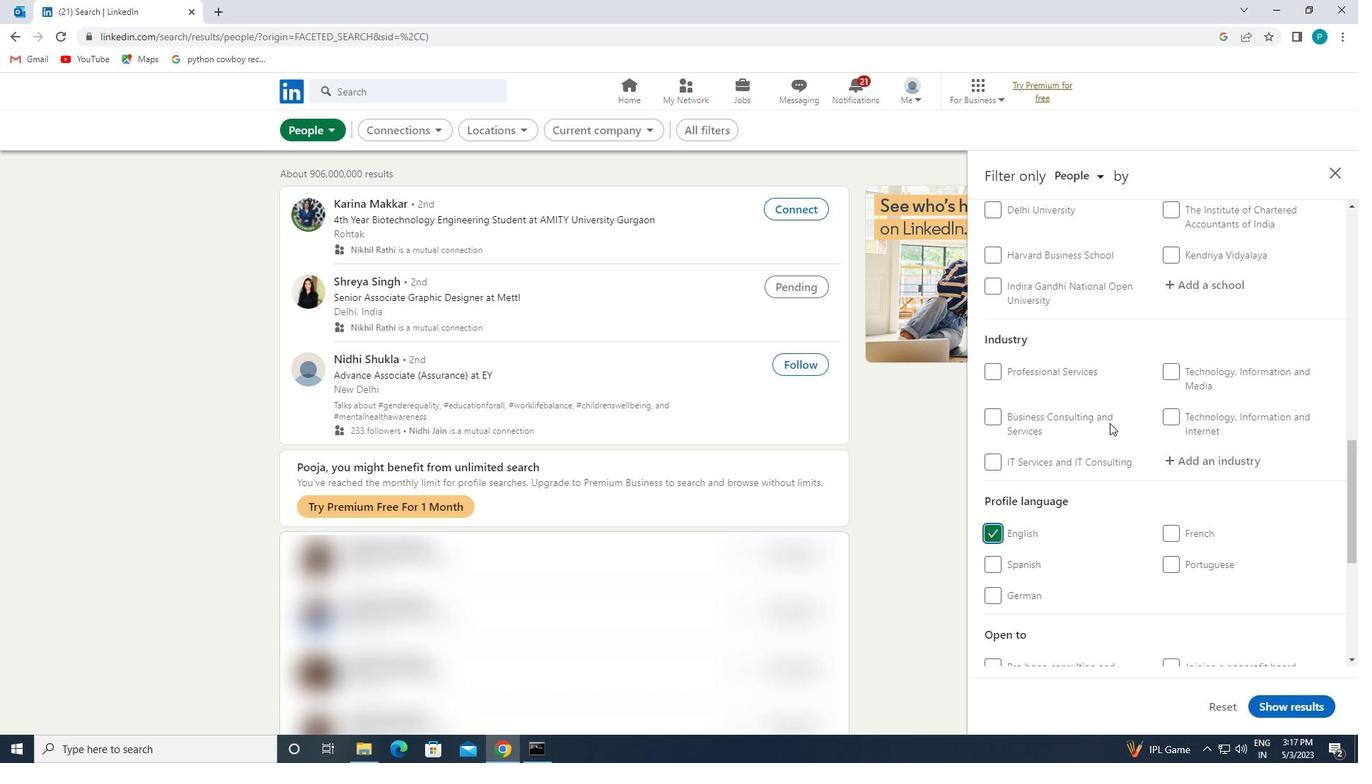 
Action: Mouse moved to (1115, 425)
Screenshot: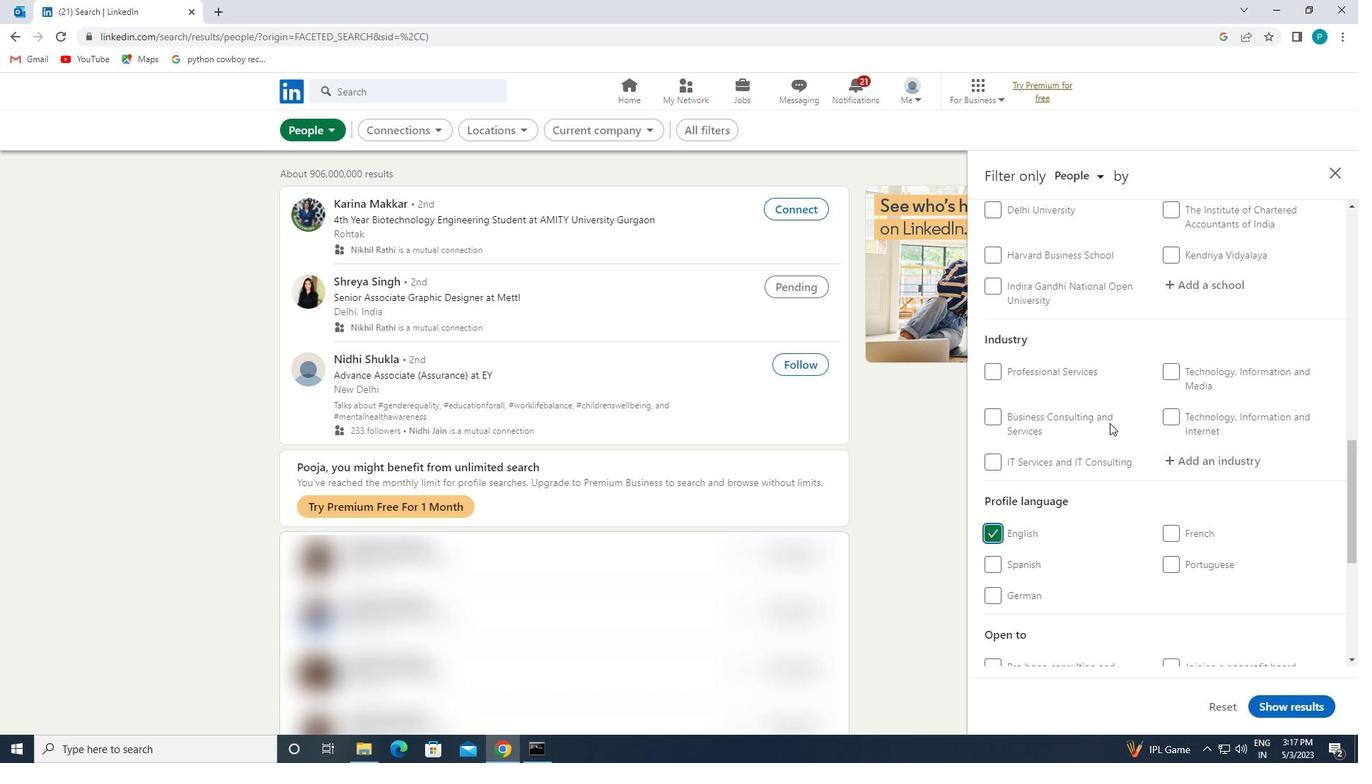 
Action: Mouse scrolled (1115, 425) with delta (0, 0)
Screenshot: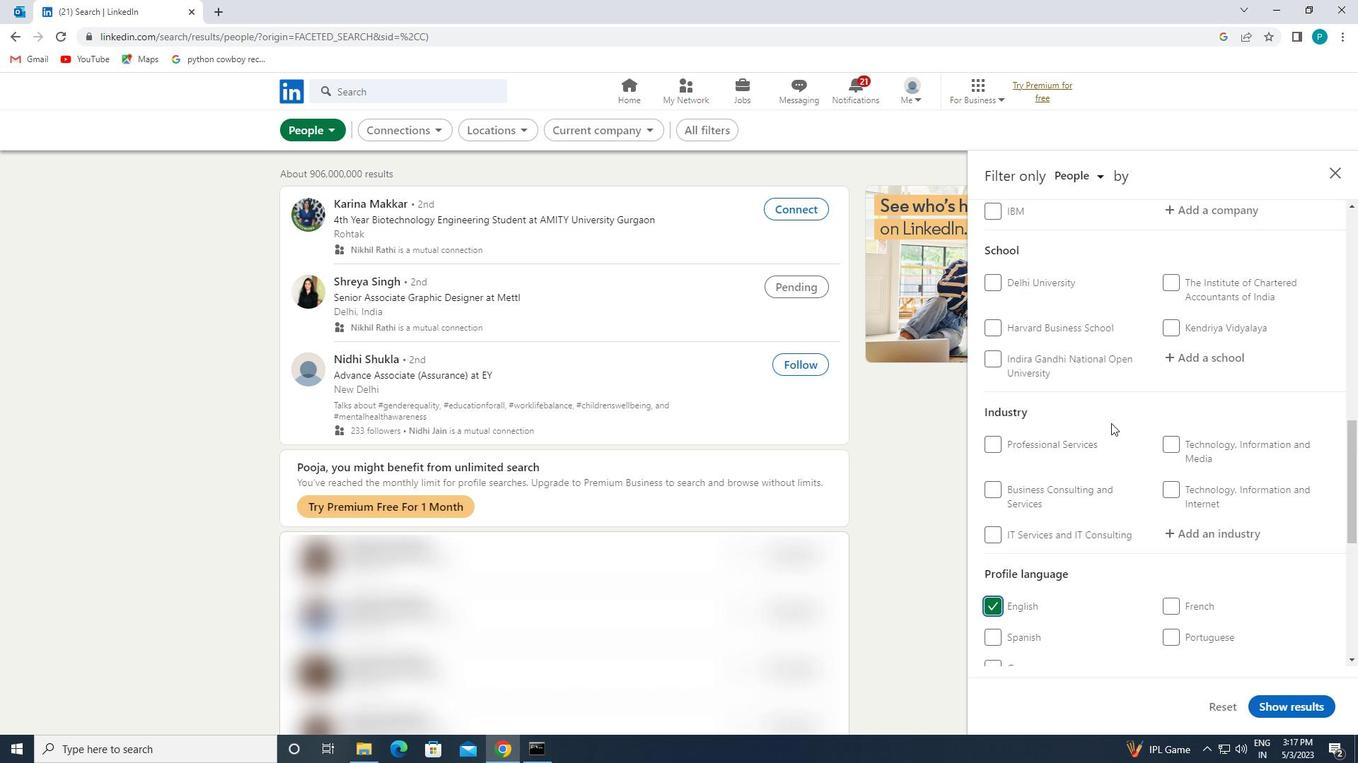 
Action: Mouse moved to (1116, 425)
Screenshot: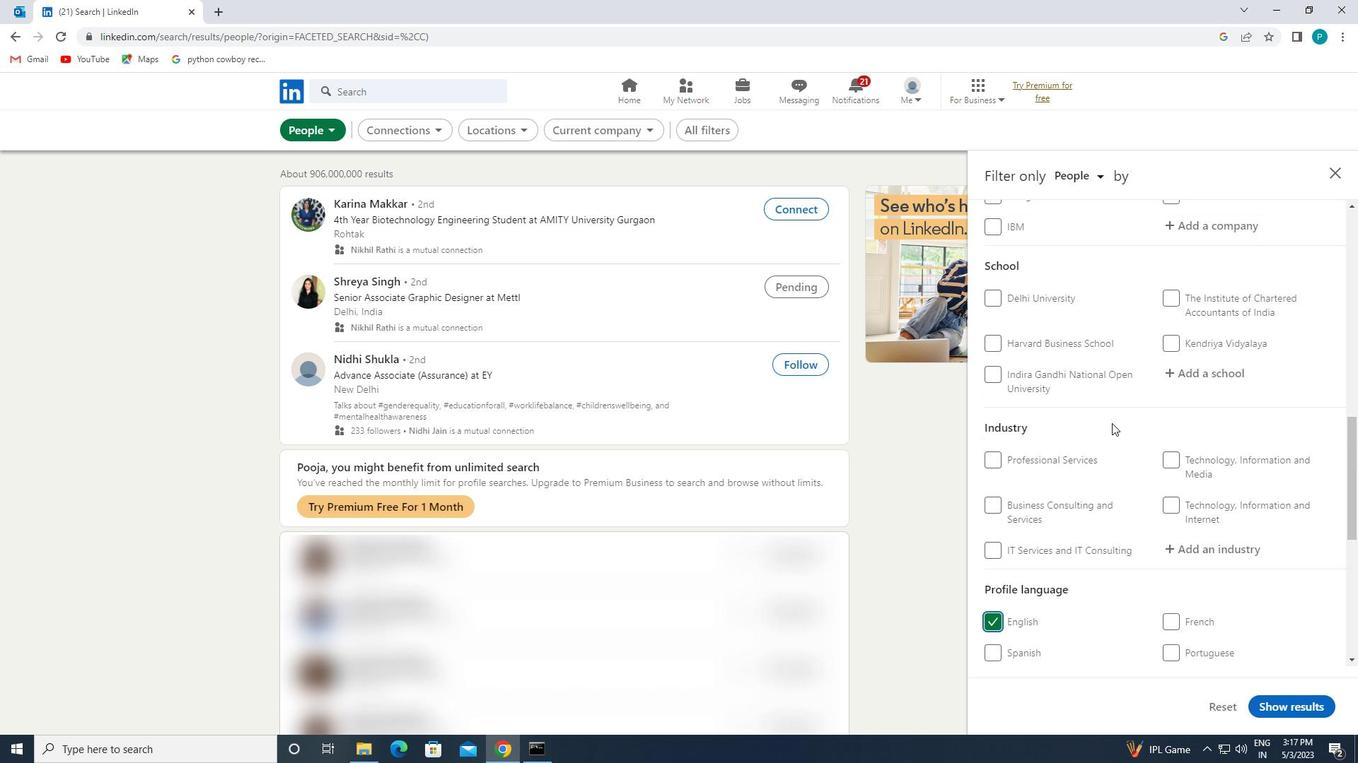 
Action: Mouse scrolled (1116, 426) with delta (0, 0)
Screenshot: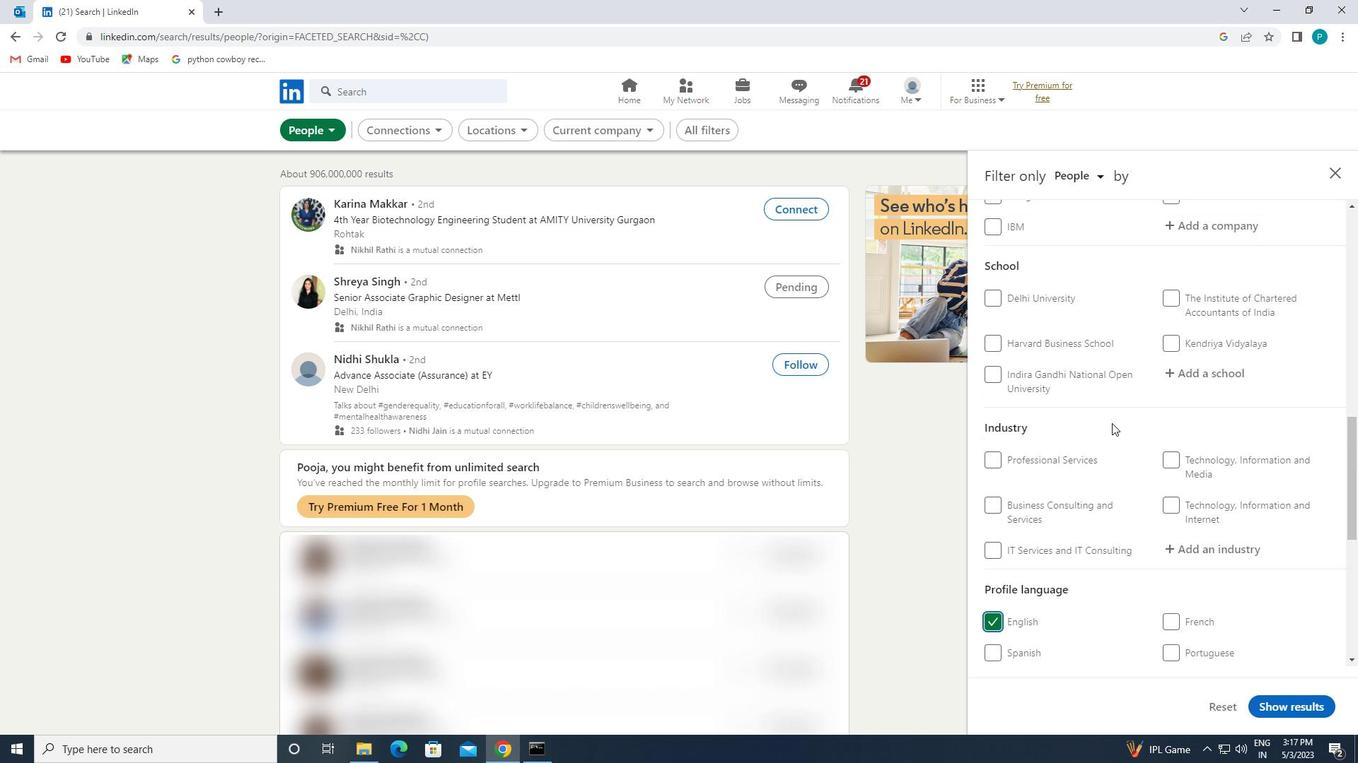 
Action: Mouse moved to (1217, 412)
Screenshot: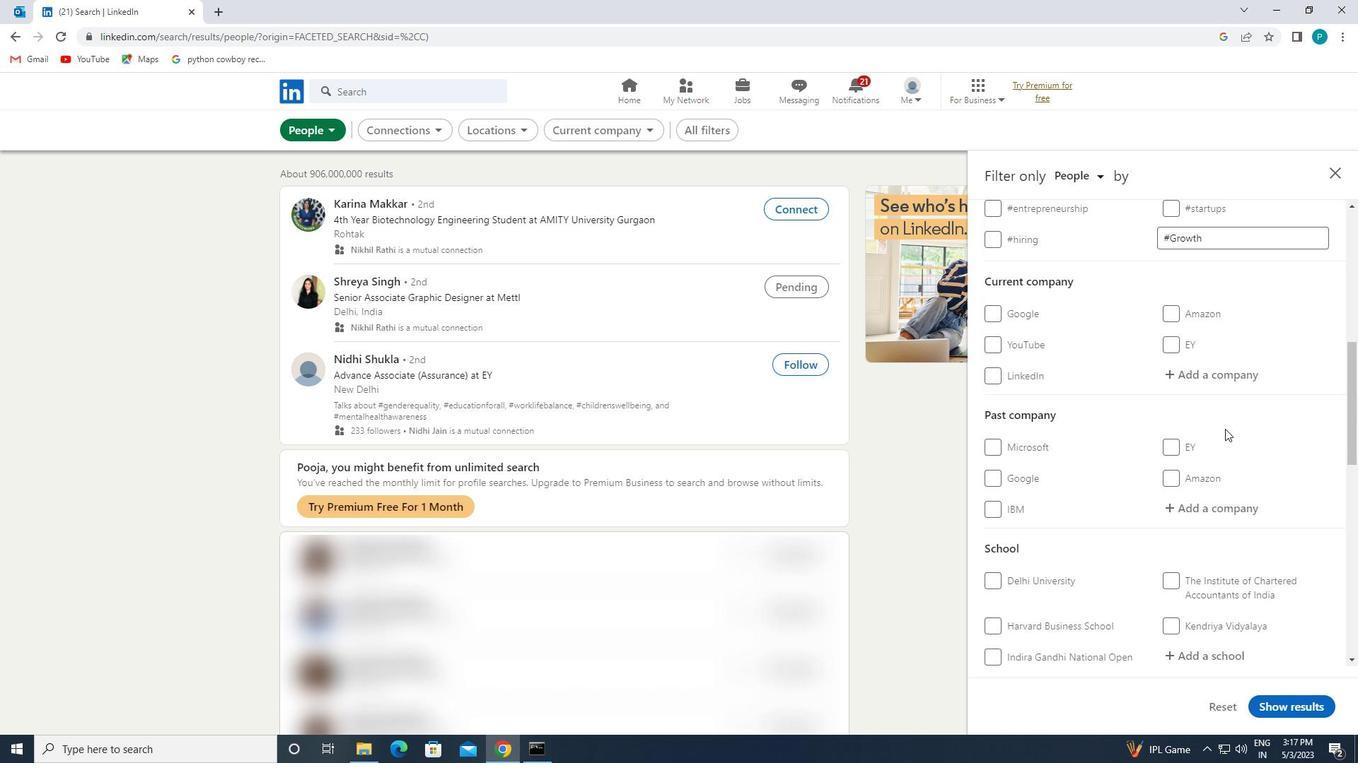 
Action: Mouse scrolled (1217, 413) with delta (0, 0)
Screenshot: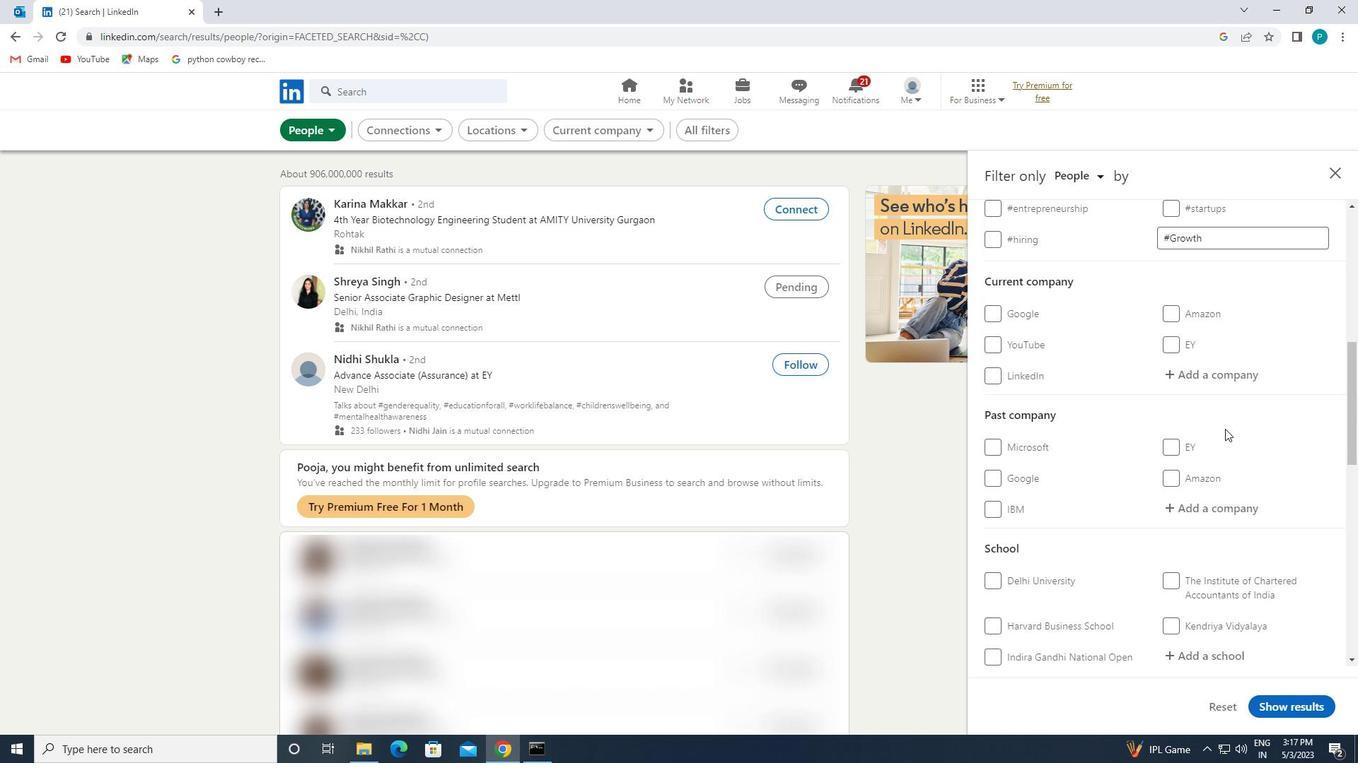 
Action: Mouse moved to (1215, 436)
Screenshot: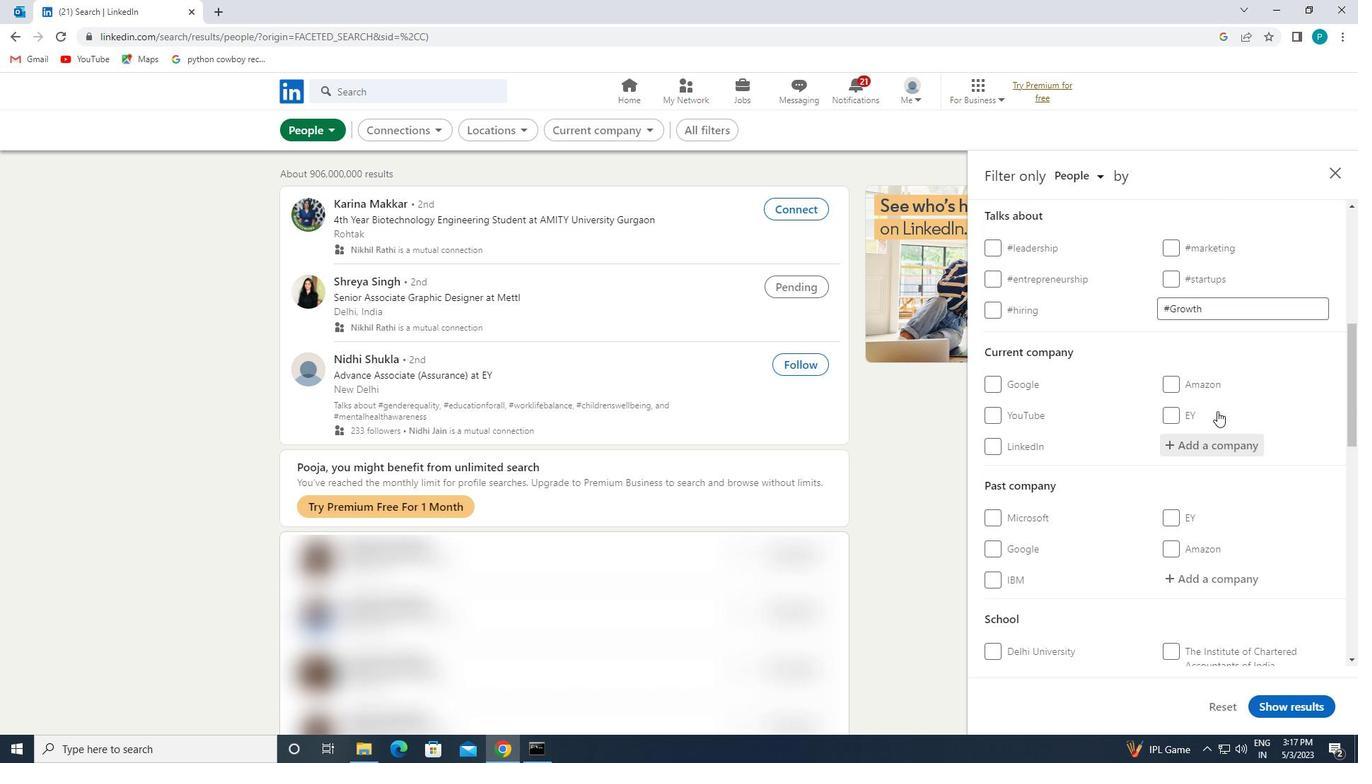 
Action: Mouse pressed left at (1215, 436)
Screenshot: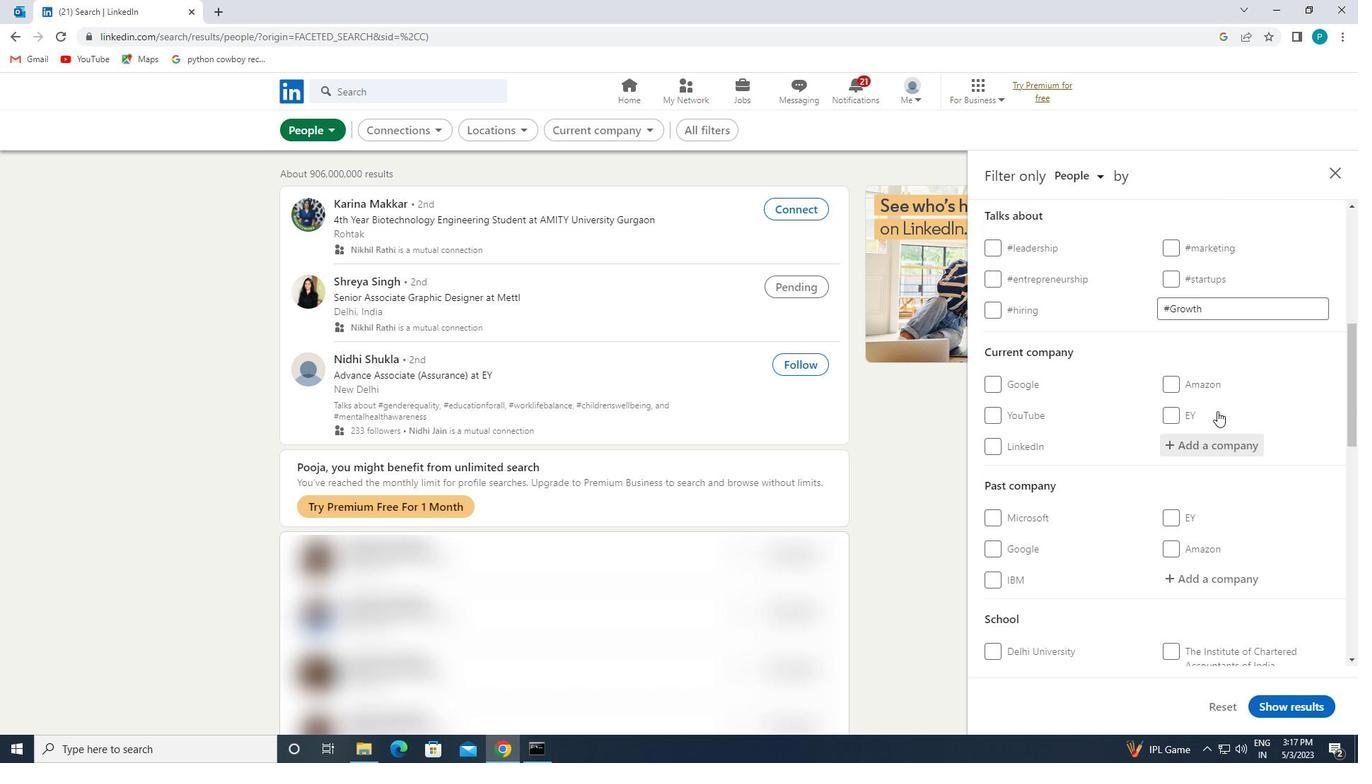 
Action: Key pressed <Key.caps_lock>C<Key.caps_lock>IPLA
Screenshot: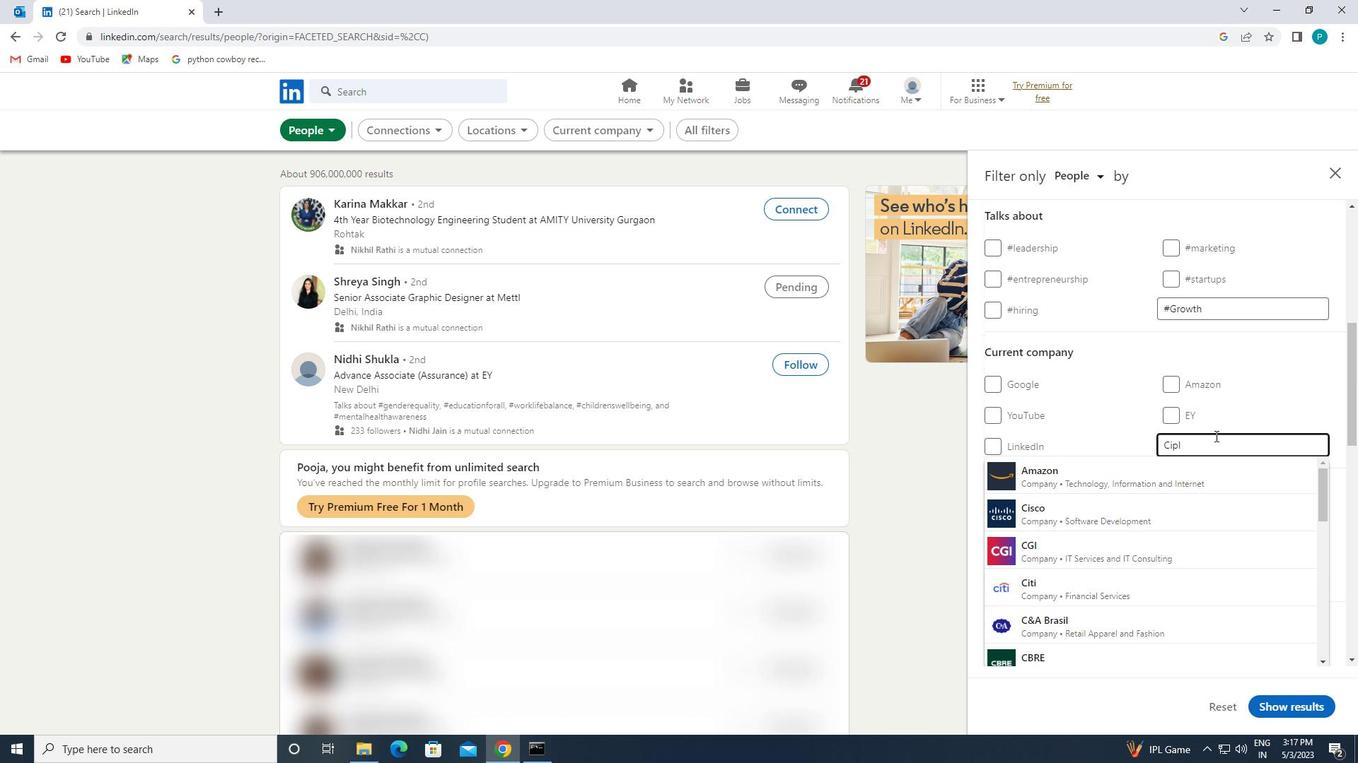 
Action: Mouse moved to (1162, 465)
Screenshot: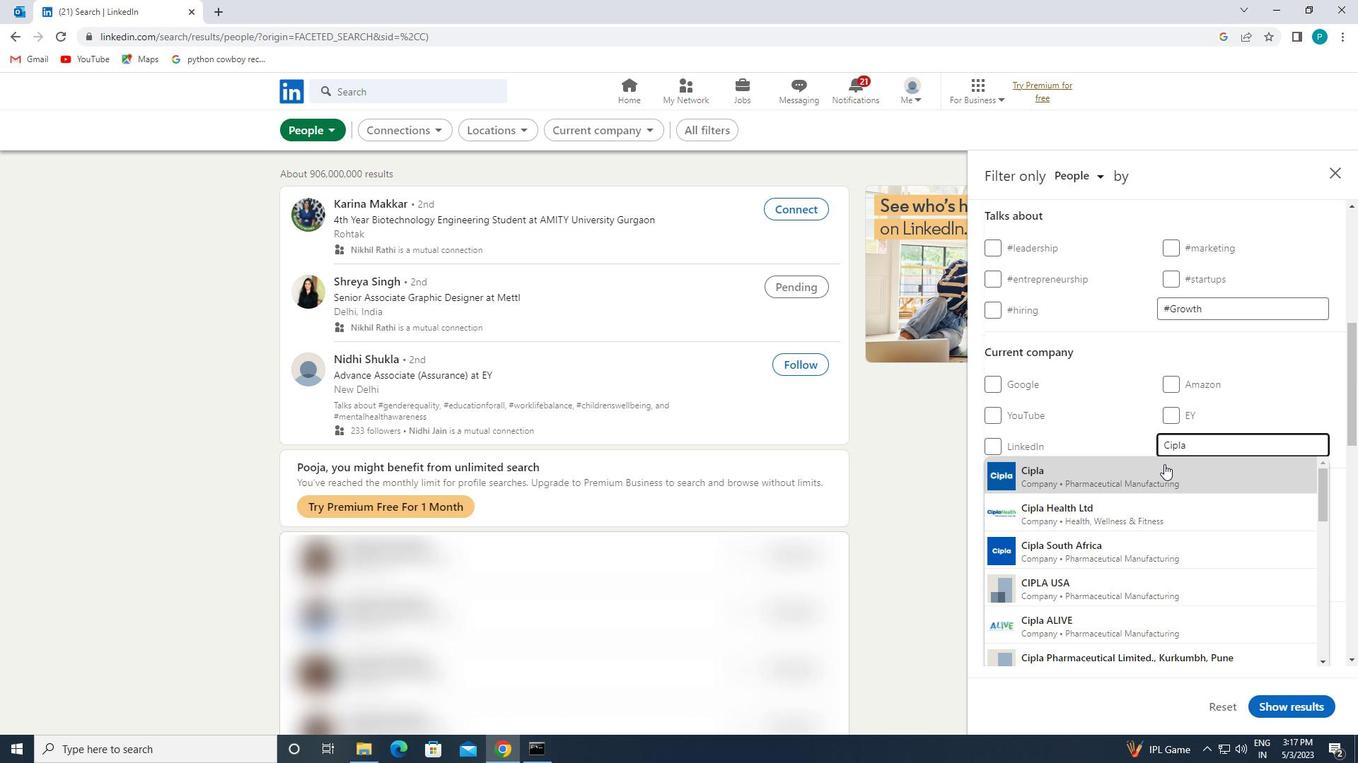 
Action: Mouse pressed left at (1162, 465)
Screenshot: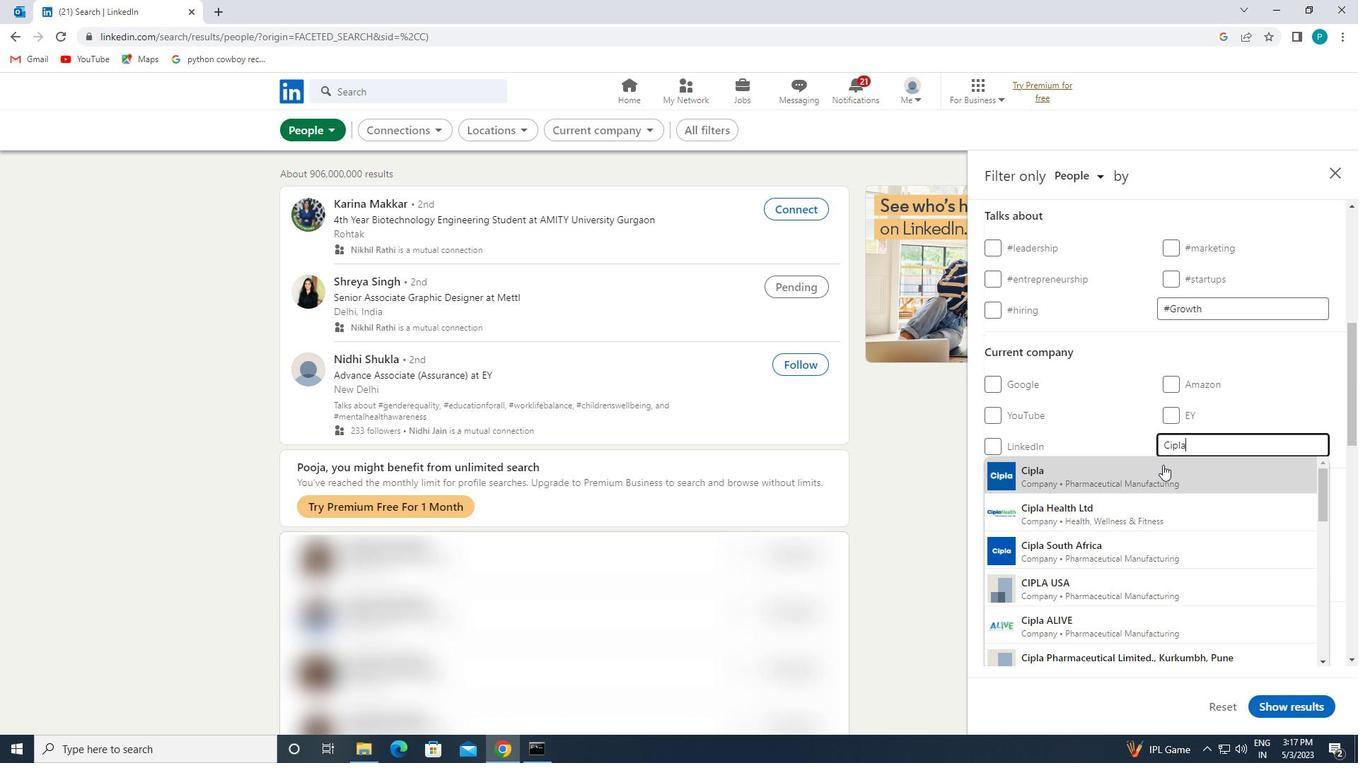 
Action: Mouse moved to (1179, 477)
Screenshot: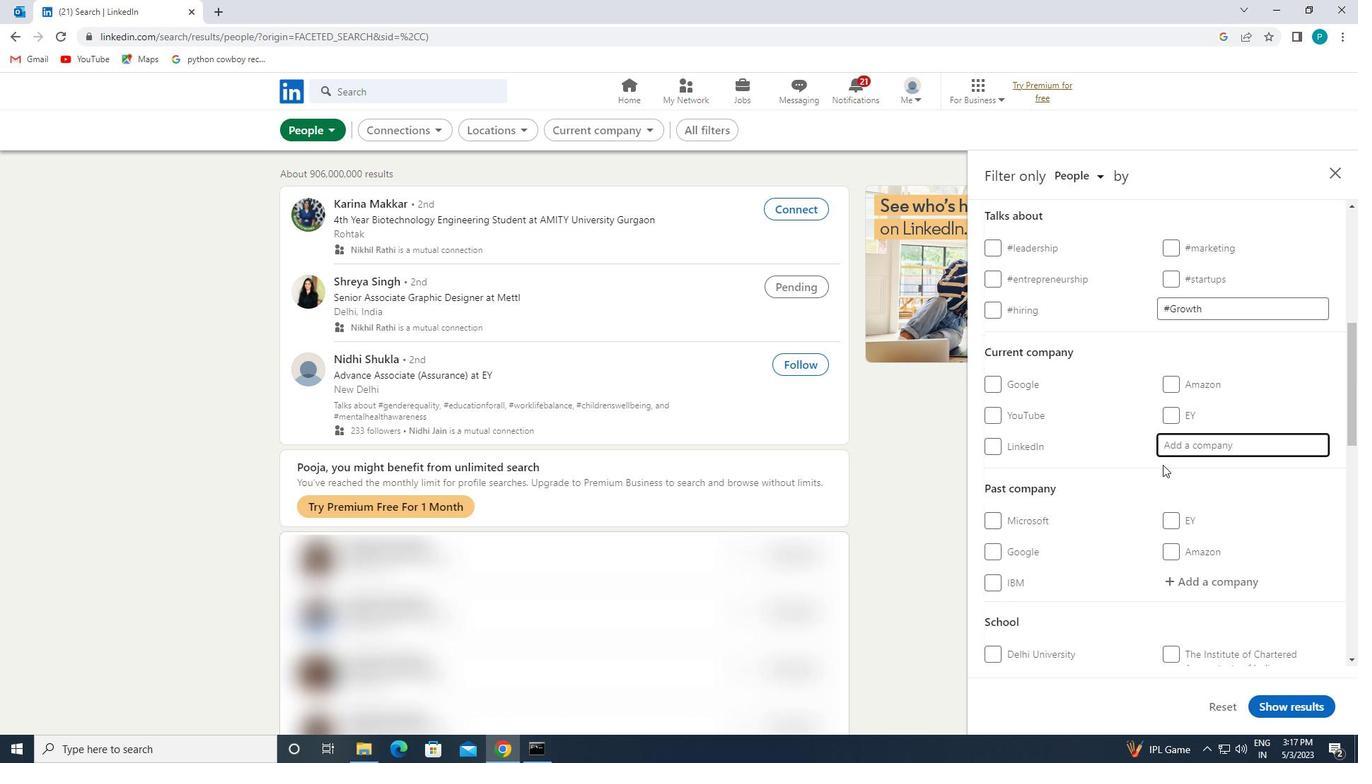 
Action: Mouse scrolled (1179, 476) with delta (0, 0)
Screenshot: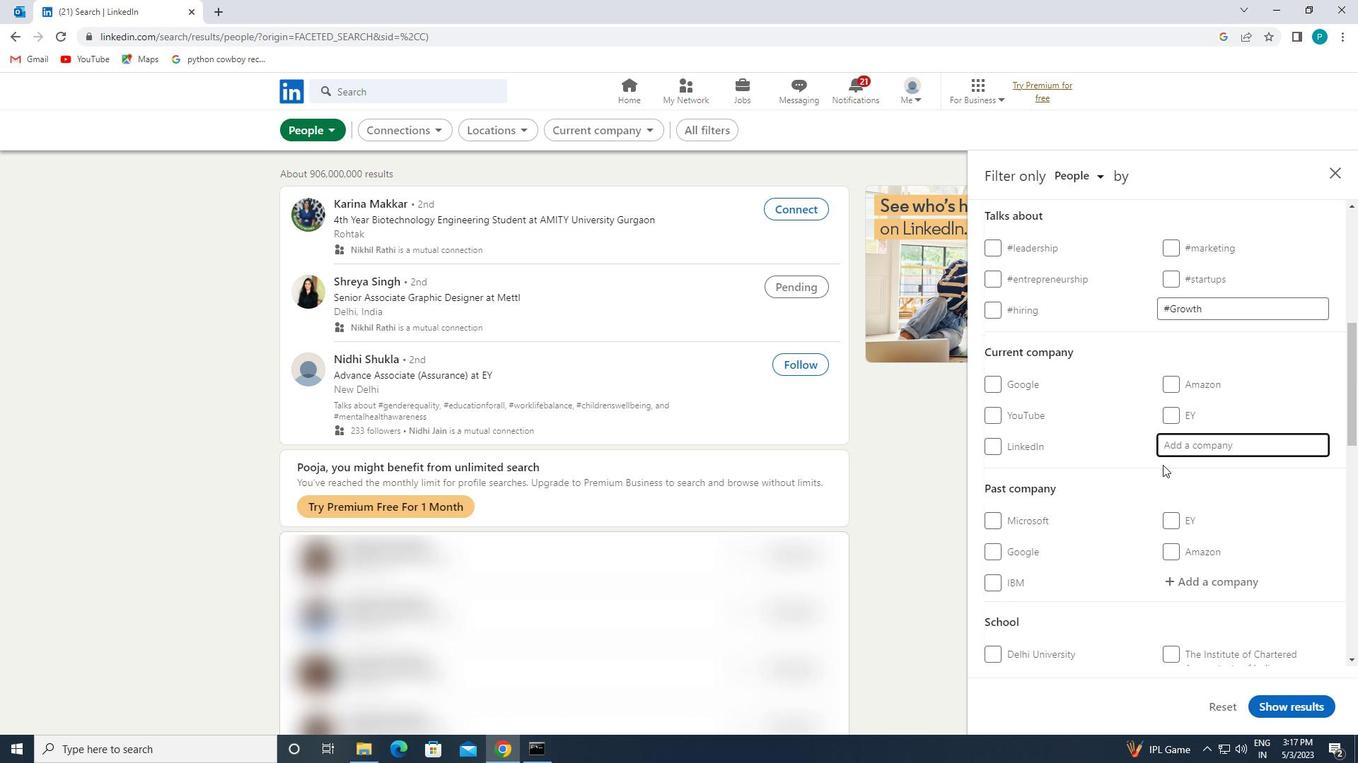 
Action: Mouse moved to (1181, 478)
Screenshot: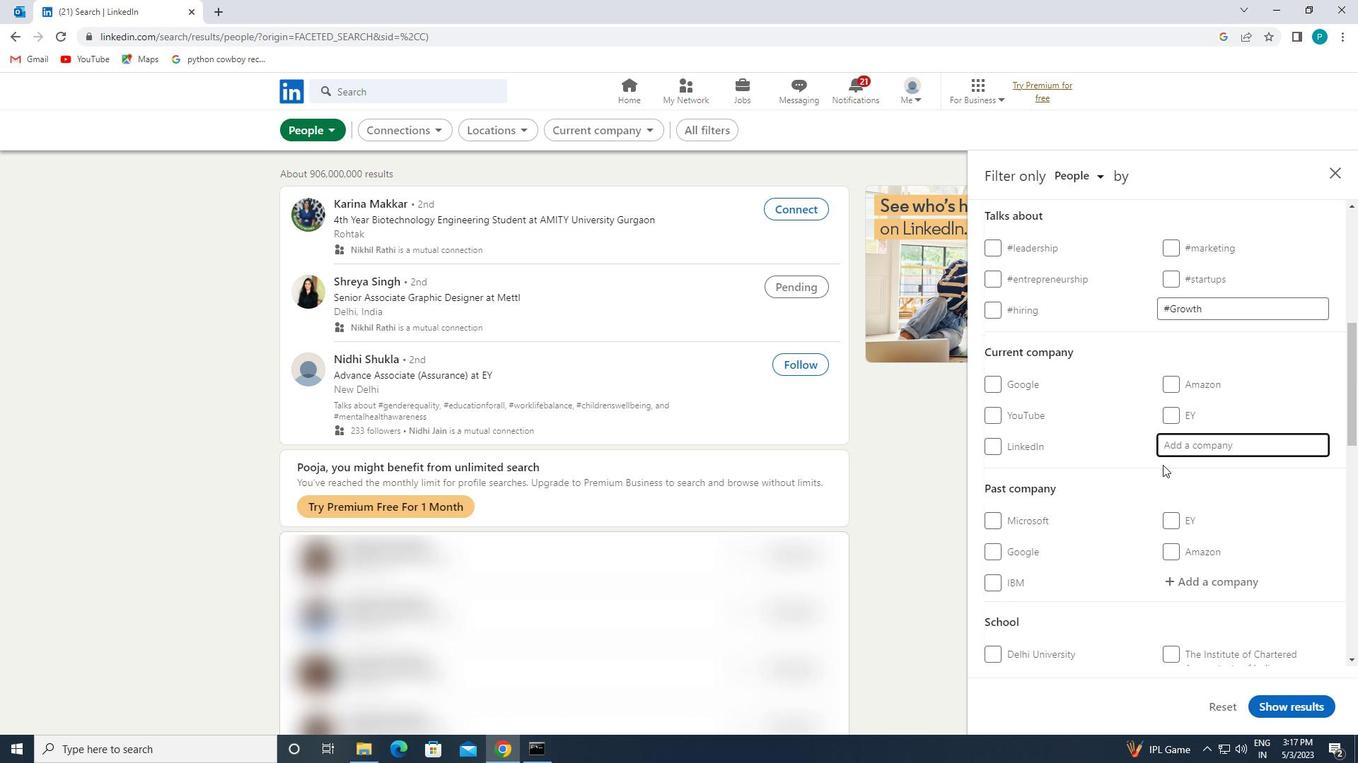 
Action: Mouse scrolled (1181, 477) with delta (0, 0)
Screenshot: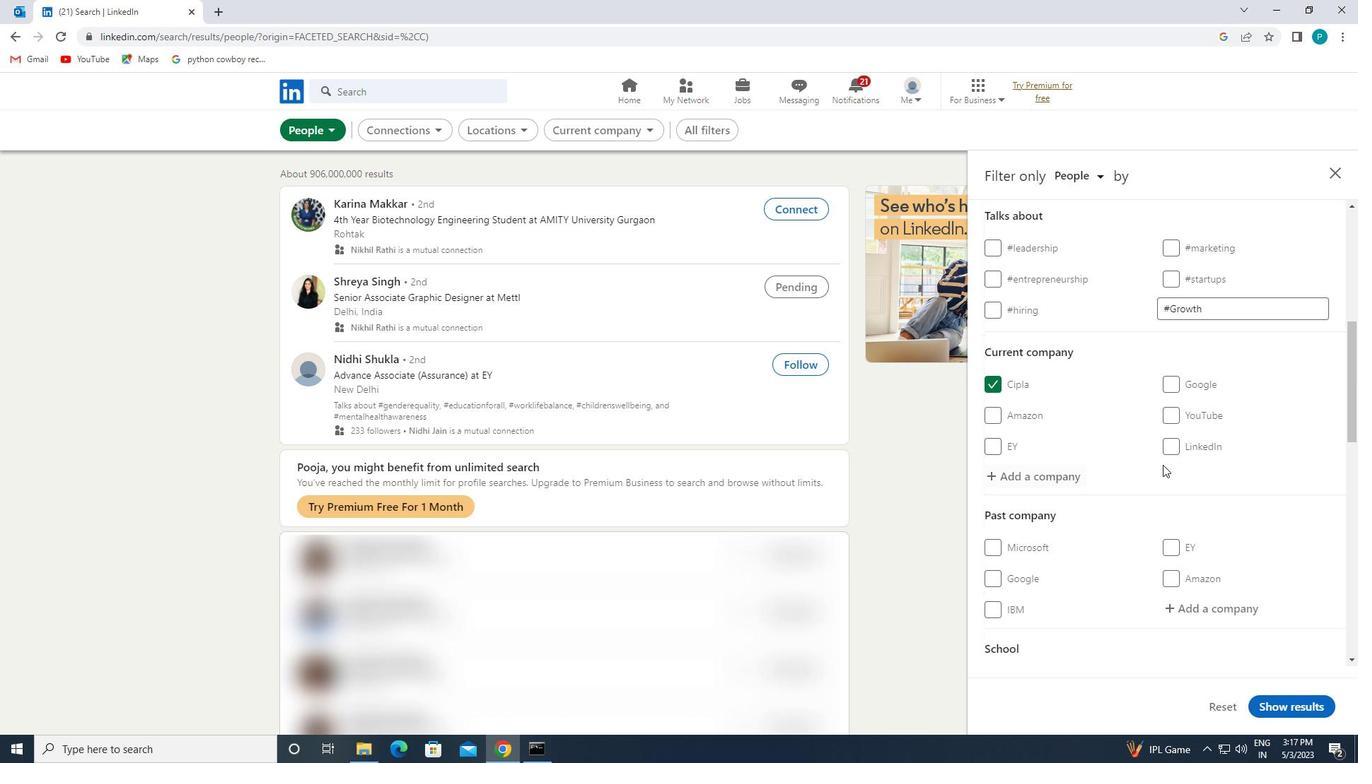 
Action: Mouse scrolled (1181, 477) with delta (0, 0)
Screenshot: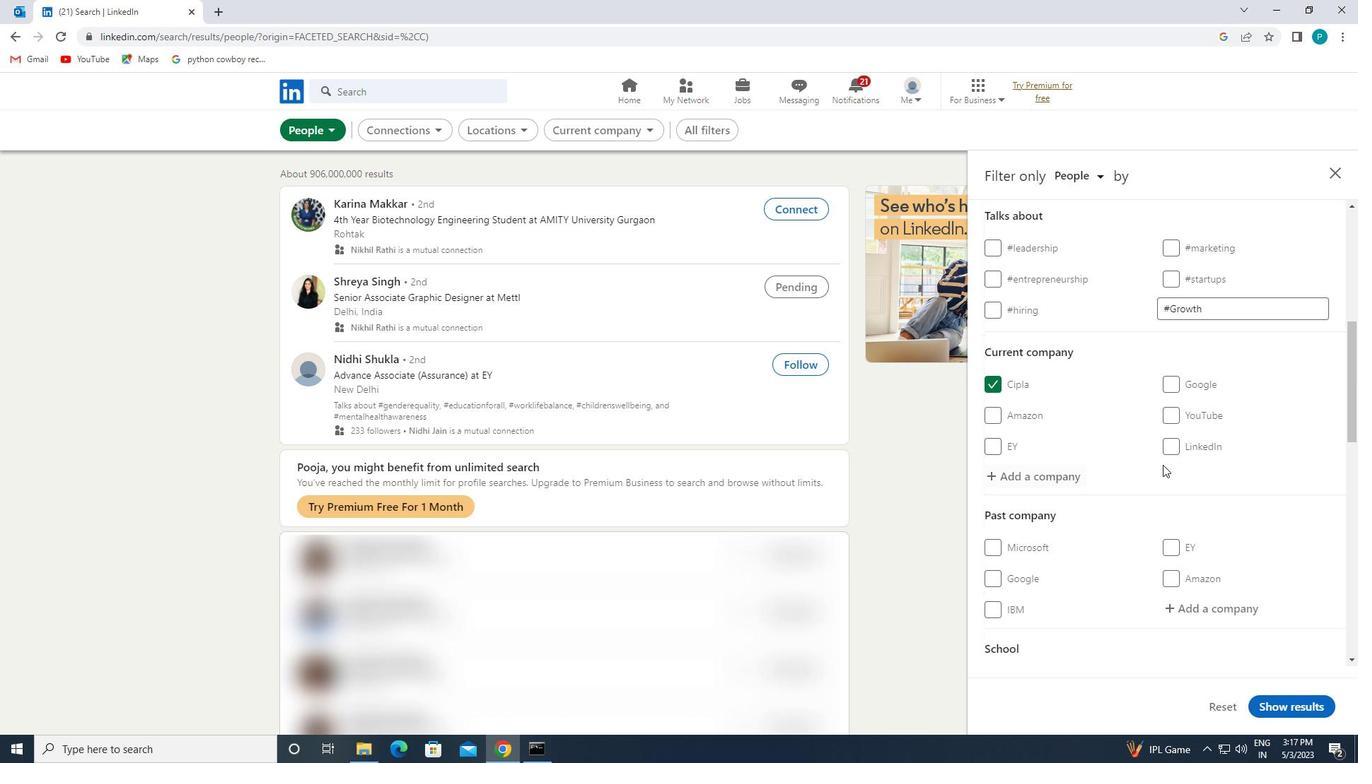 
Action: Mouse moved to (1185, 550)
Screenshot: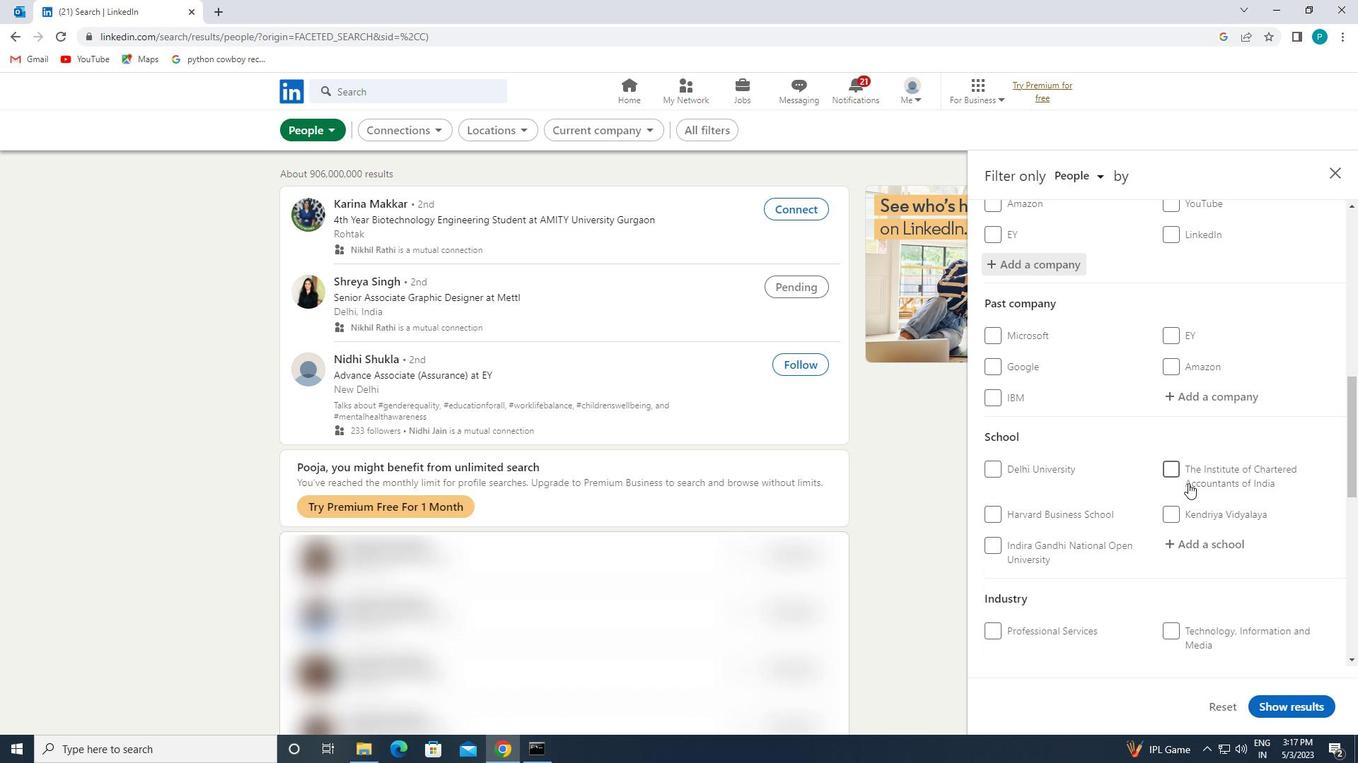 
Action: Mouse pressed left at (1185, 550)
Screenshot: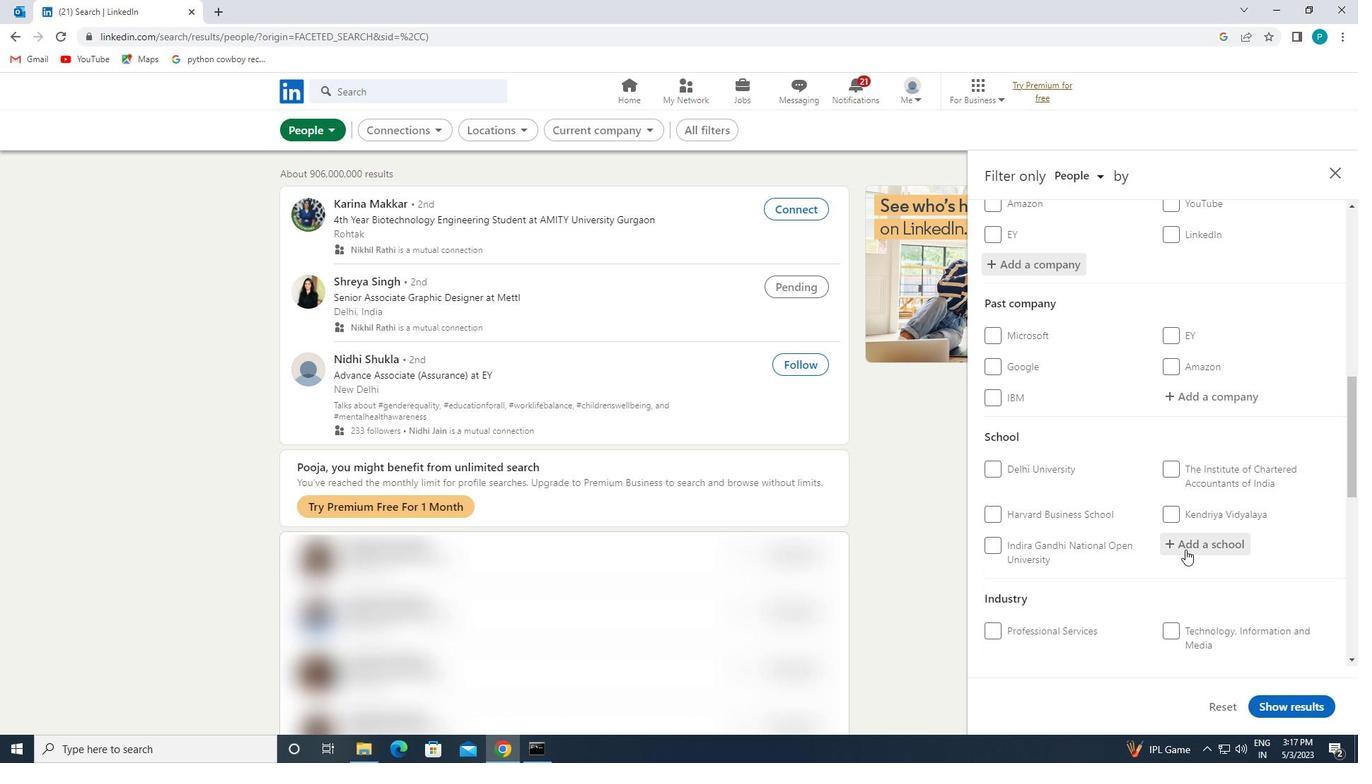 
Action: Mouse moved to (1184, 550)
Screenshot: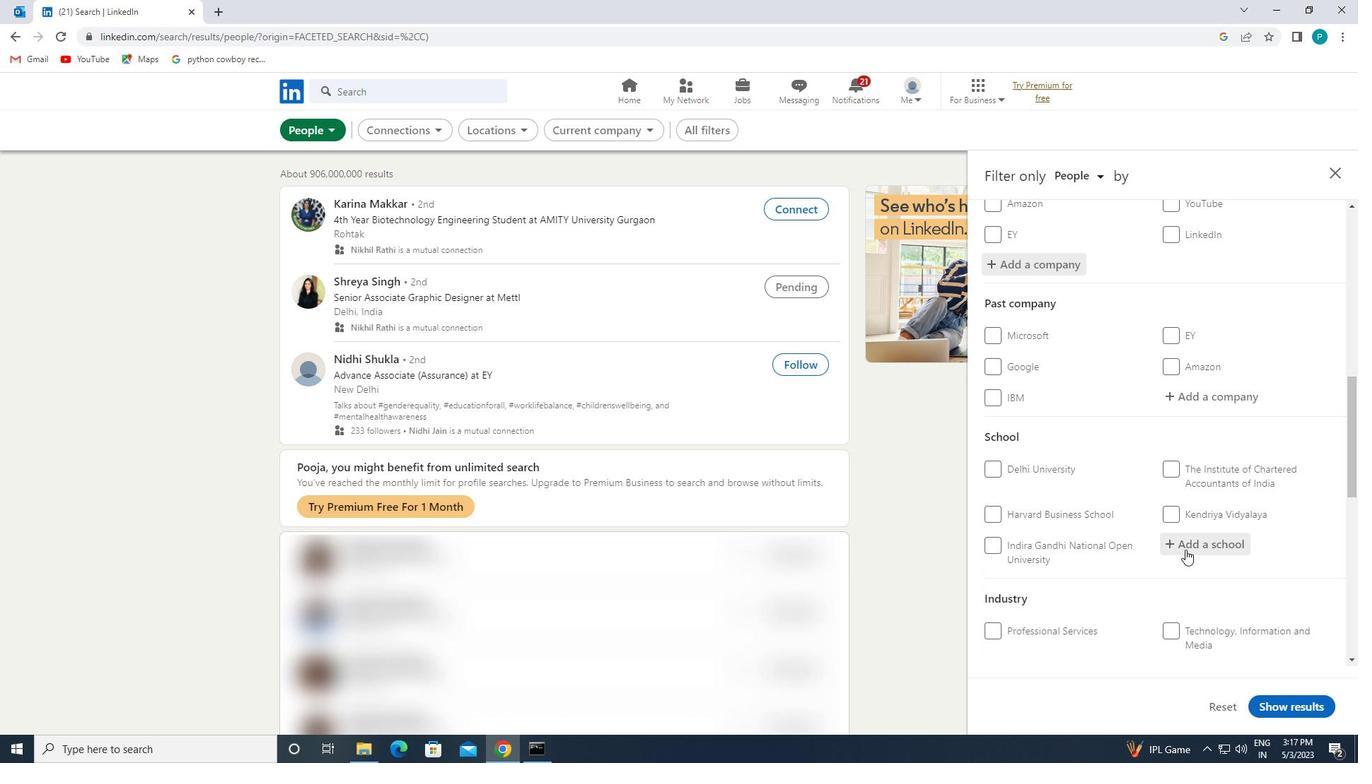 
Action: Key pressed <Key.caps_lock>SRM
Screenshot: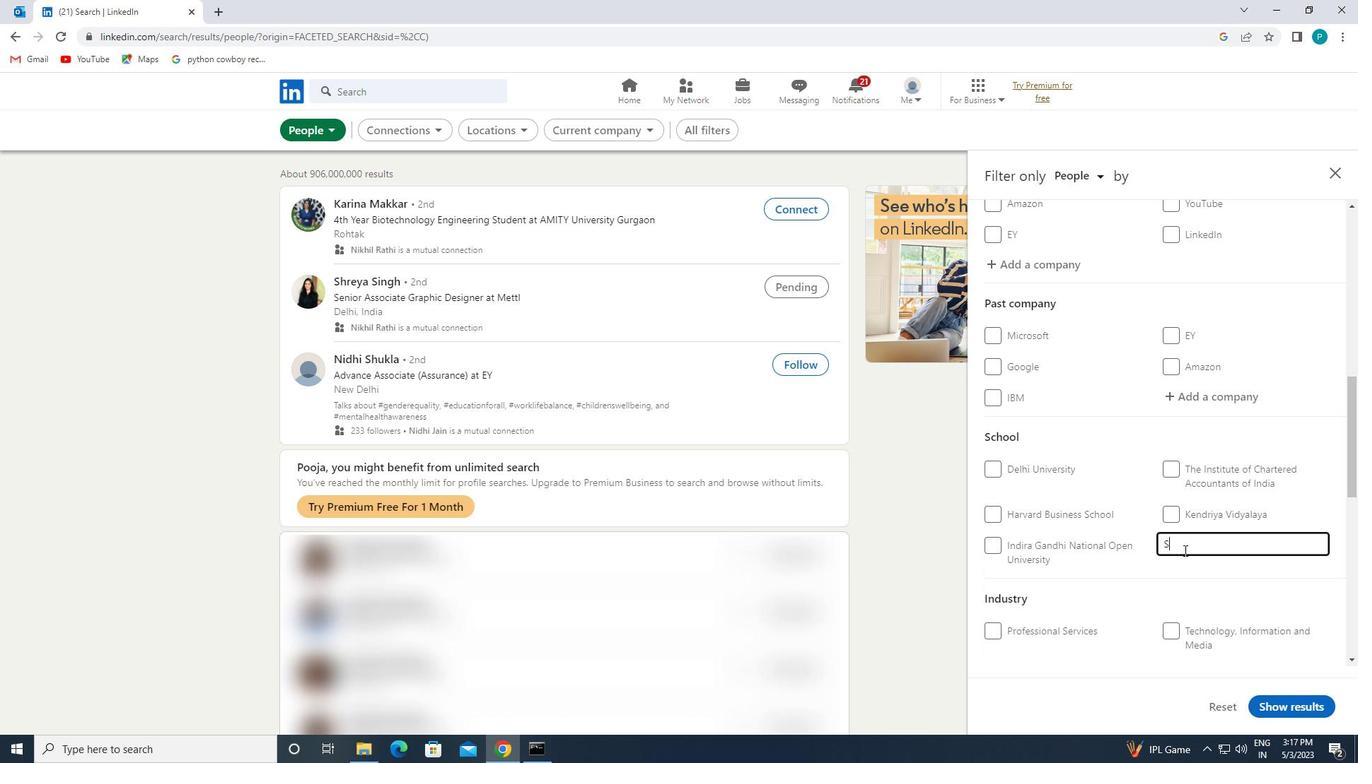 
Action: Mouse moved to (1139, 596)
Screenshot: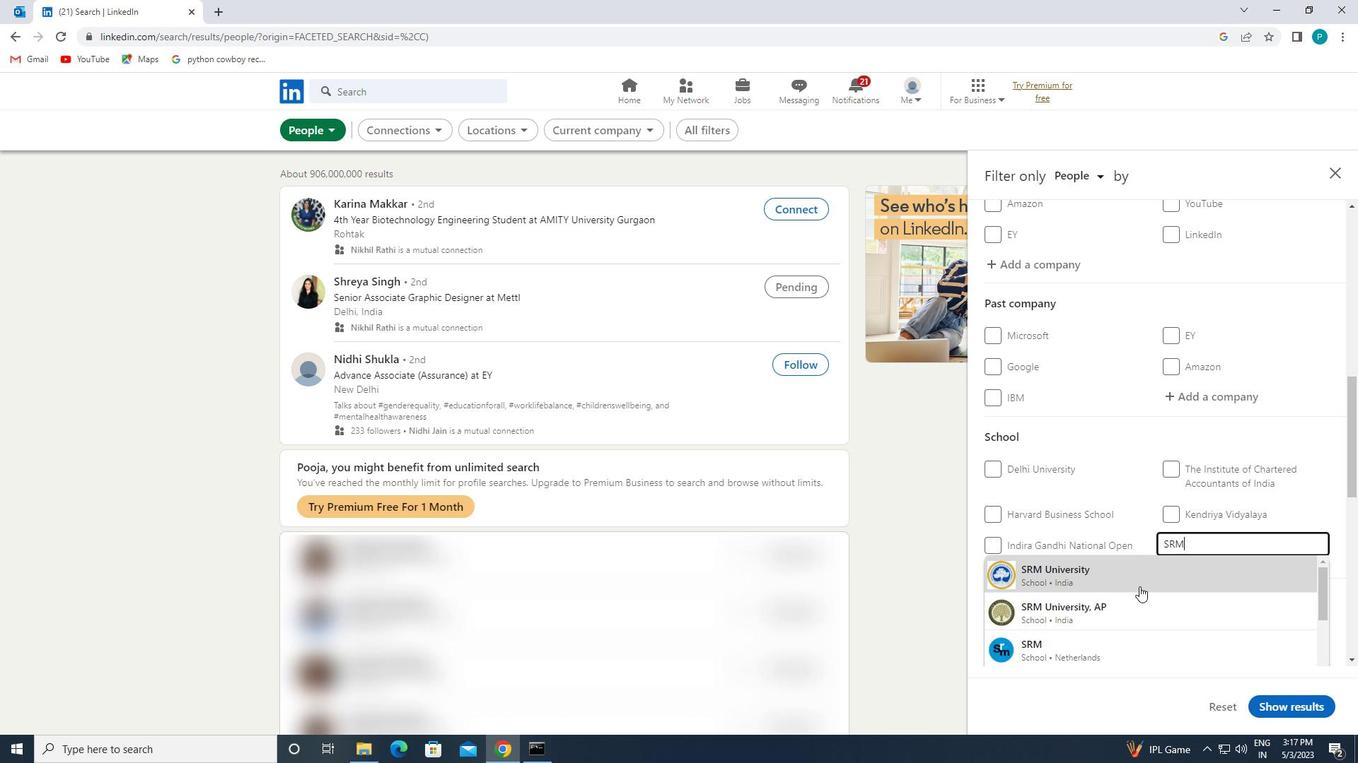 
Action: Mouse pressed left at (1139, 596)
Screenshot: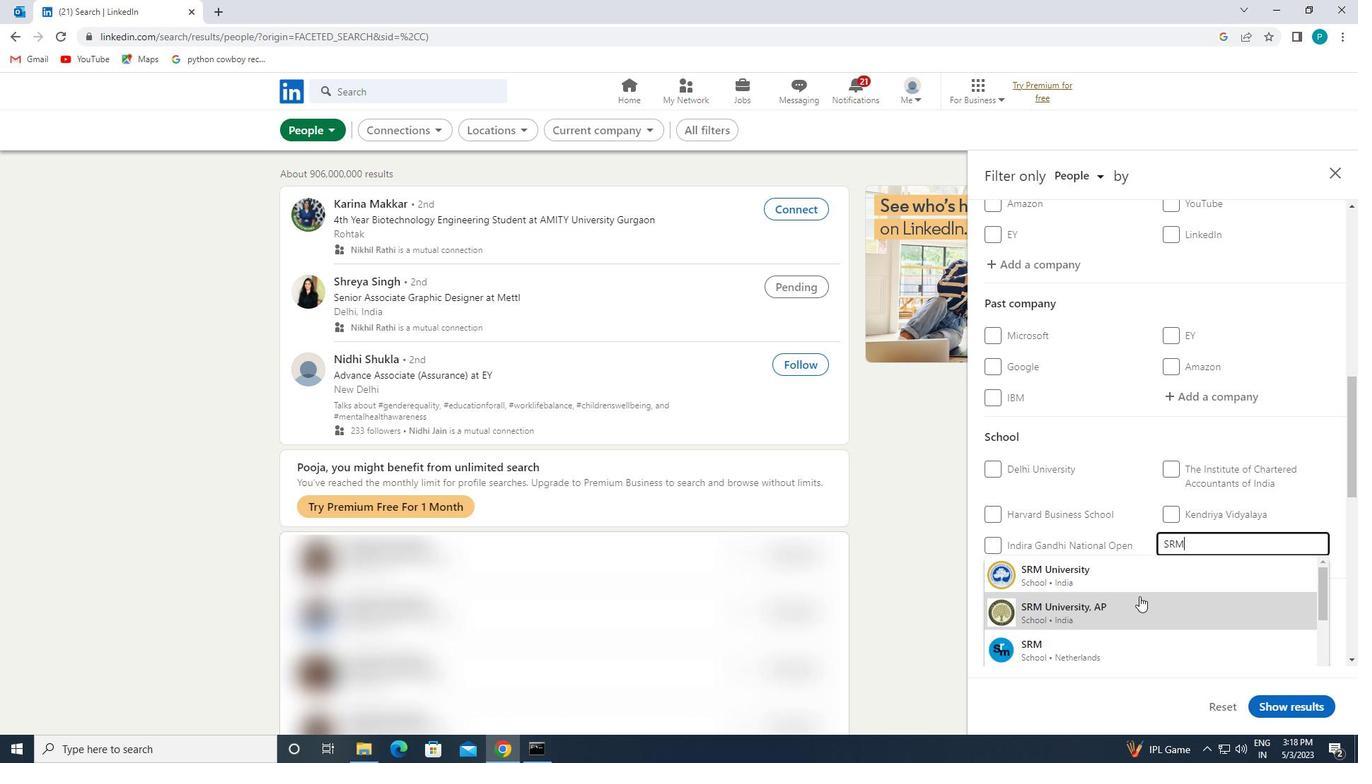
Action: Mouse moved to (1147, 599)
Screenshot: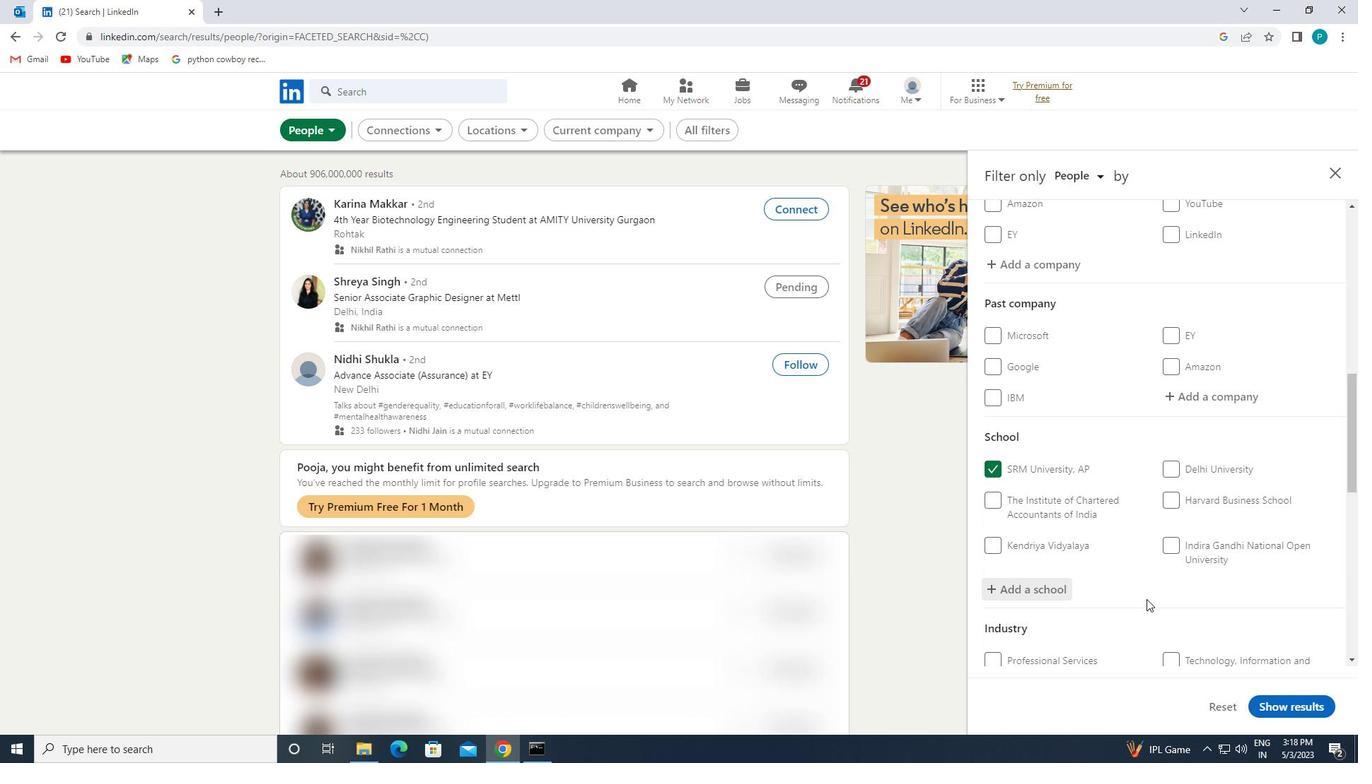
Action: Mouse scrolled (1147, 599) with delta (0, 0)
Screenshot: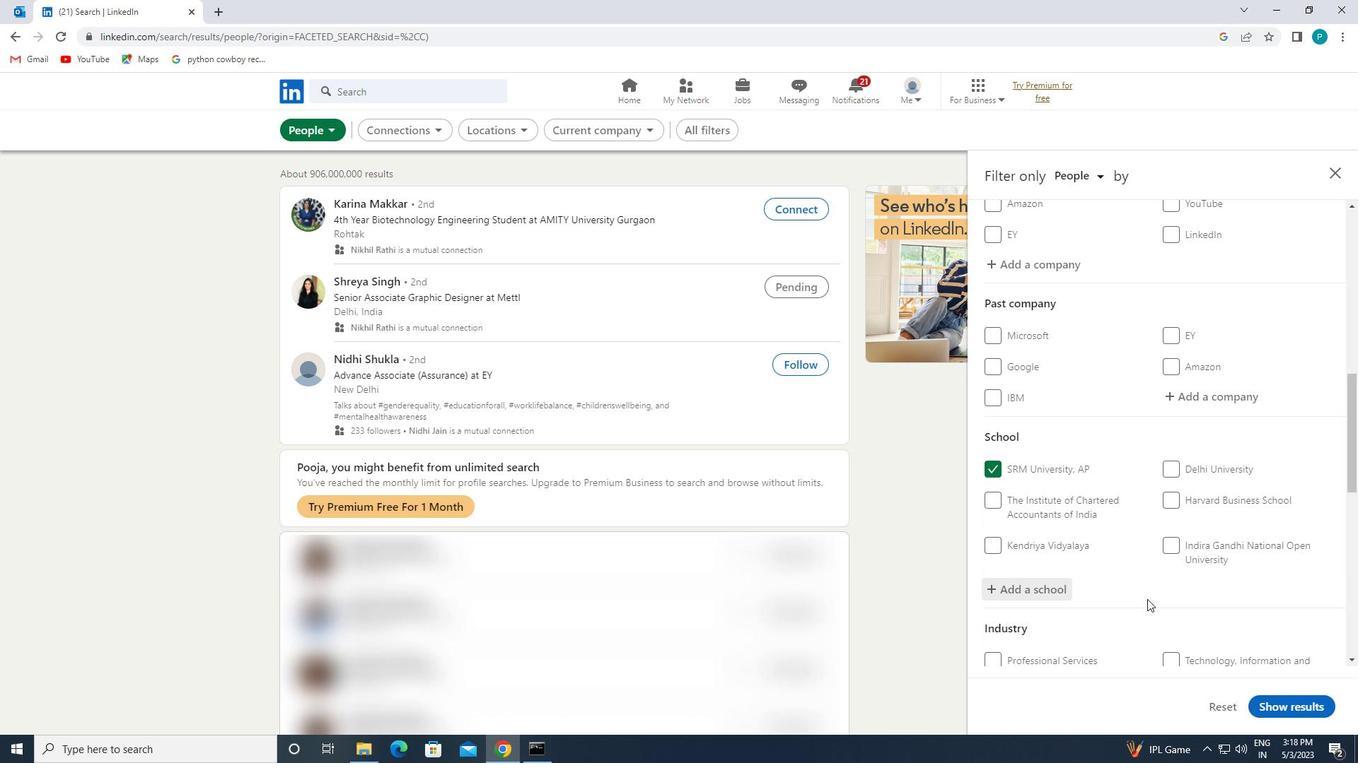 
Action: Mouse scrolled (1147, 599) with delta (0, 0)
Screenshot: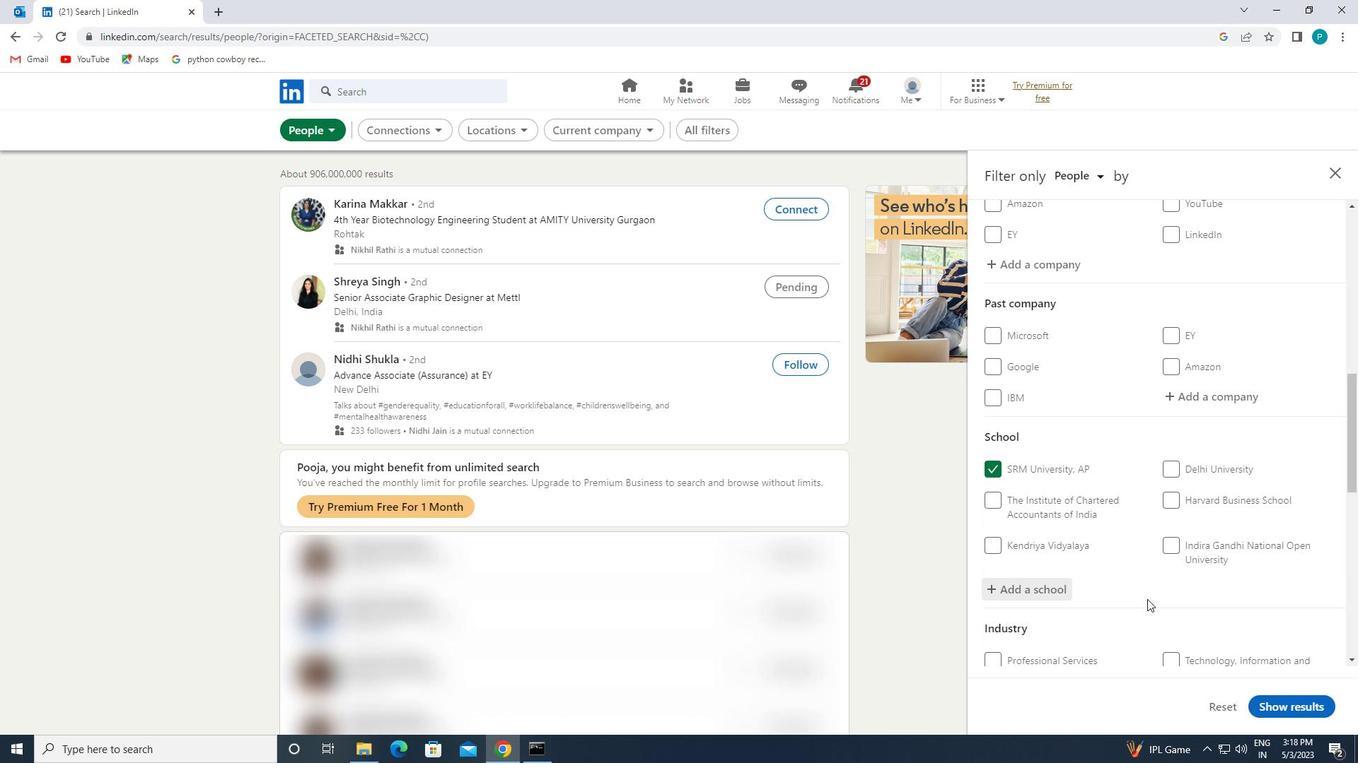 
Action: Mouse scrolled (1147, 599) with delta (0, 0)
Screenshot: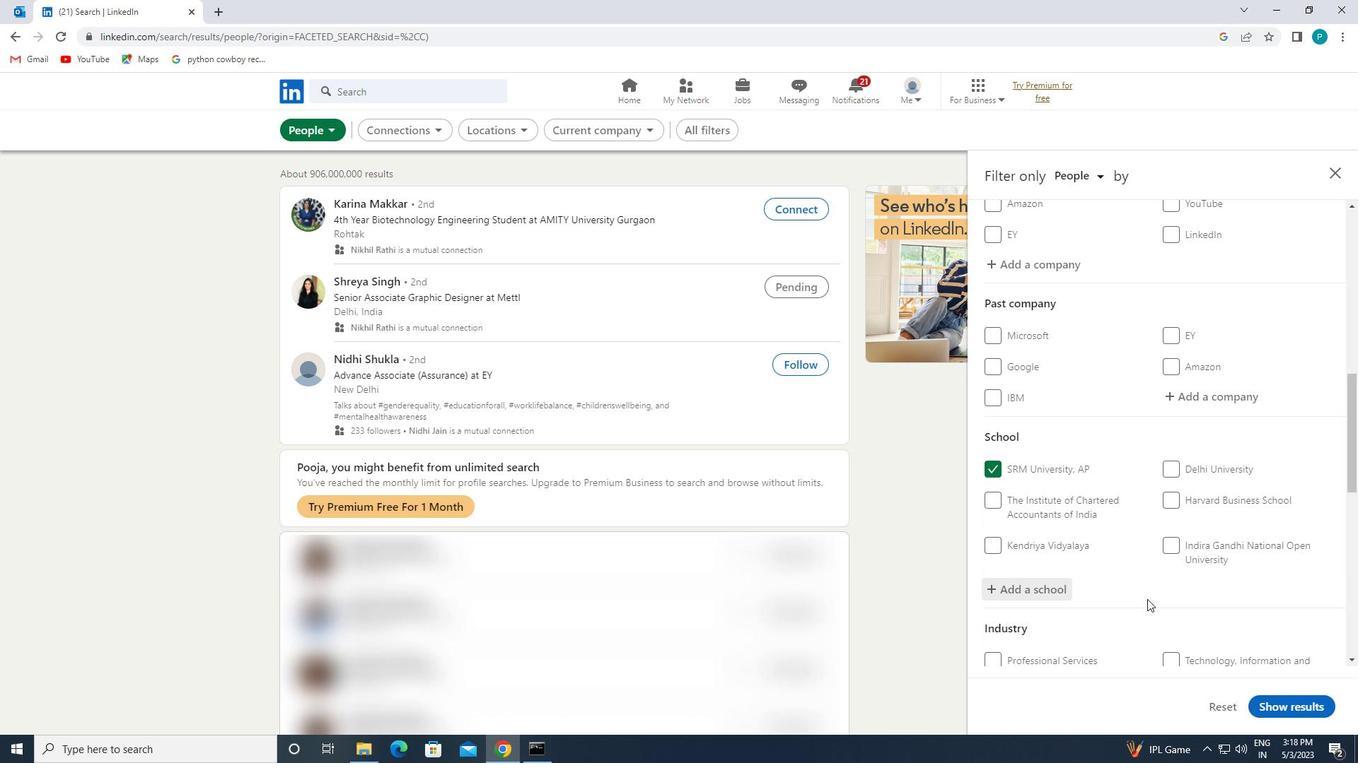 
Action: Mouse scrolled (1147, 599) with delta (0, 0)
Screenshot: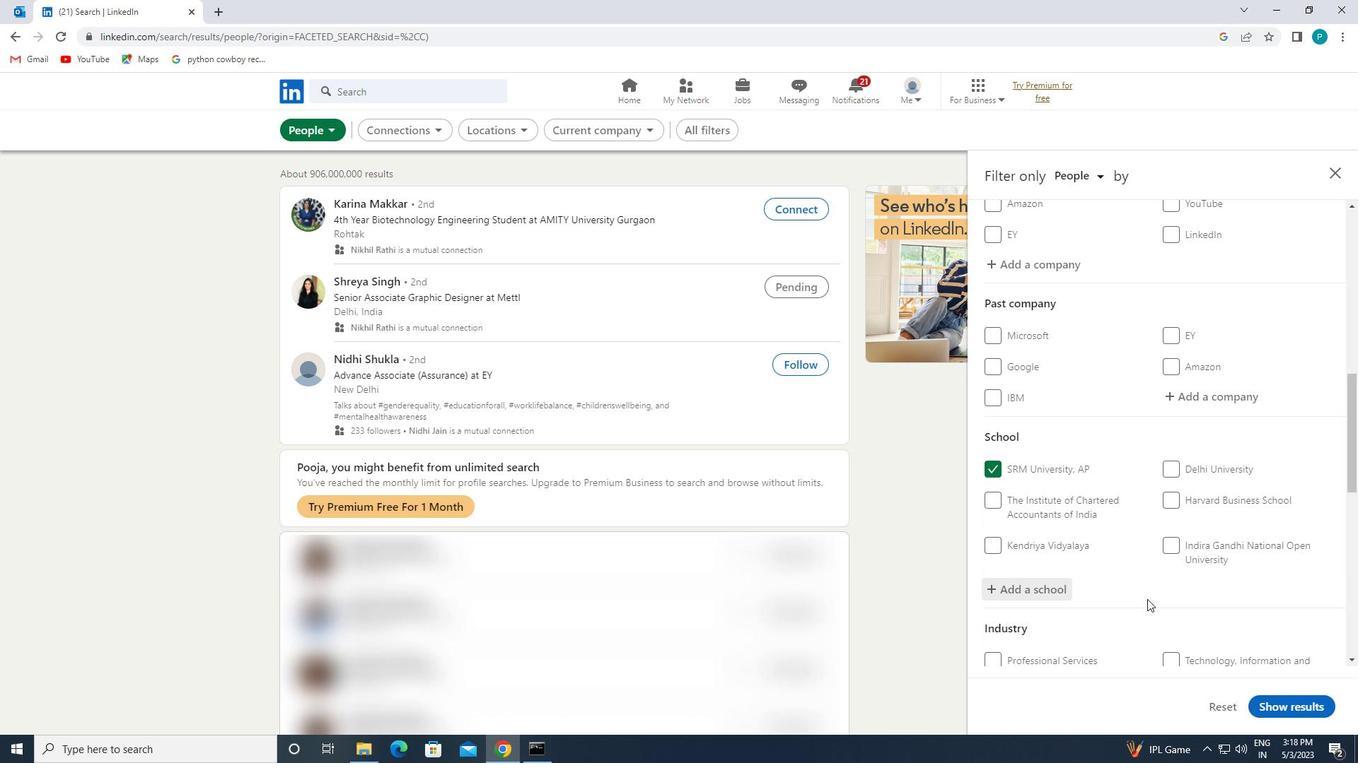 
Action: Mouse moved to (1200, 555)
Screenshot: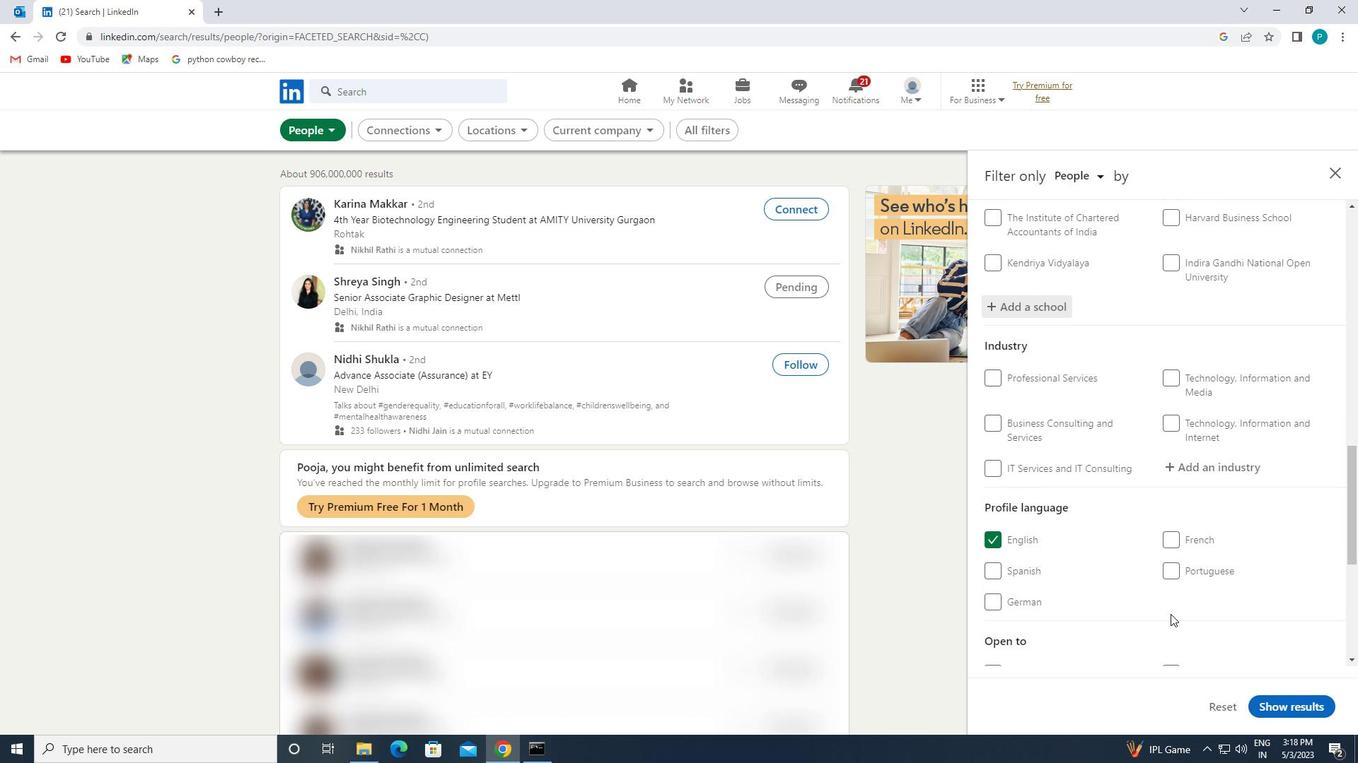 
Action: Mouse scrolled (1200, 555) with delta (0, 0)
Screenshot: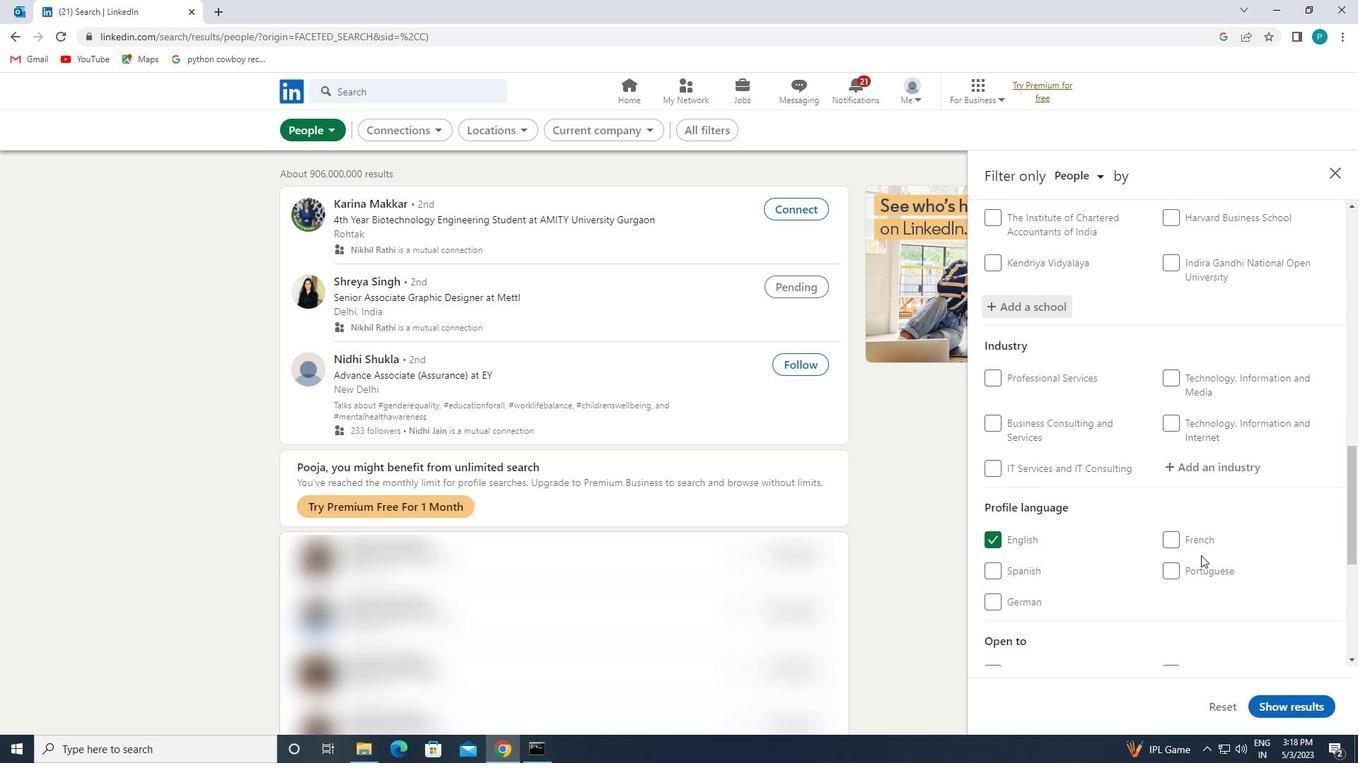 
Action: Mouse moved to (1176, 398)
Screenshot: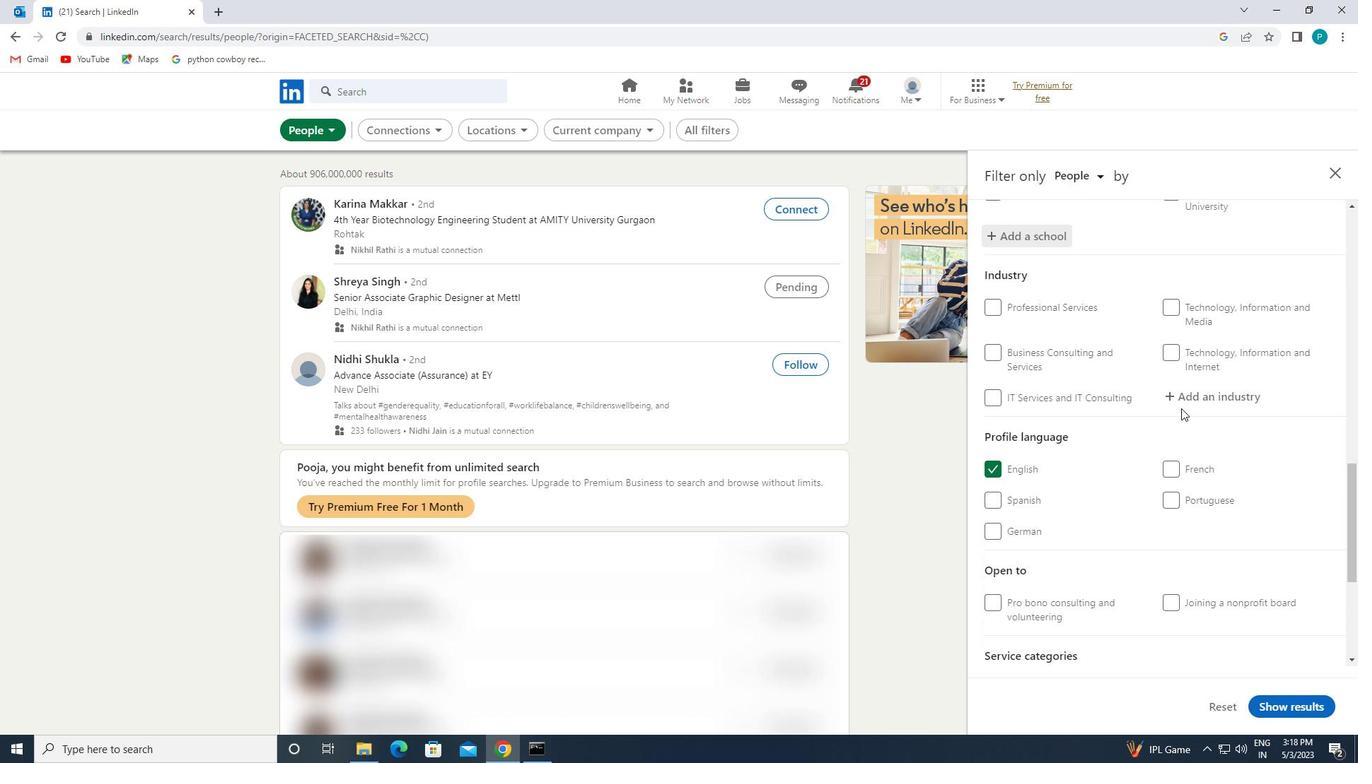 
Action: Mouse pressed left at (1176, 398)
Screenshot: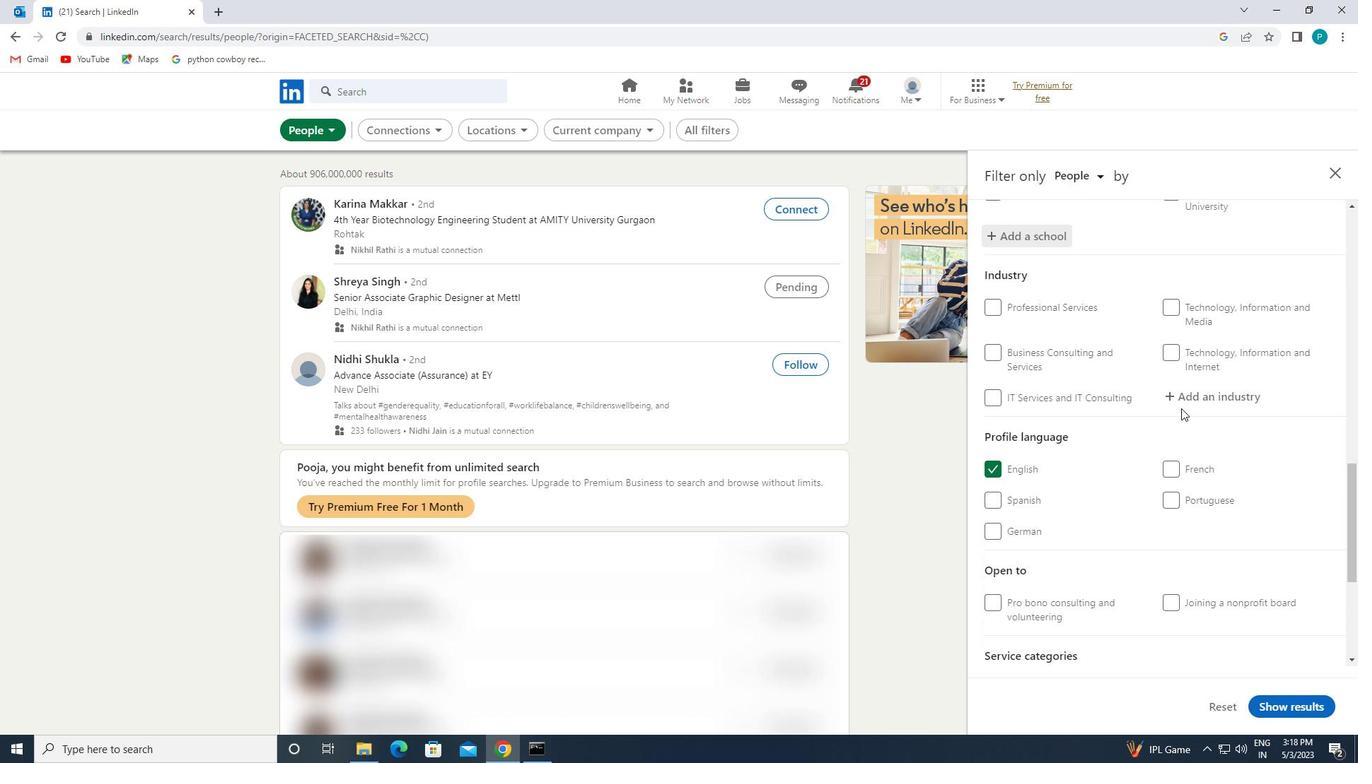 
Action: Mouse moved to (1176, 398)
Screenshot: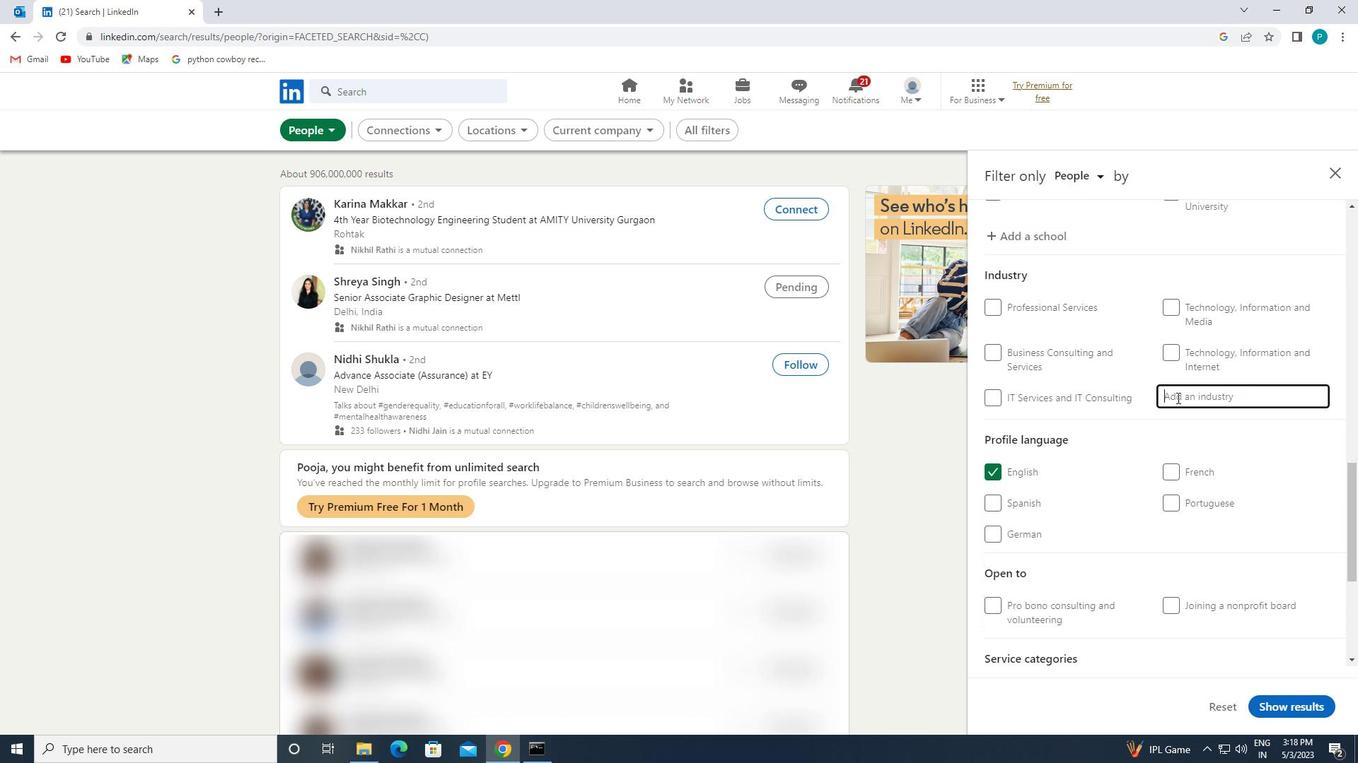 
Action: Key pressed <Key.caps_lock>W<Key.caps_lock>ELLM<Key.backspace>
Screenshot: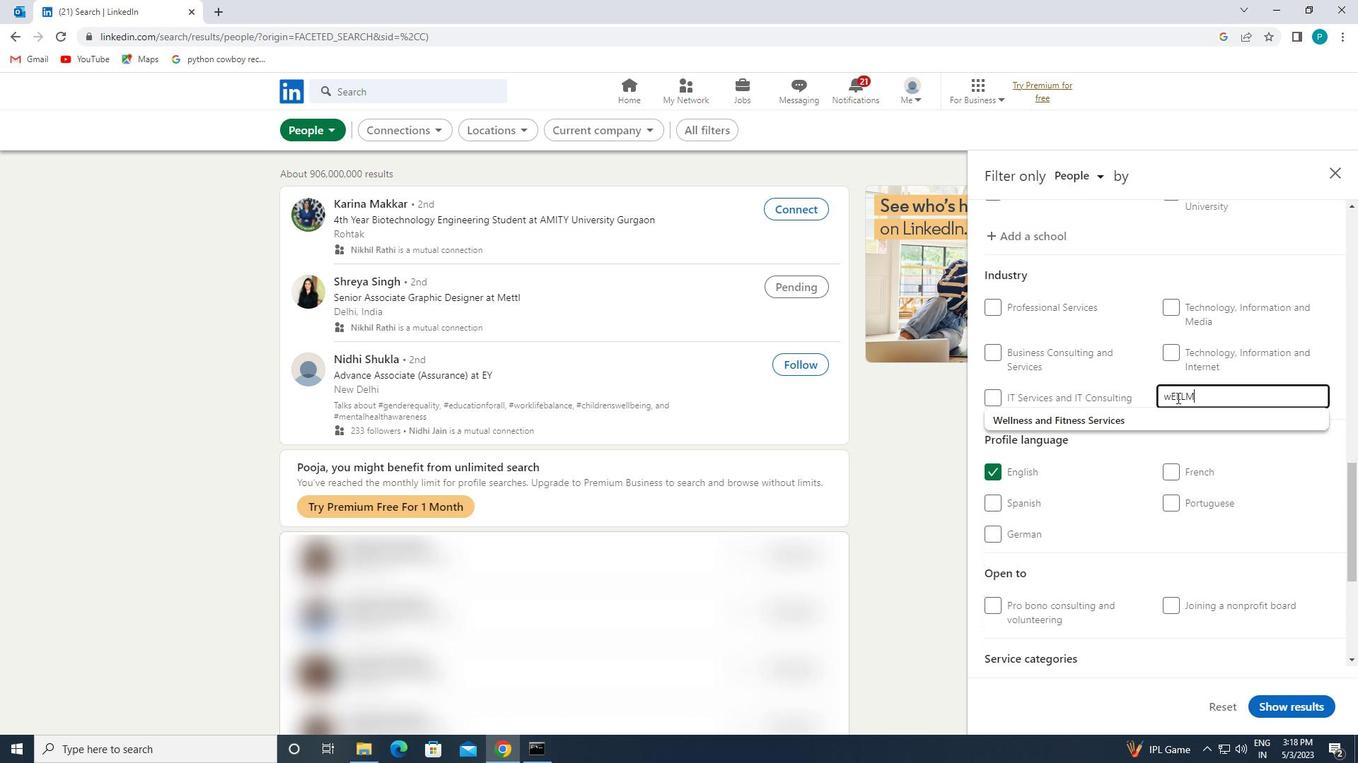 
Action: Mouse moved to (1173, 415)
Screenshot: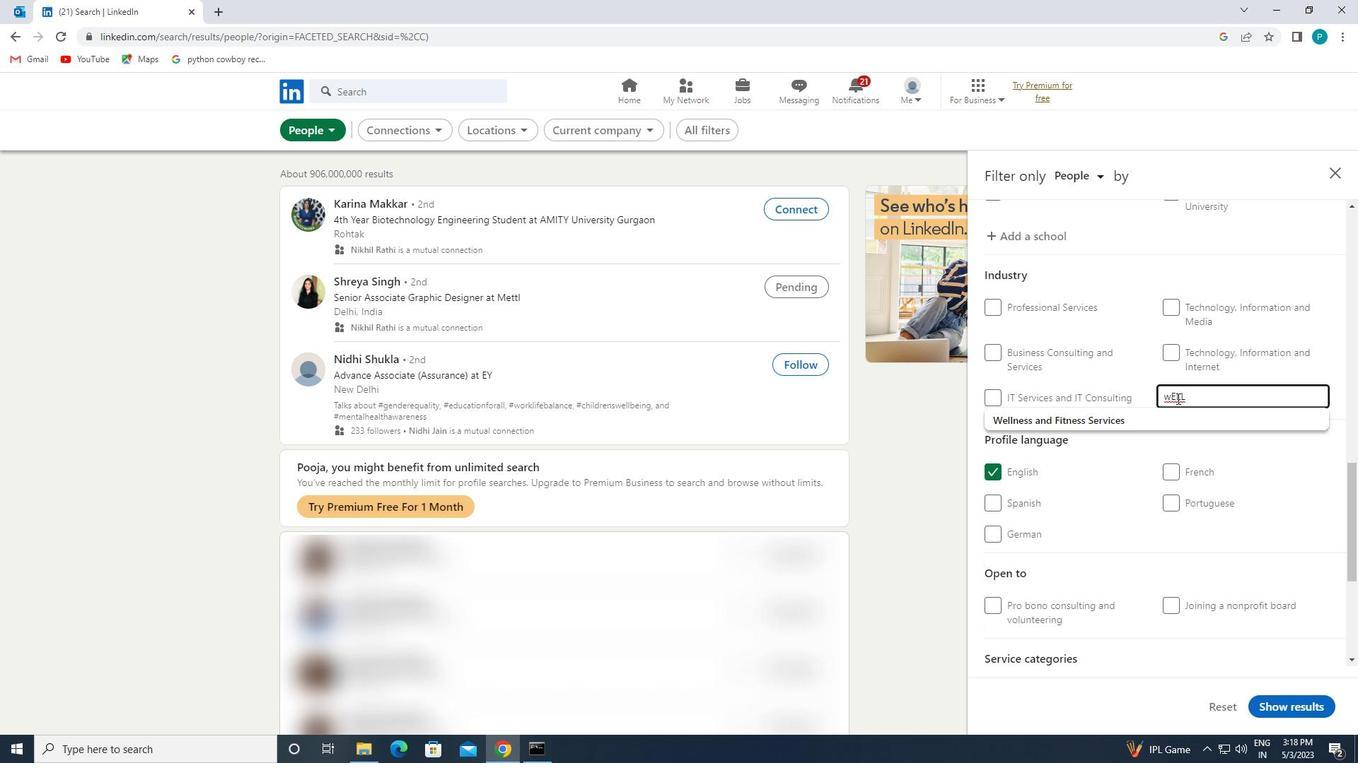 
Action: Mouse pressed left at (1173, 415)
Screenshot: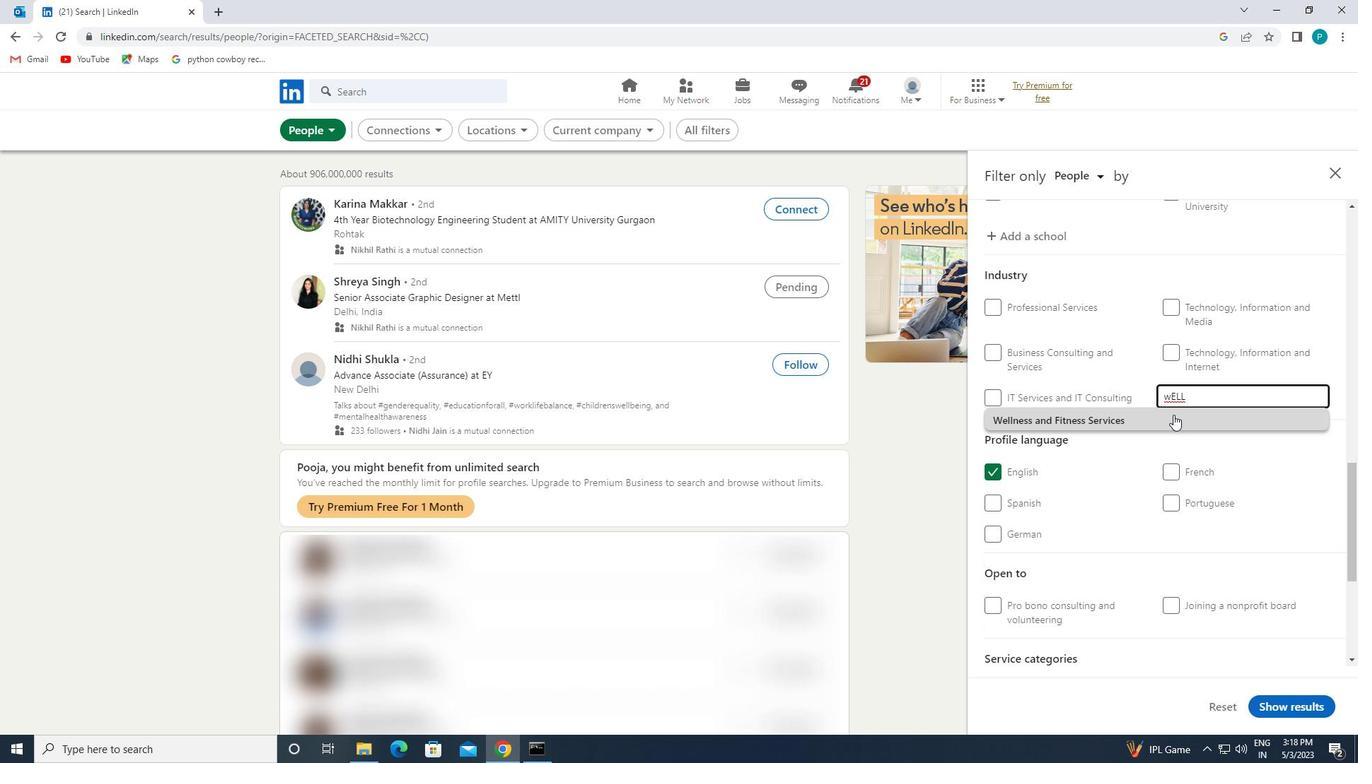 
Action: Mouse moved to (1173, 415)
Screenshot: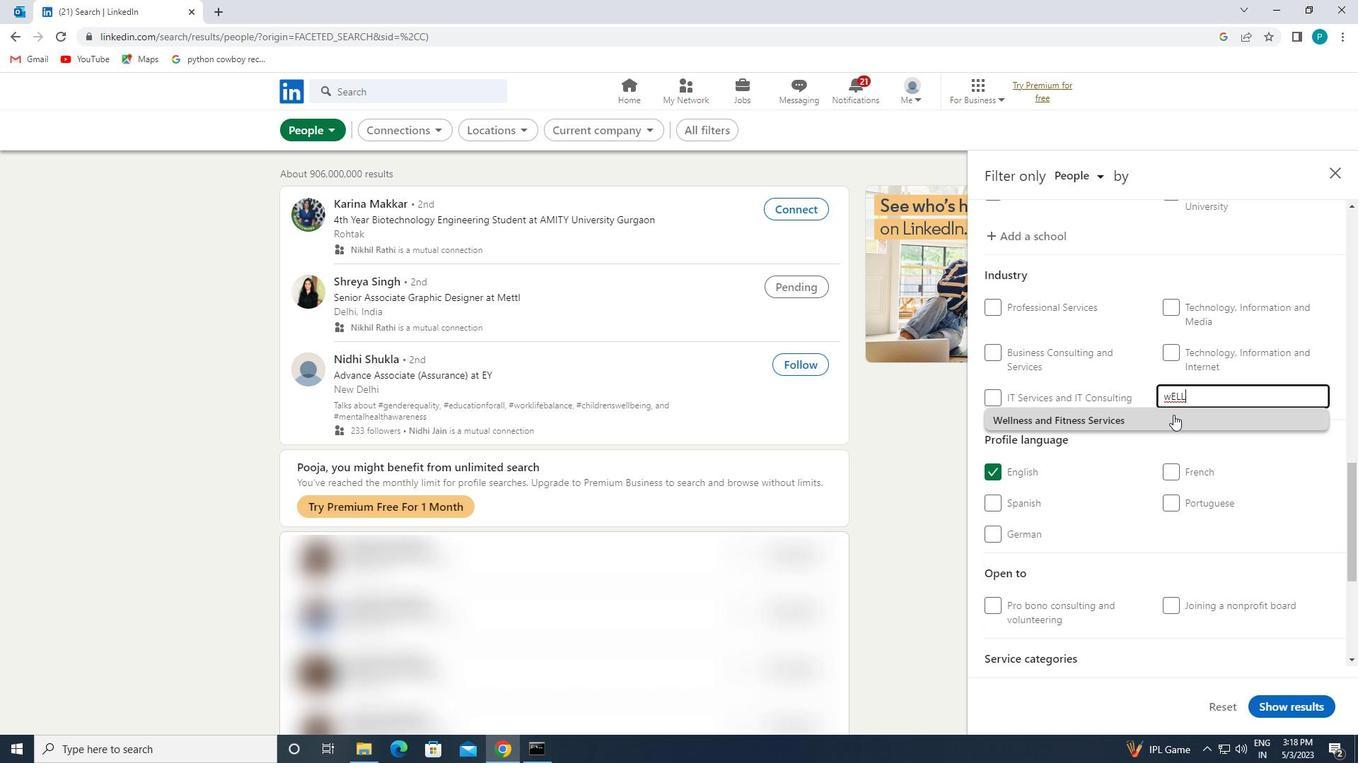 
Action: Mouse scrolled (1173, 415) with delta (0, 0)
Screenshot: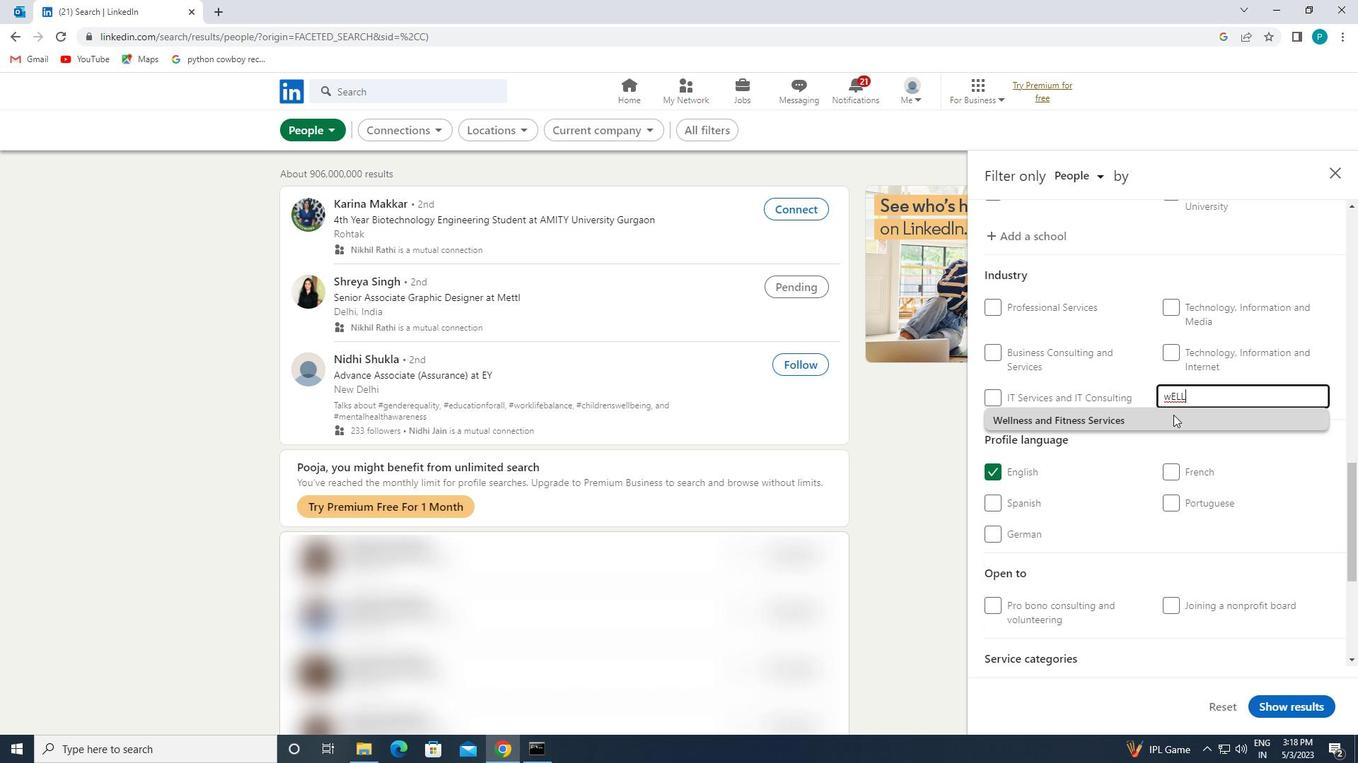 
Action: Mouse scrolled (1173, 415) with delta (0, 0)
Screenshot: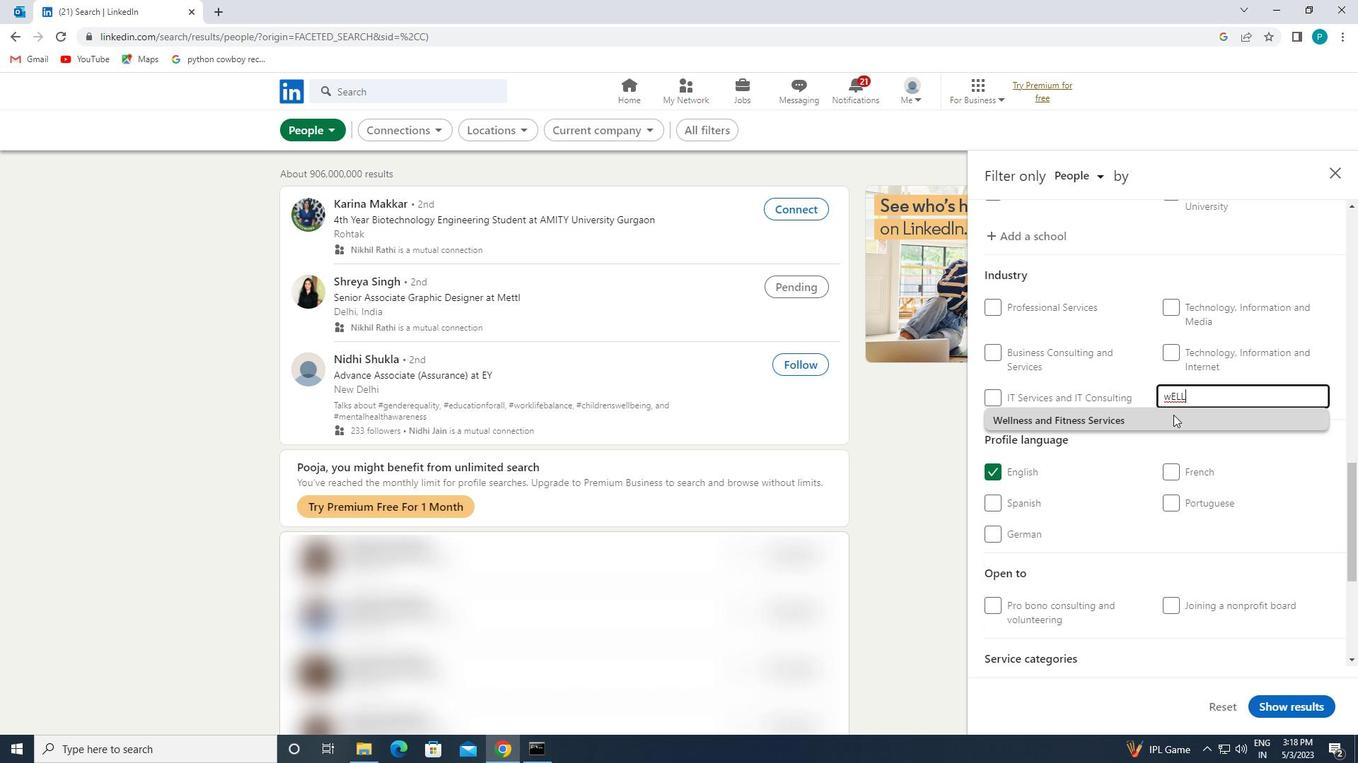 
Action: Mouse moved to (1173, 416)
Screenshot: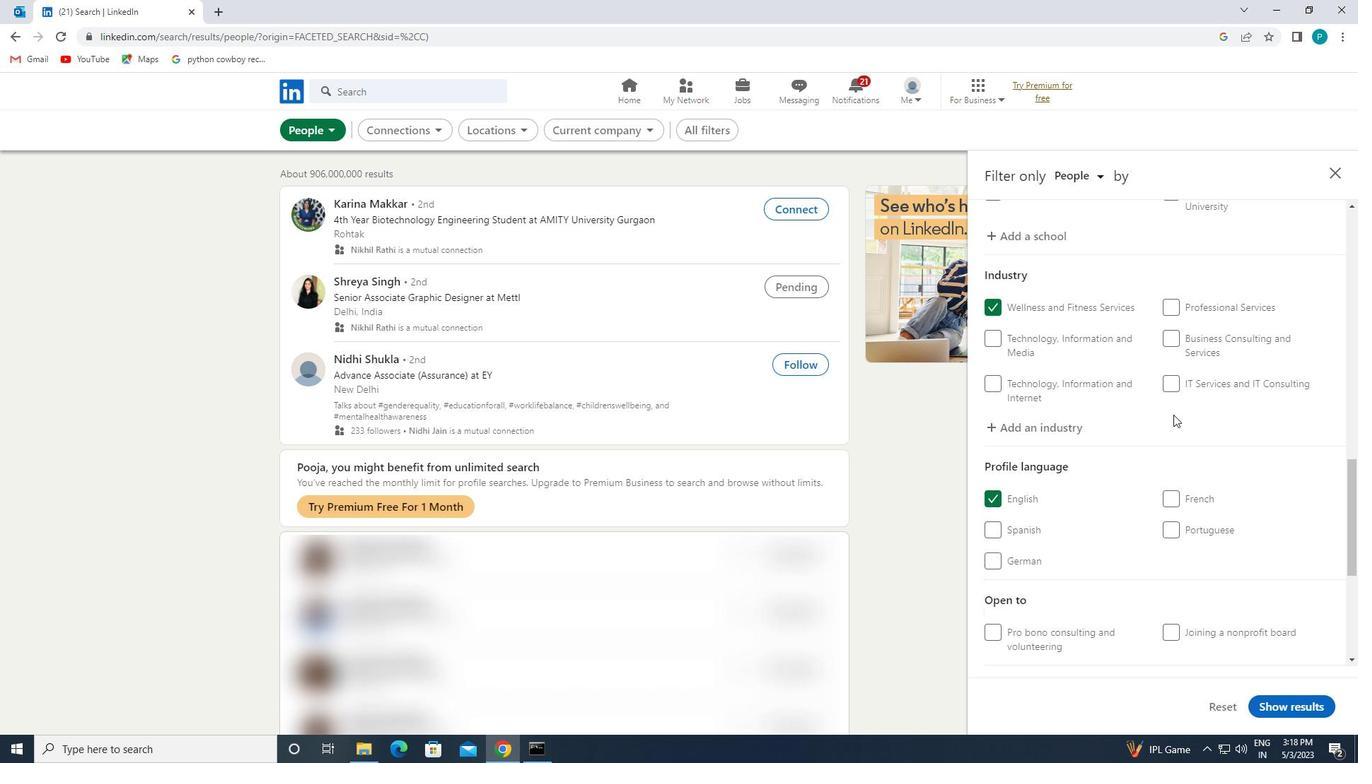 
Action: Mouse scrolled (1173, 415) with delta (0, 0)
Screenshot: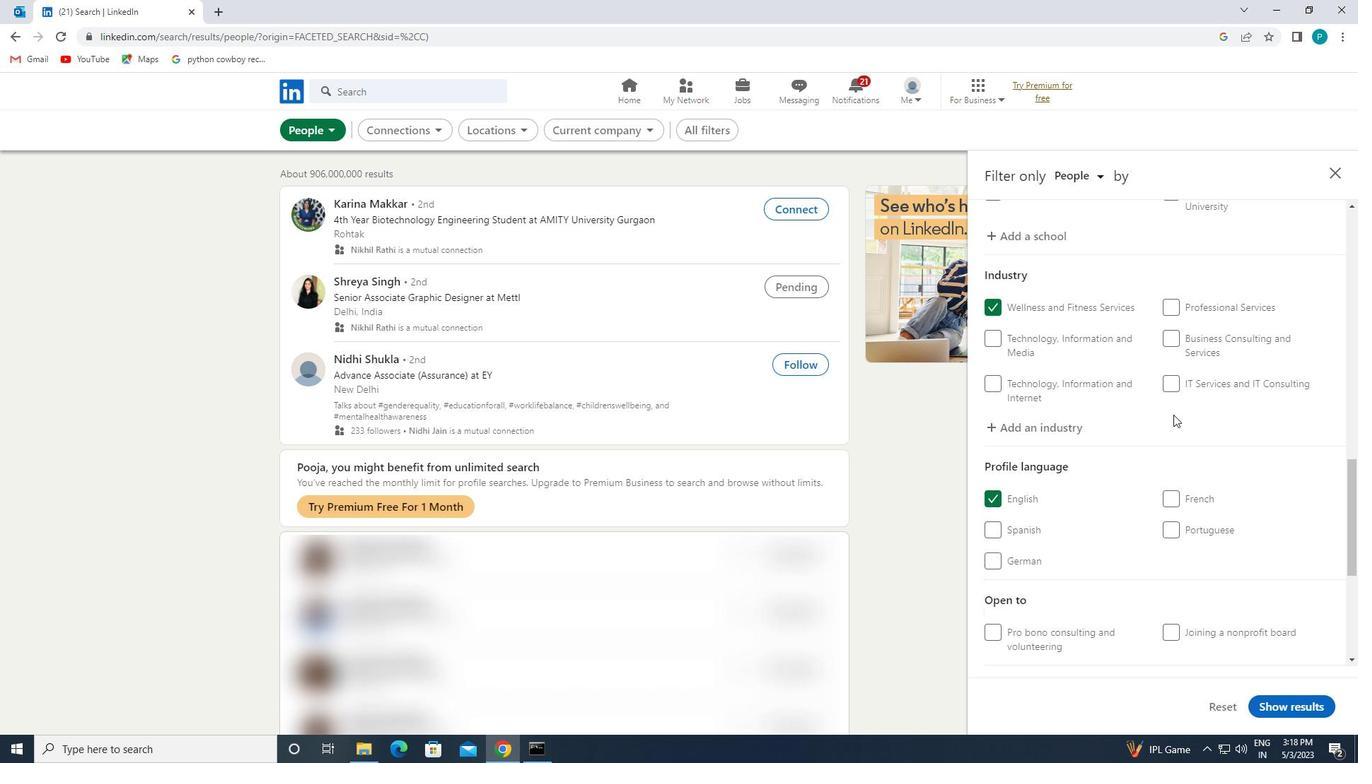 
Action: Mouse moved to (1213, 561)
Screenshot: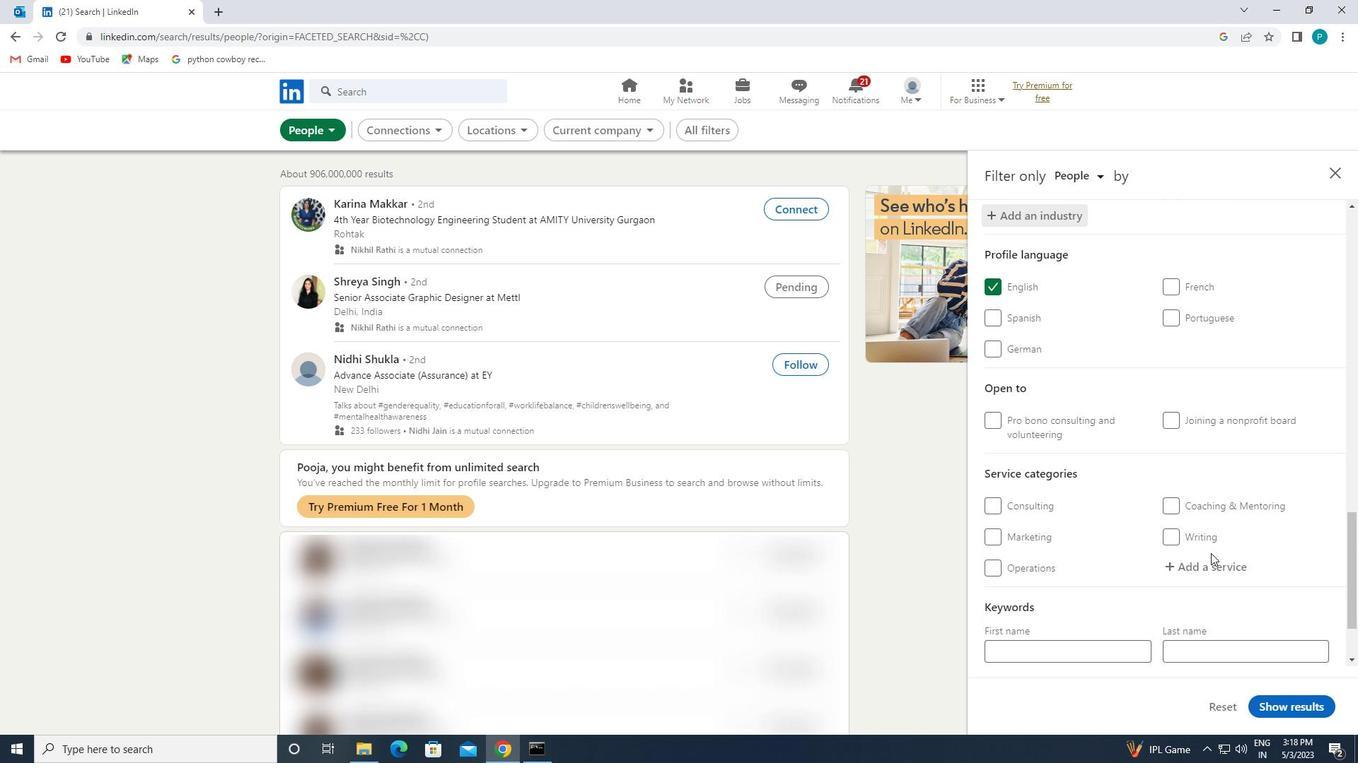 
Action: Mouse pressed left at (1213, 561)
Screenshot: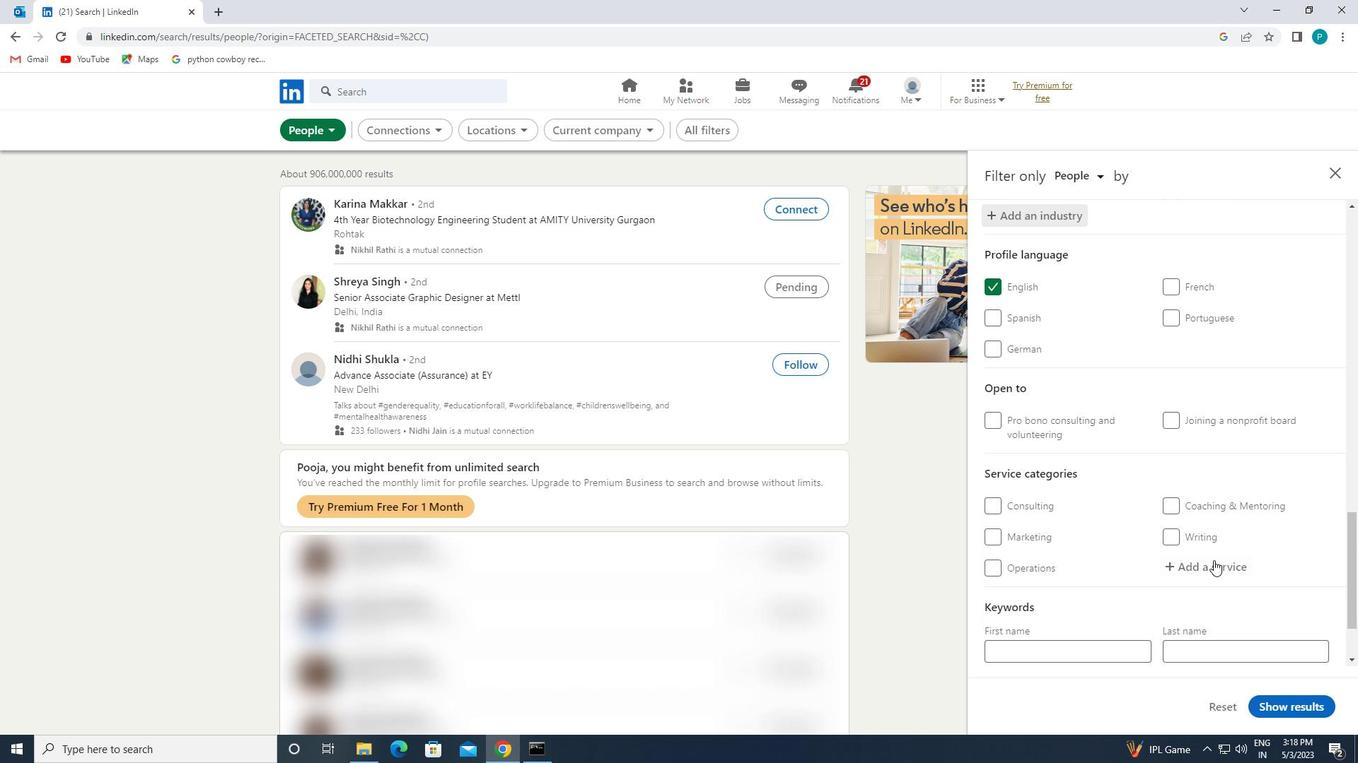 
Action: Mouse moved to (1213, 561)
Screenshot: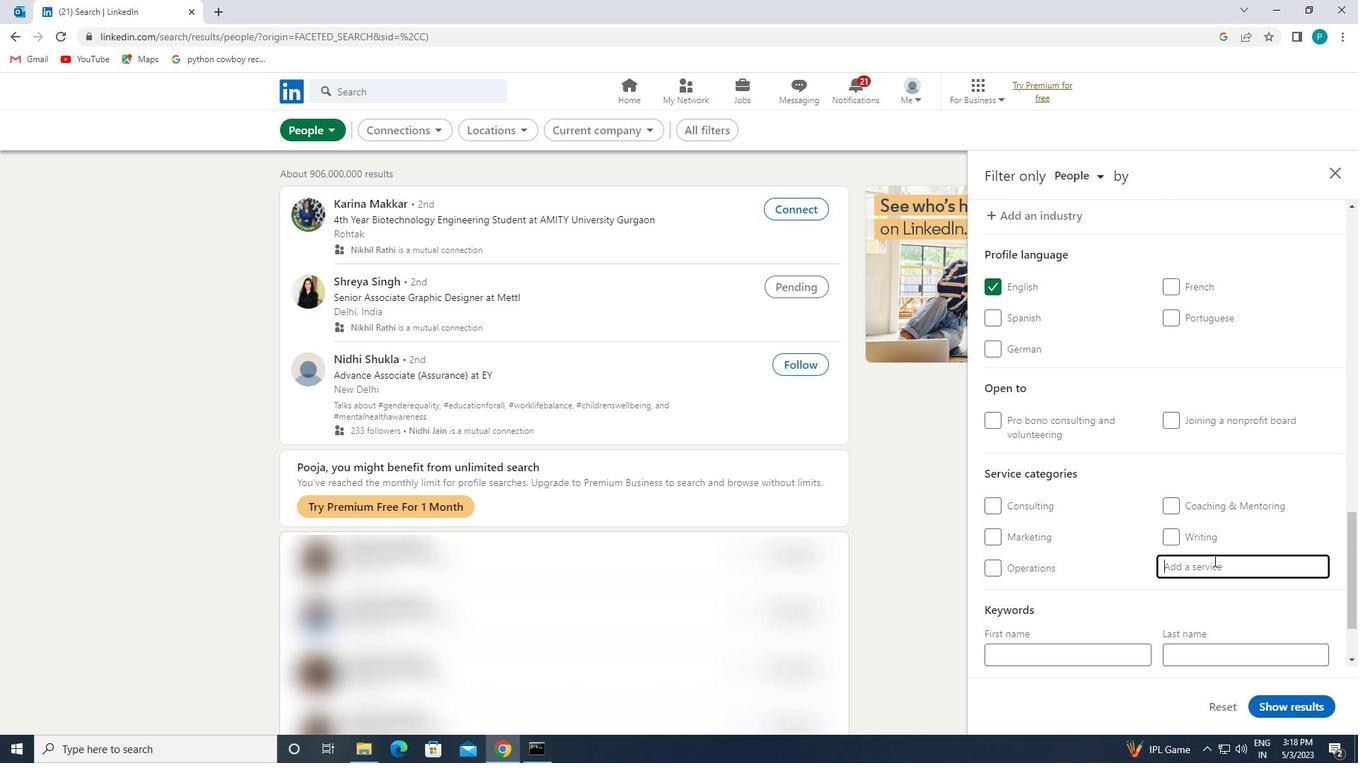 
Action: Key pressed <Key.caps_lock>V<Key.caps_lock>IS
Screenshot: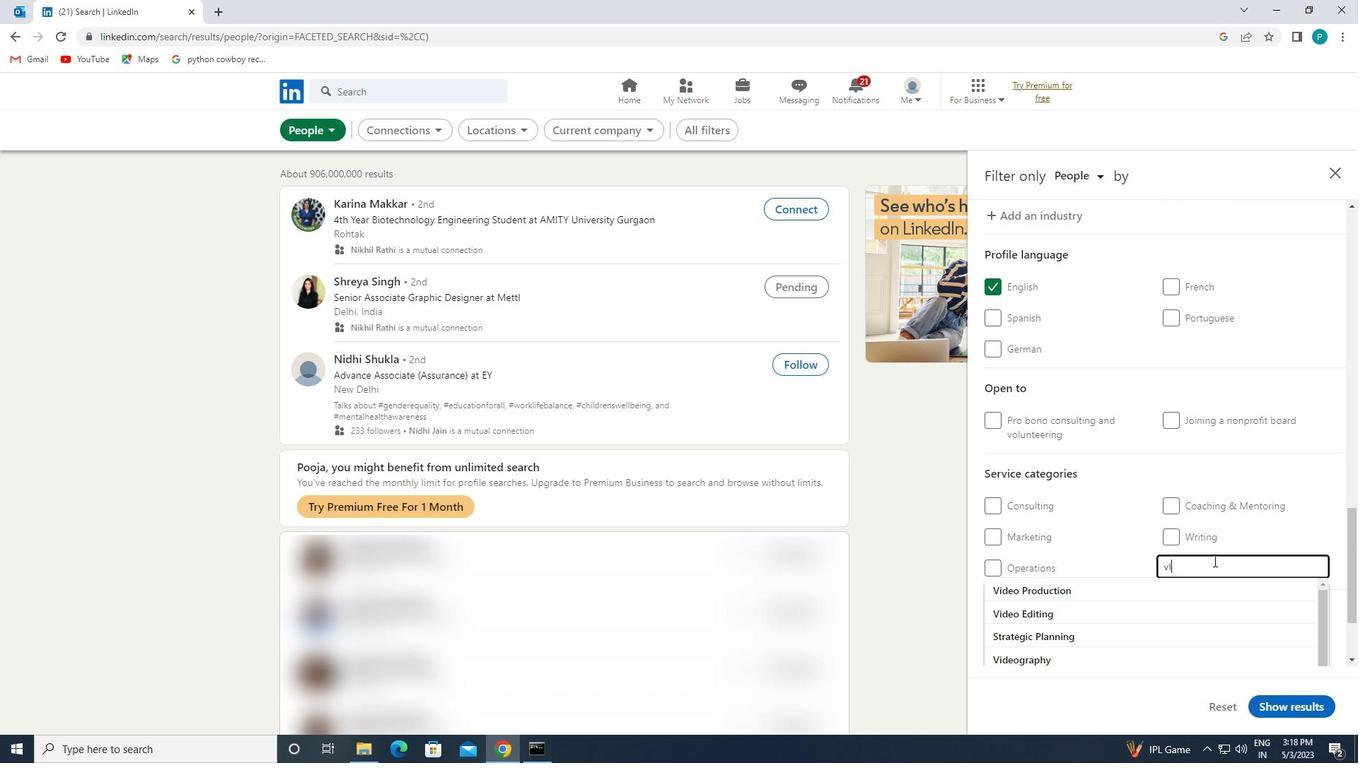 
Action: Mouse moved to (1079, 616)
Screenshot: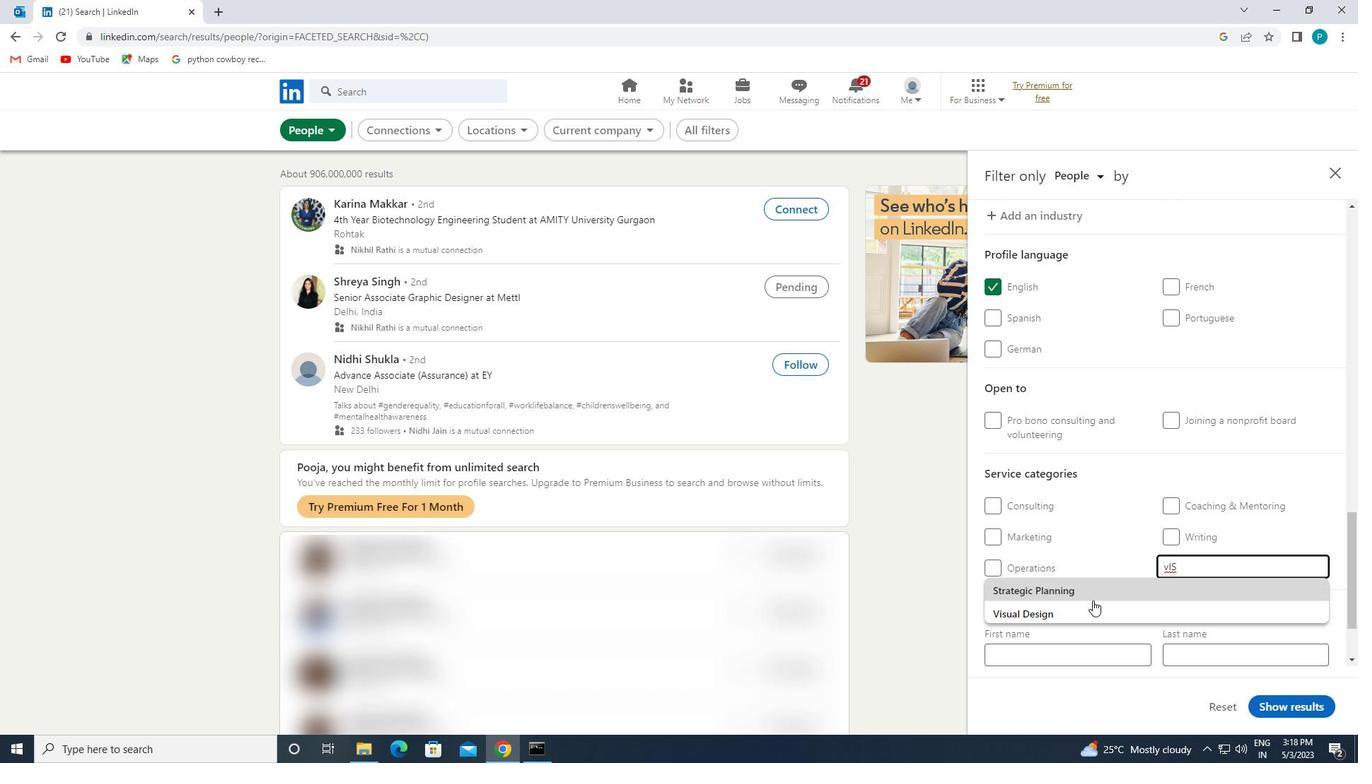 
Action: Mouse pressed left at (1079, 616)
Screenshot: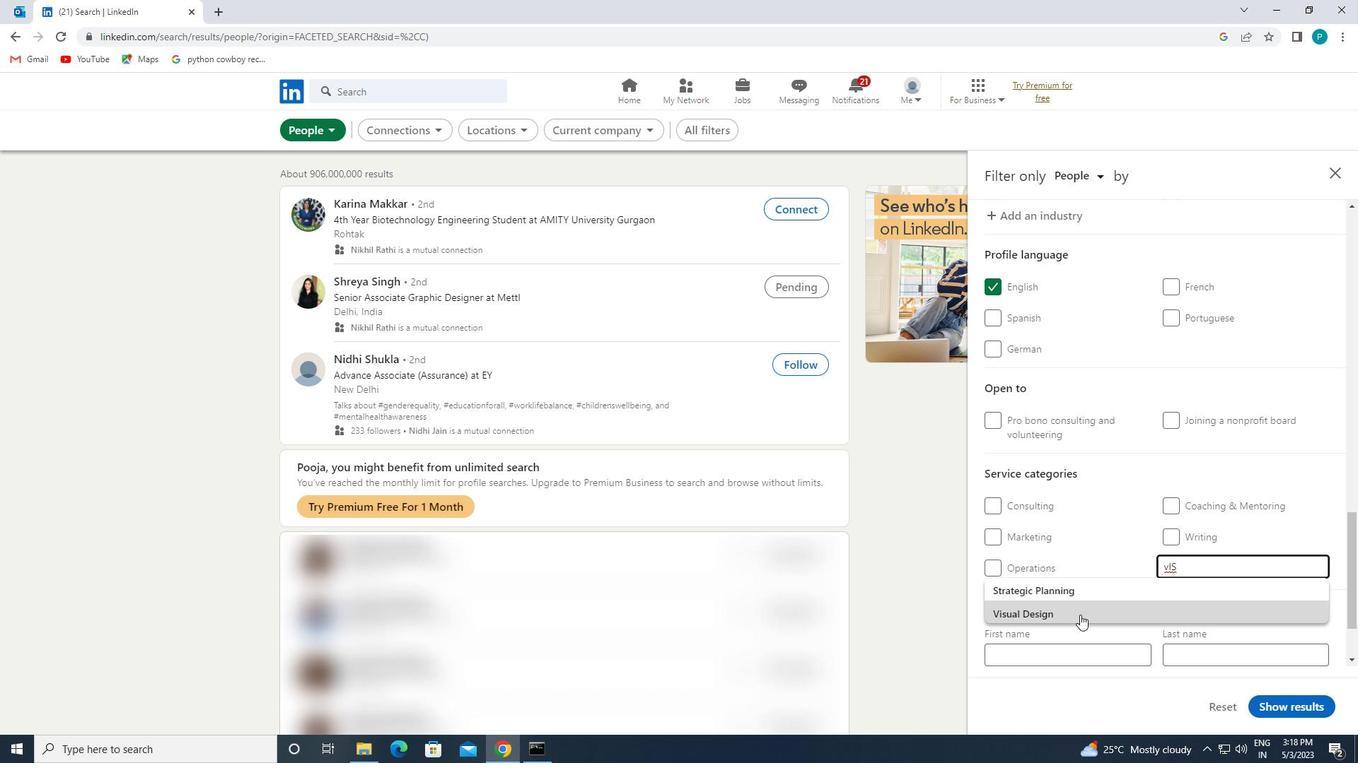 
Action: Mouse scrolled (1079, 616) with delta (0, 0)
Screenshot: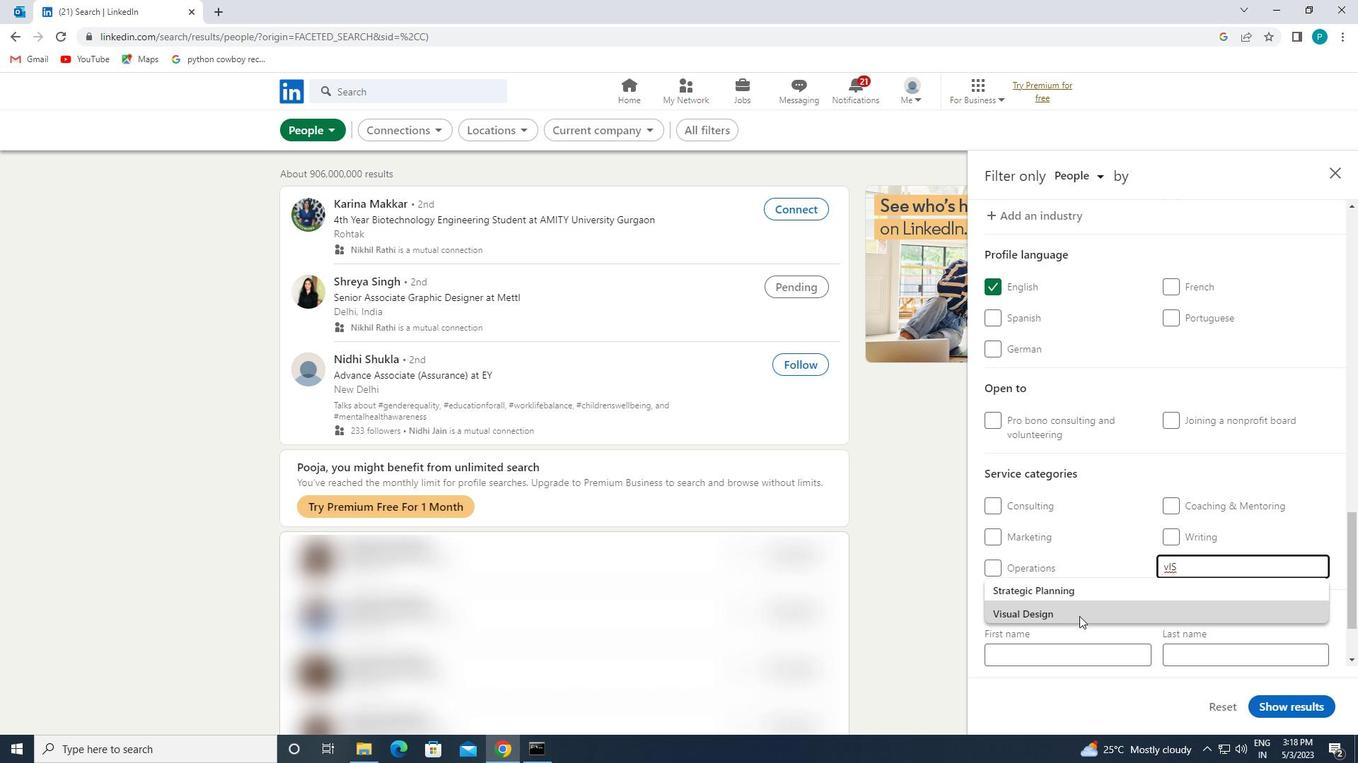 
Action: Mouse scrolled (1079, 616) with delta (0, 0)
Screenshot: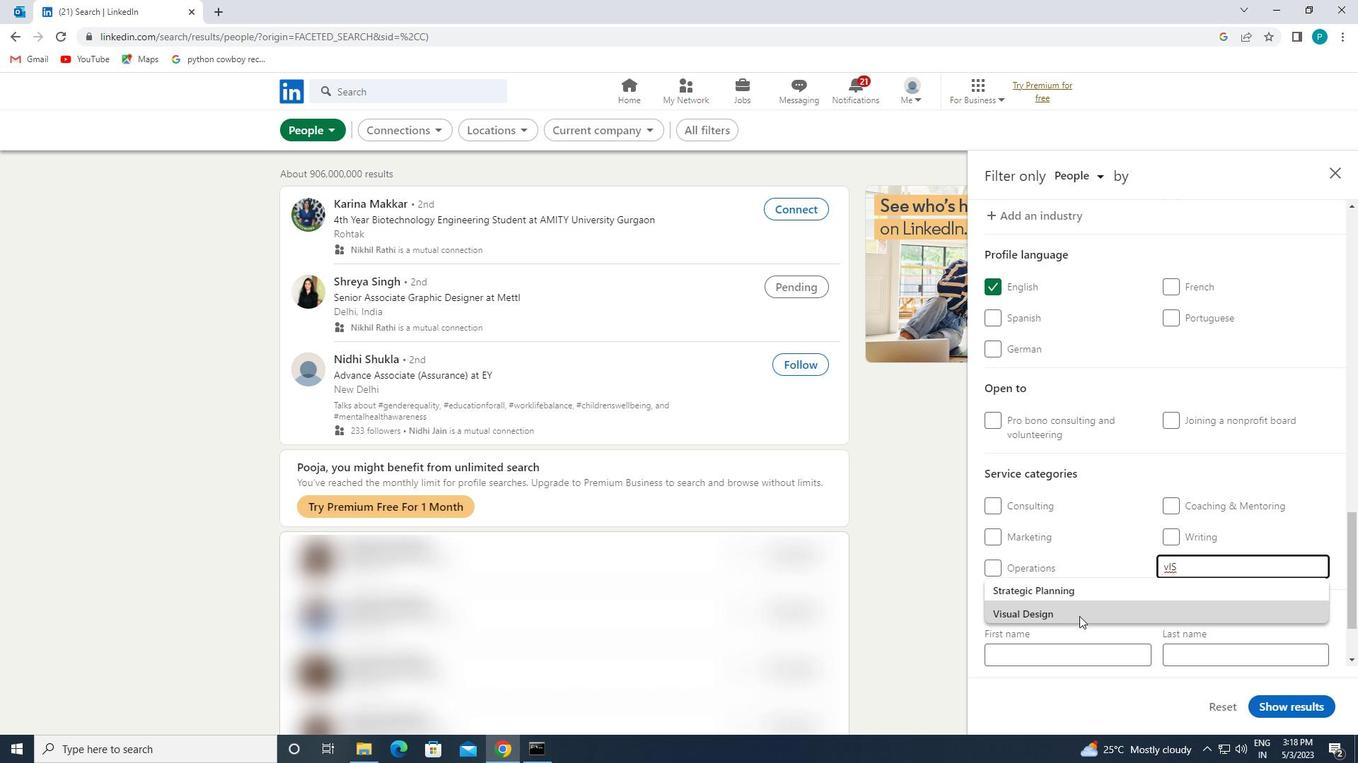 
Action: Mouse scrolled (1079, 616) with delta (0, 0)
Screenshot: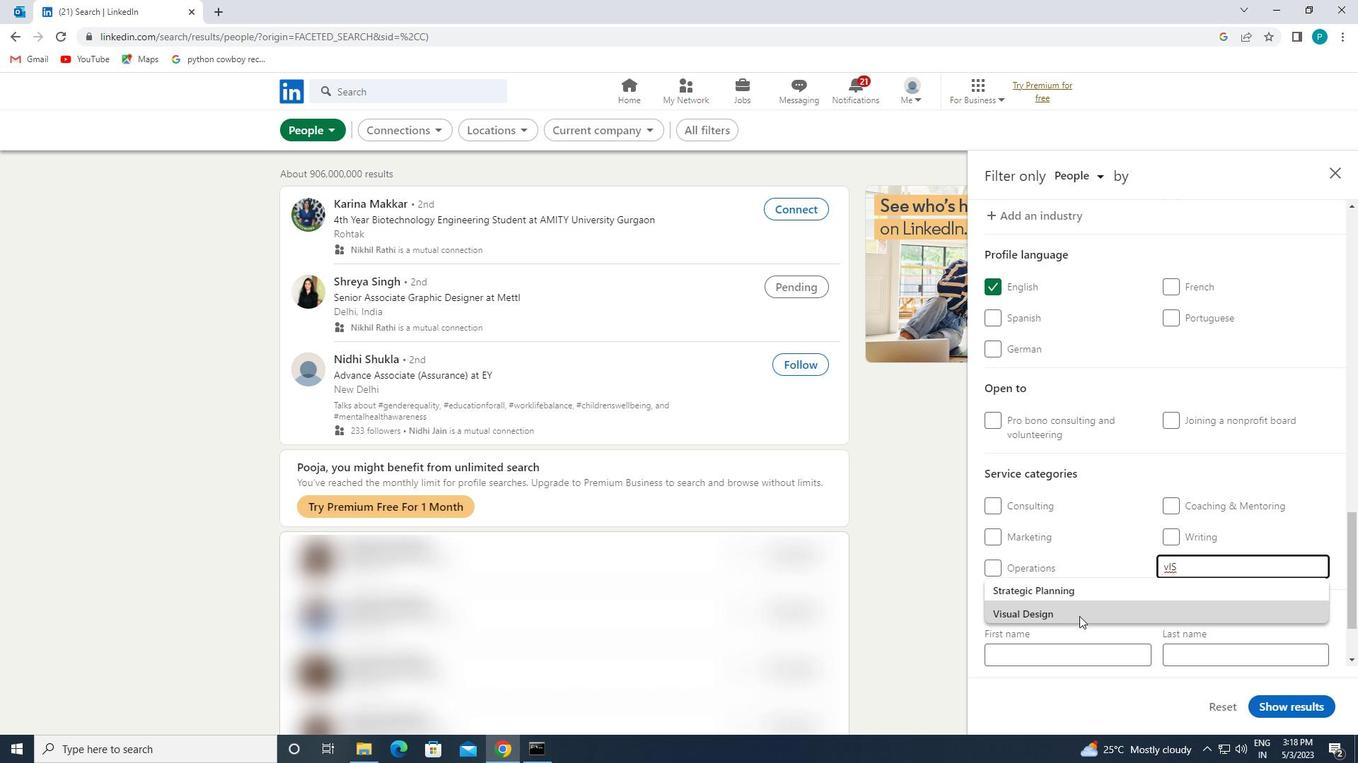 
Action: Mouse scrolled (1079, 616) with delta (0, 0)
Screenshot: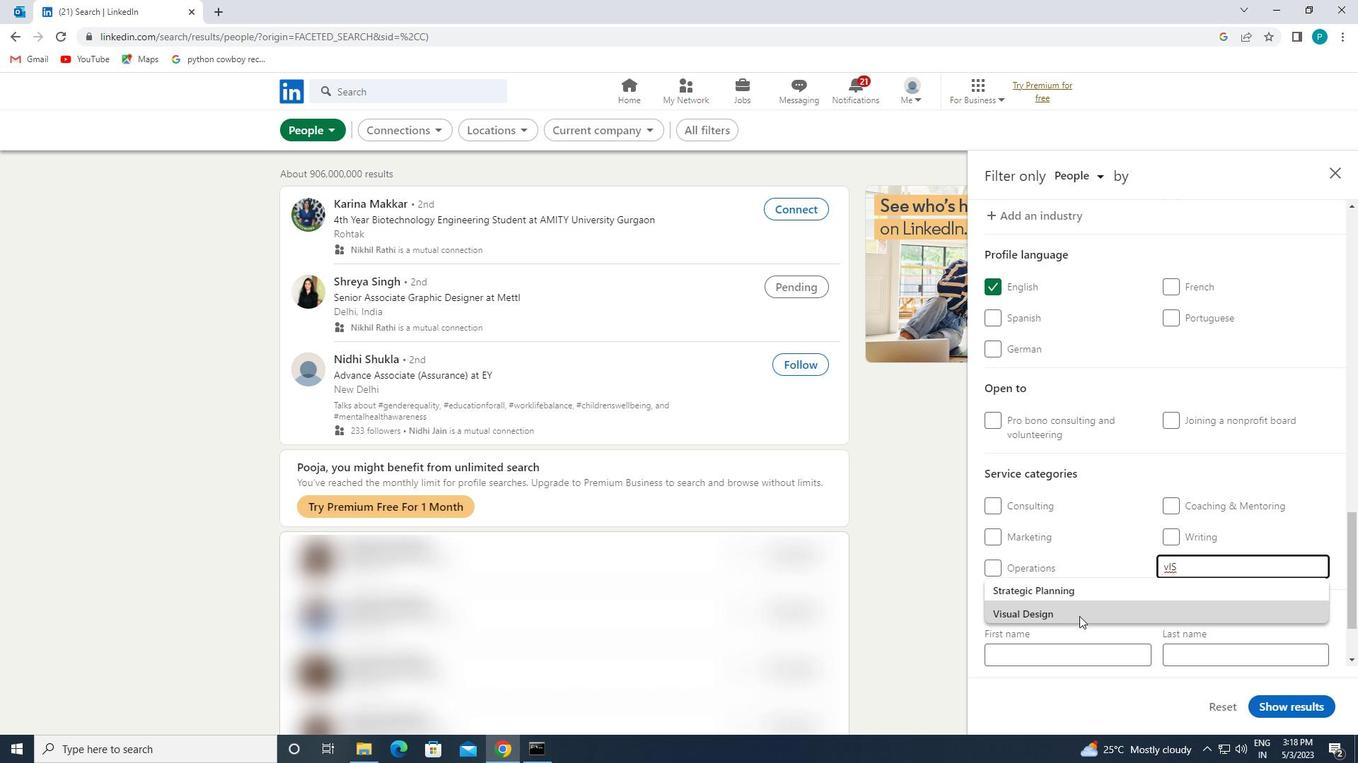 
Action: Mouse moved to (1043, 601)
Screenshot: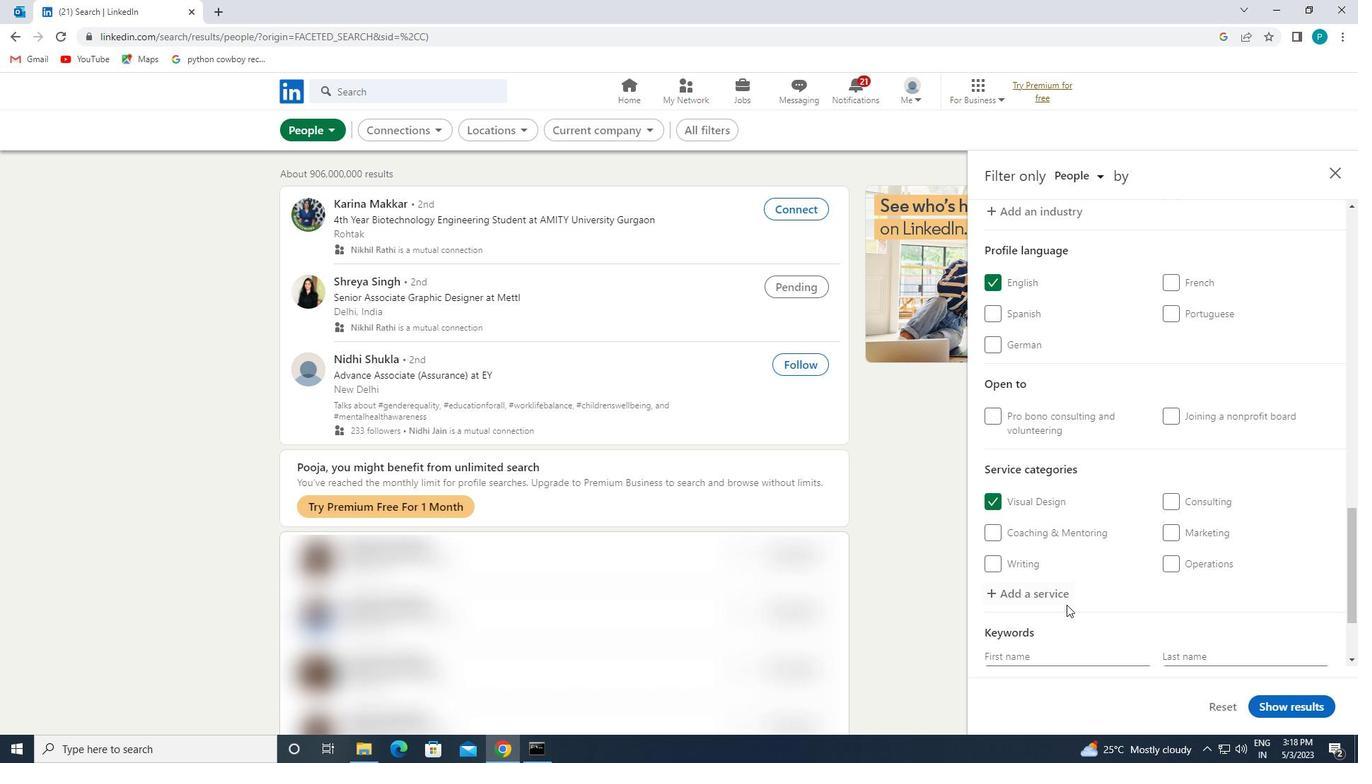 
Action: Mouse scrolled (1043, 600) with delta (0, 0)
Screenshot: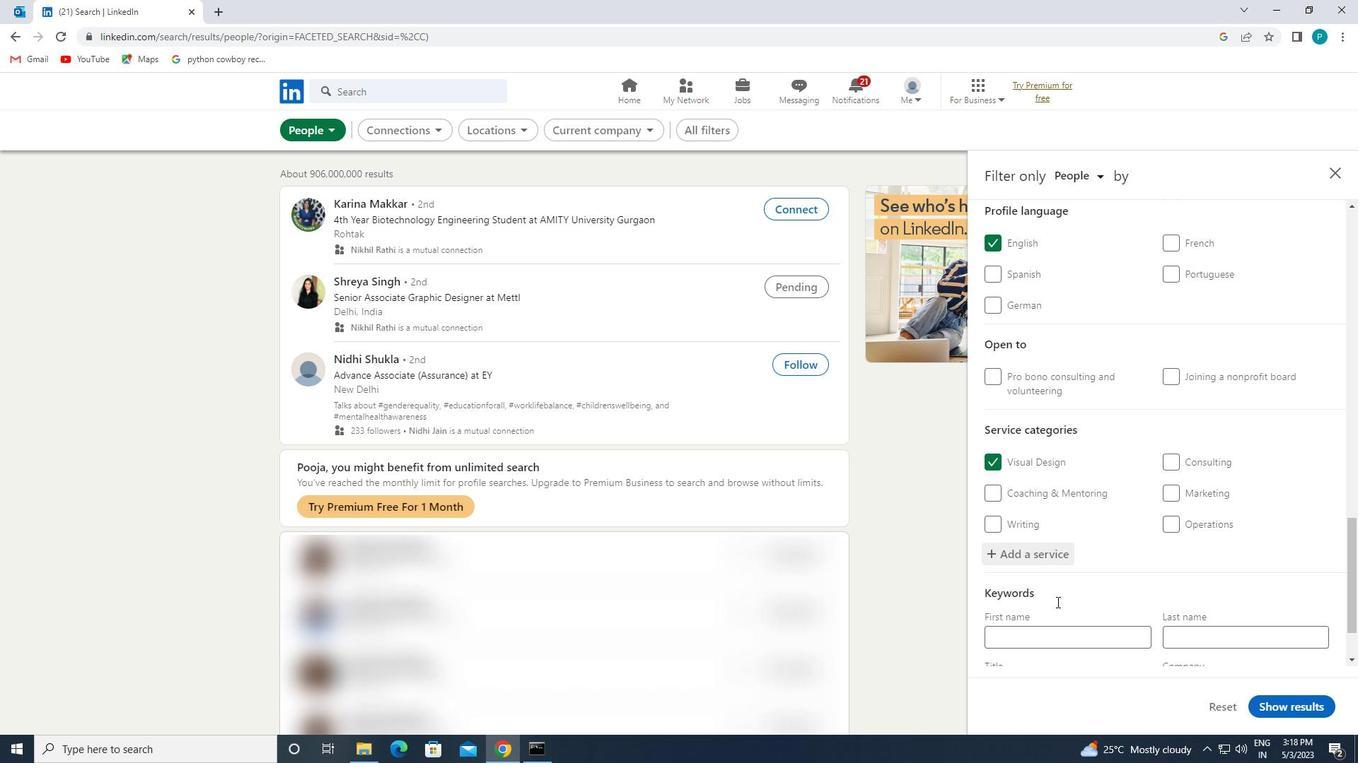 
Action: Mouse moved to (1039, 597)
Screenshot: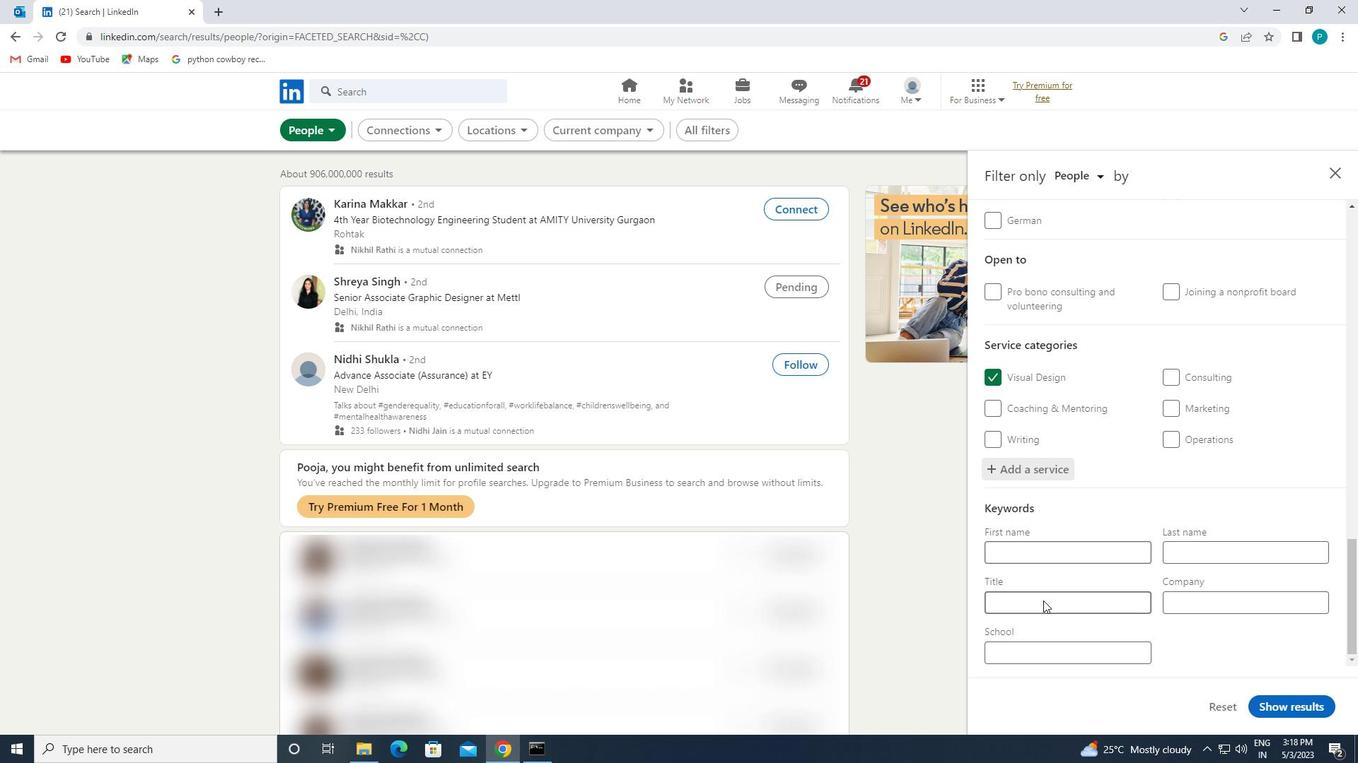 
Action: Mouse pressed left at (1039, 597)
Screenshot: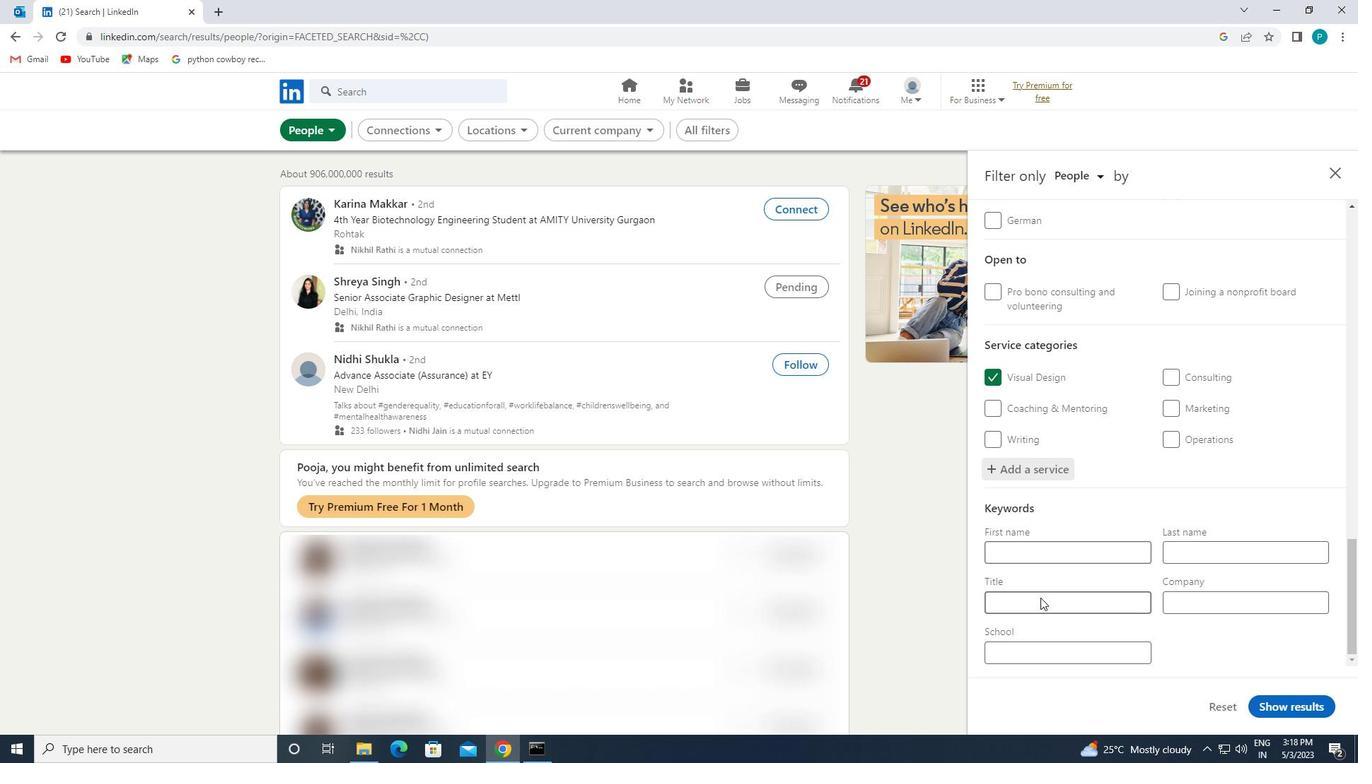 
Action: Mouse moved to (1025, 601)
Screenshot: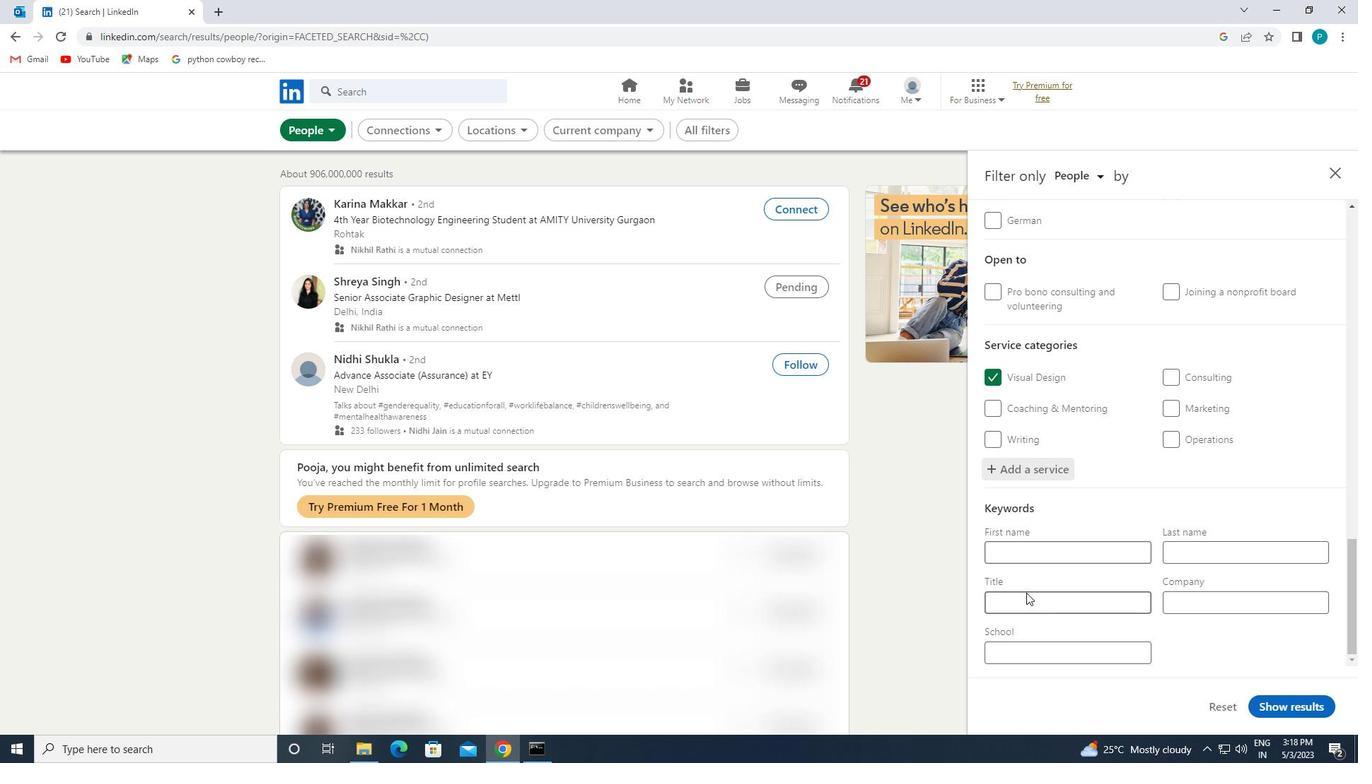 
Action: Mouse pressed left at (1025, 601)
Screenshot: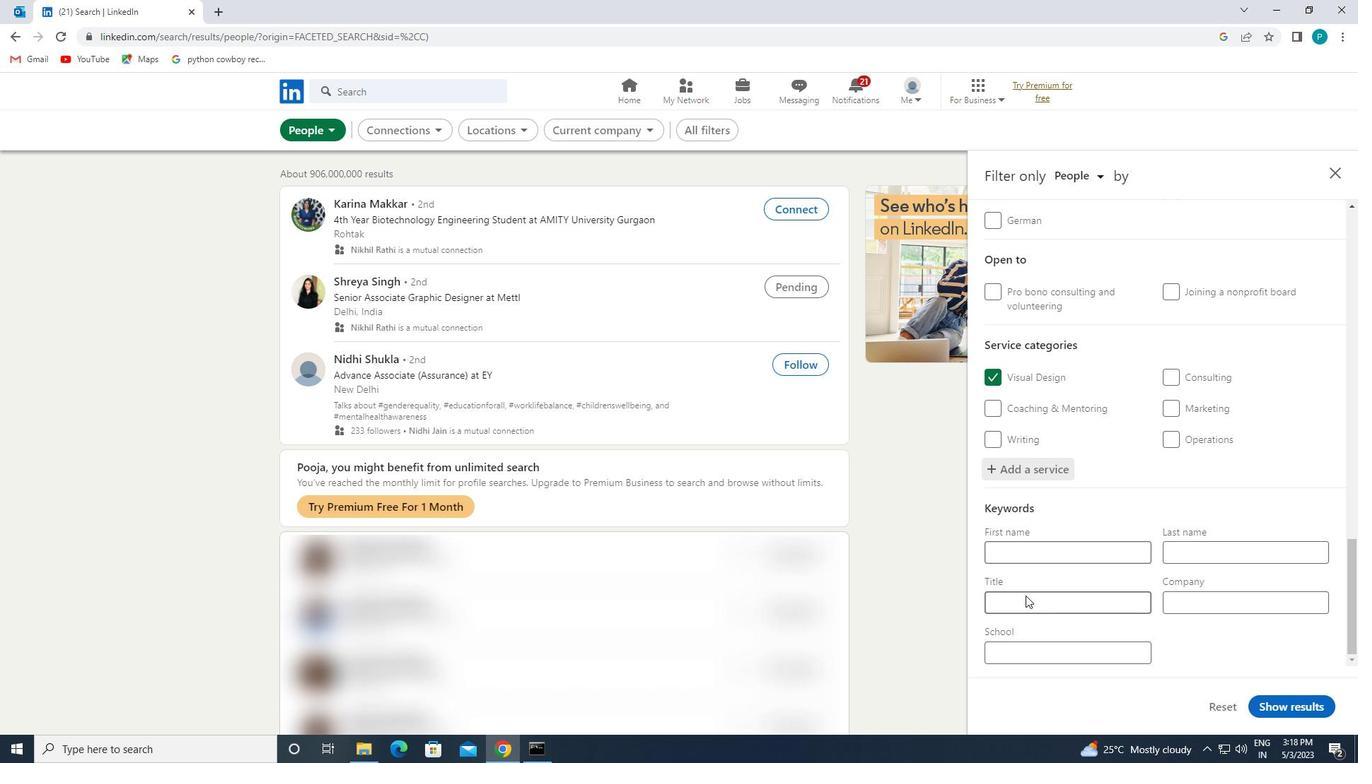 
Action: Mouse pressed left at (1025, 601)
Screenshot: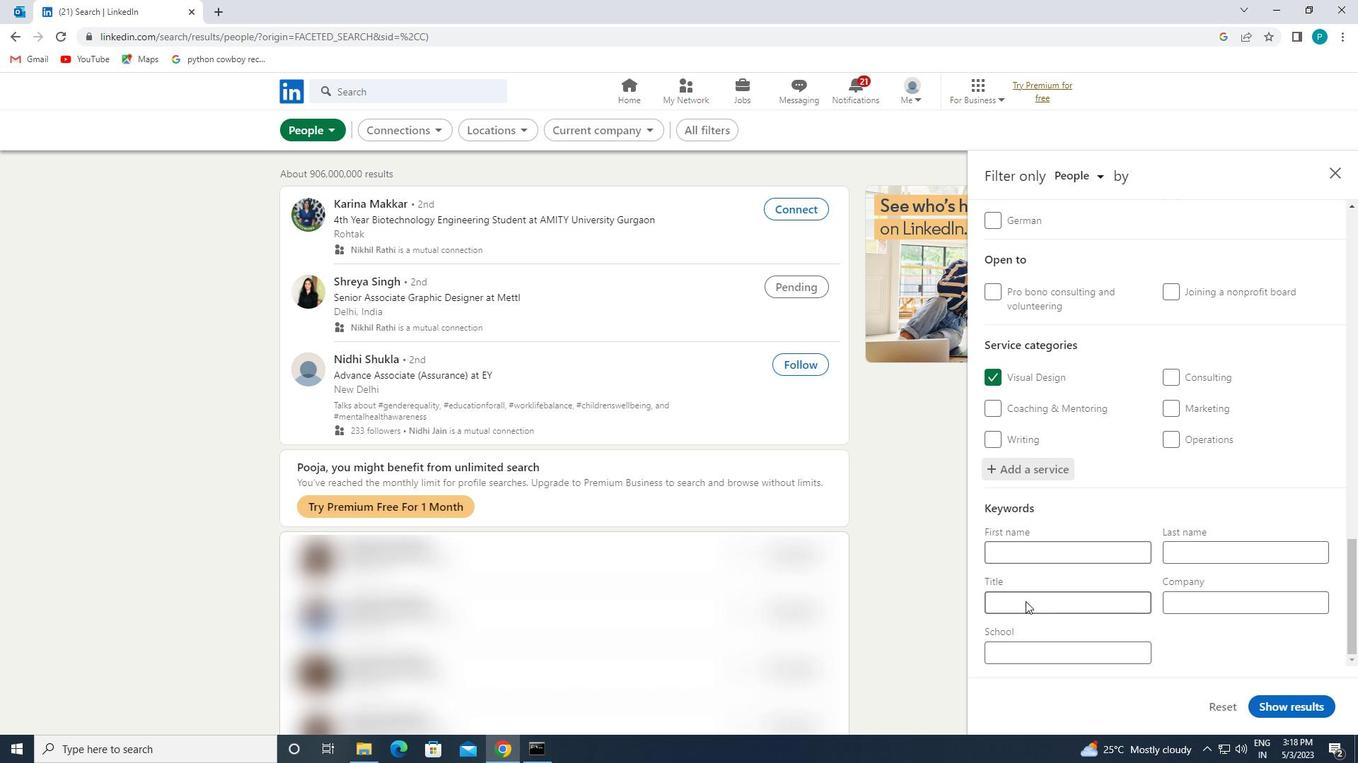 
Action: Key pressed <Key.caps_lock>M<Key.caps_lock>USICIAN<Key.backspace><Key.backspace><Key.backspace><Key.backspace><Key.backspace><Key.backspace><Key.backspace><Key.backspace><Key.backspace><Key.backspace><Key.backspace><Key.backspace><Key.caps_lock><Key.caps_lock>M<Key.caps_lock>USICIAN
Screenshot: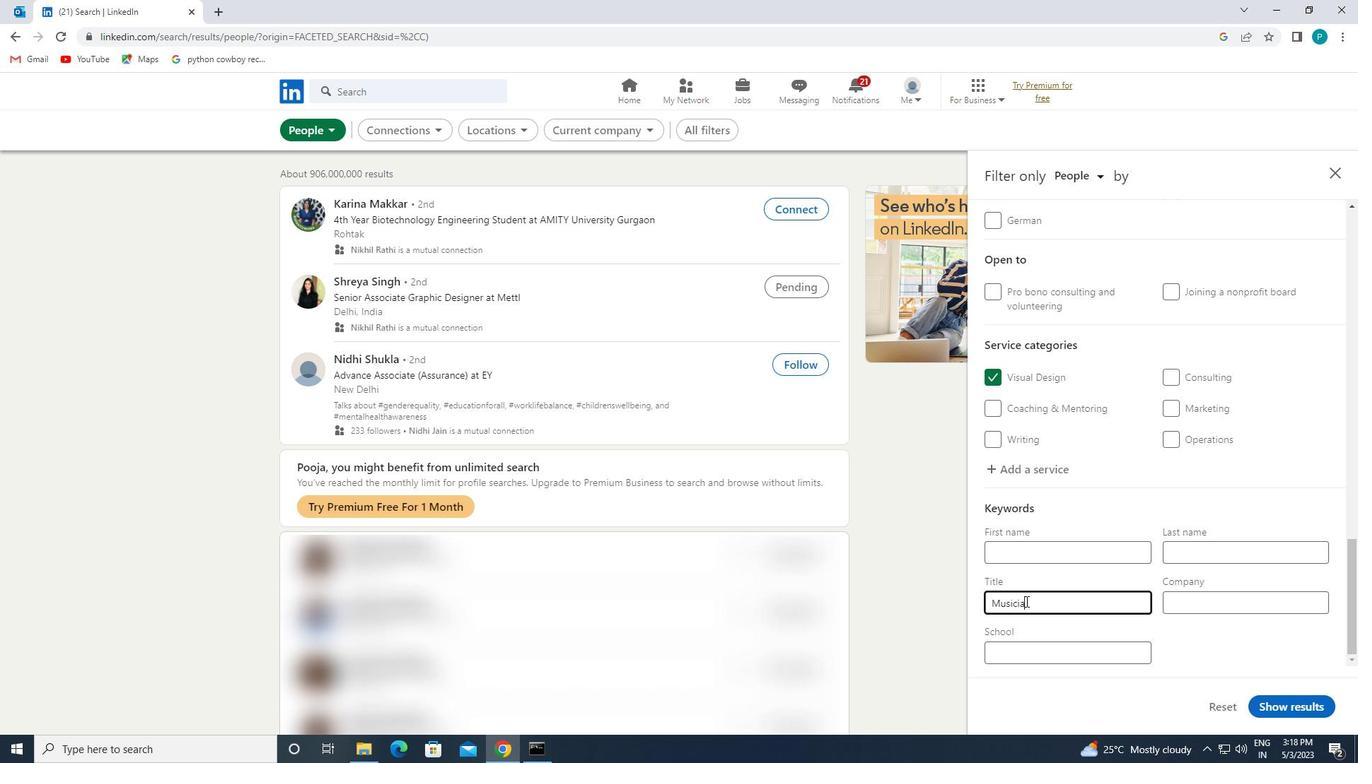 
Action: Mouse moved to (1283, 705)
Screenshot: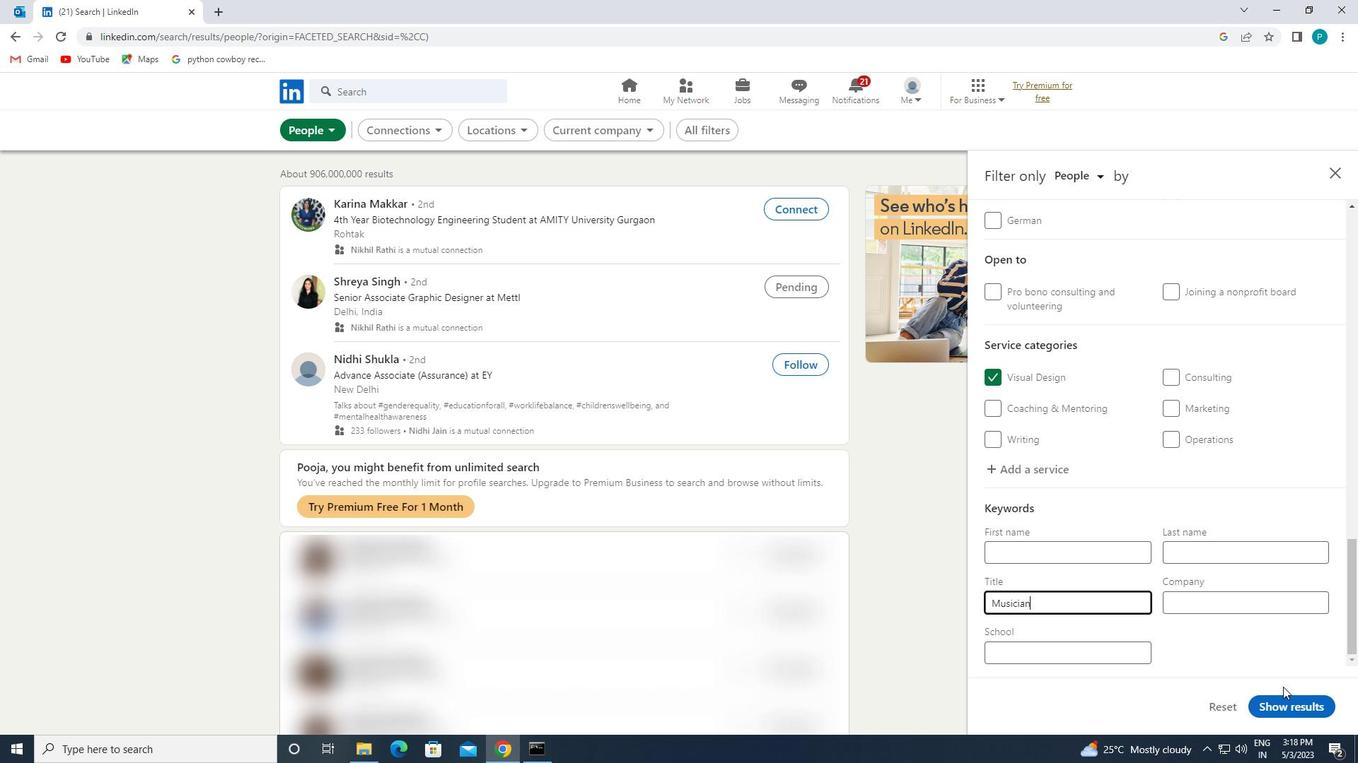 
Action: Mouse pressed left at (1283, 705)
Screenshot: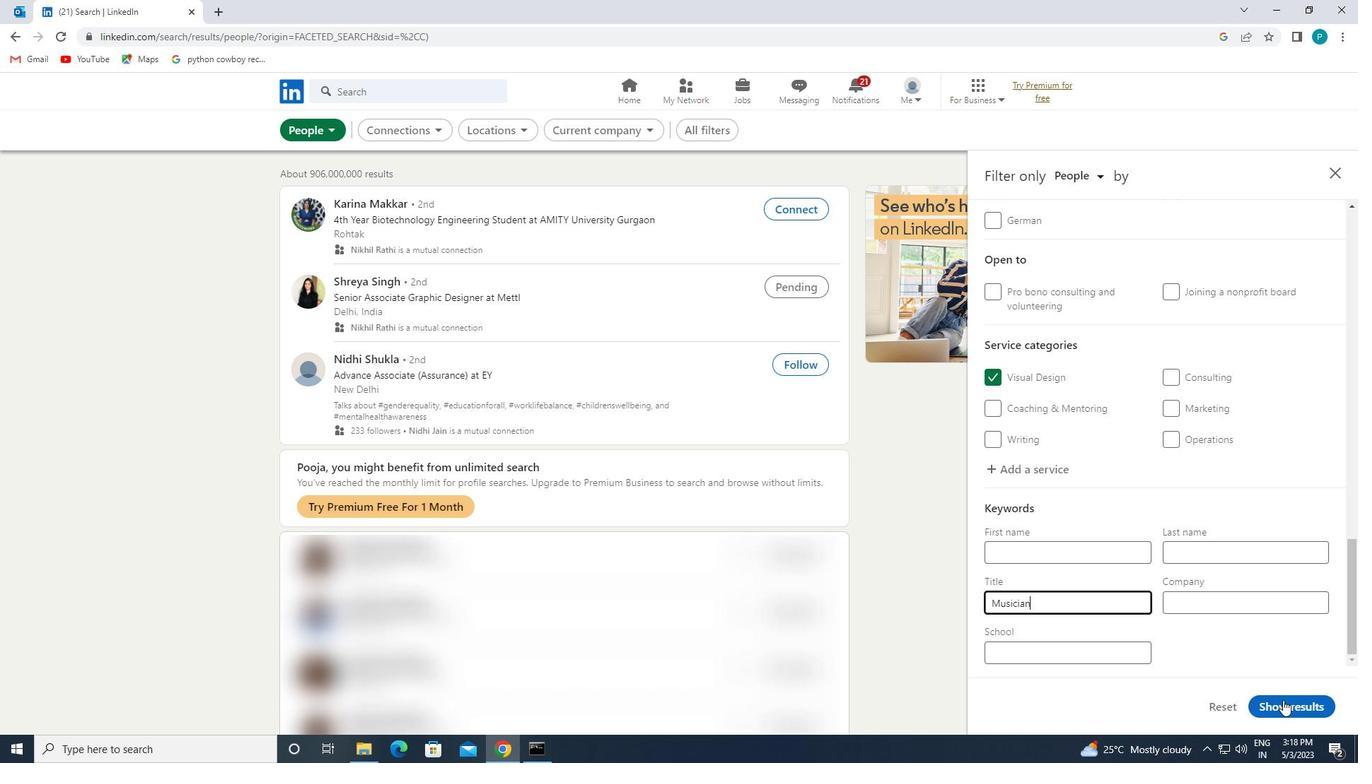 
